 Task: Look for space in Mirzapur, India from 8th September, 2023 to 16th September, 2023 for 4 adults in price range Rs.10000 to Rs.14000. Place can be private room with 4 bedrooms having 4 beds and 4 bathrooms. Property type can be house, flat, guest house, hotel. Amenities needed are: wifi, TV, free parkinig on premises, gym, breakfast. Booking option can be shelf check-in. Required host language is English.
Action: Mouse moved to (520, 127)
Screenshot: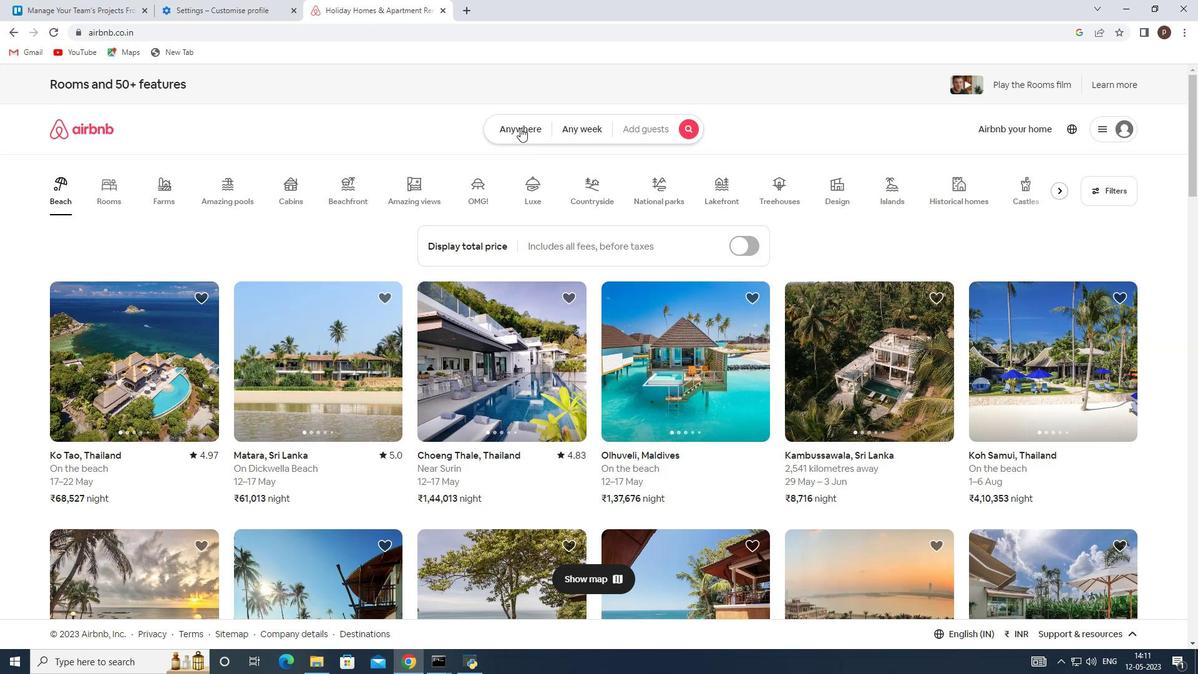 
Action: Mouse pressed left at (520, 127)
Screenshot: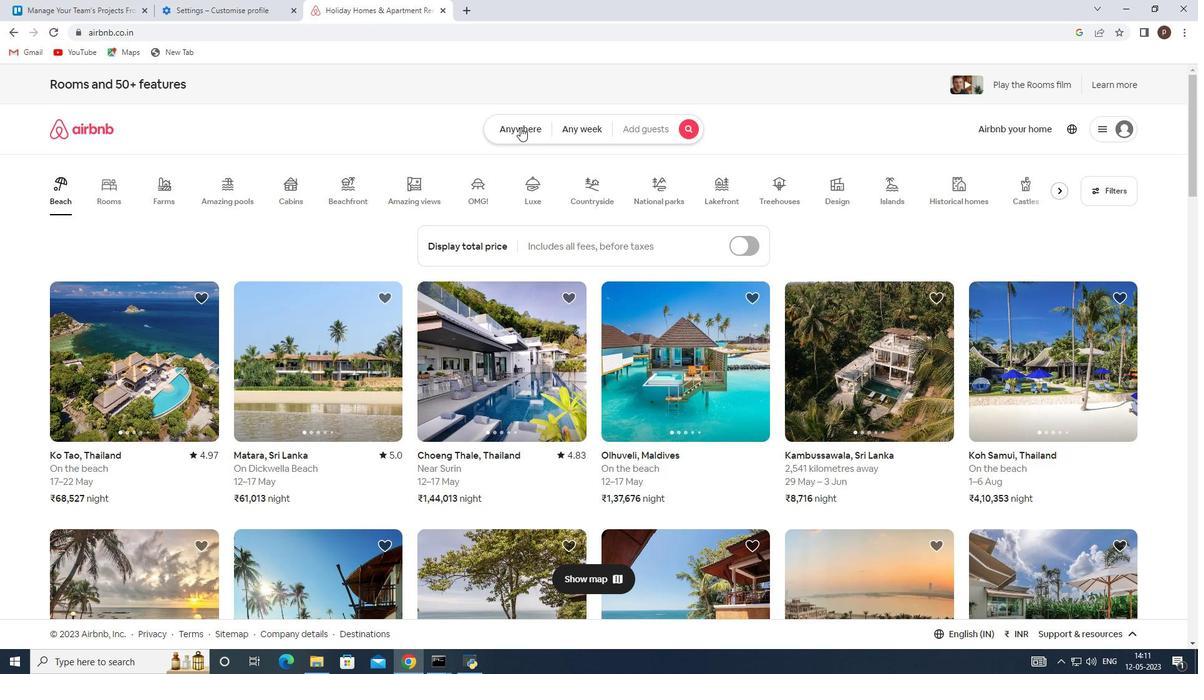 
Action: Mouse moved to (411, 179)
Screenshot: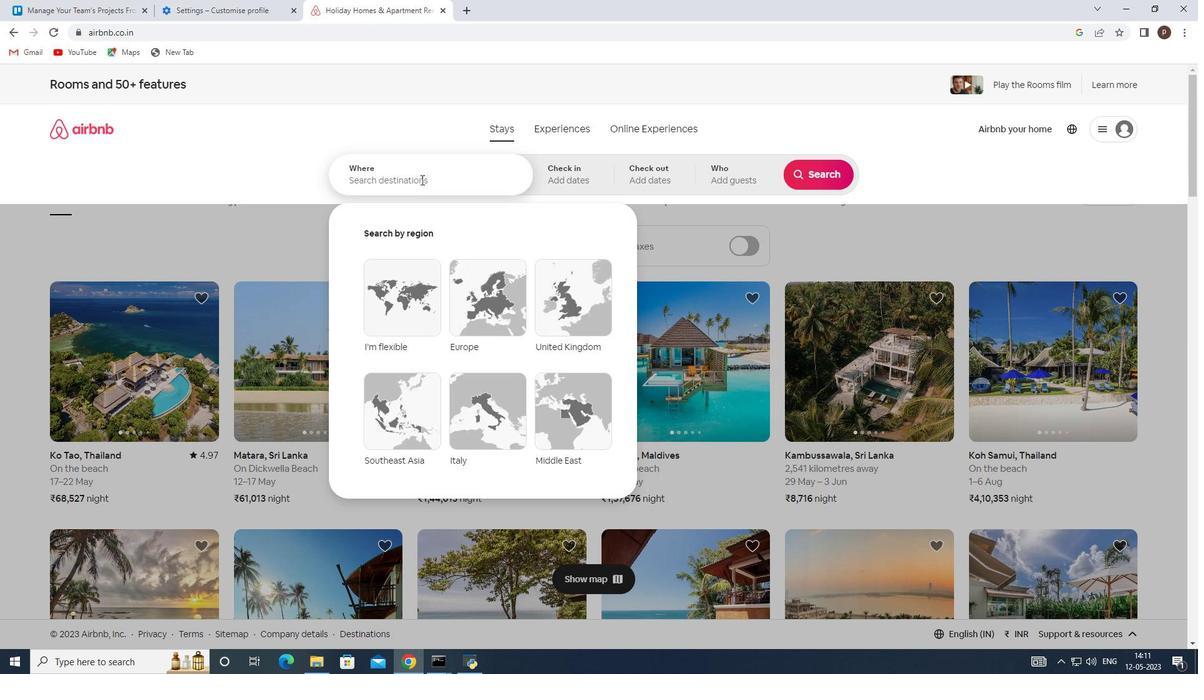 
Action: Mouse pressed left at (411, 179)
Screenshot: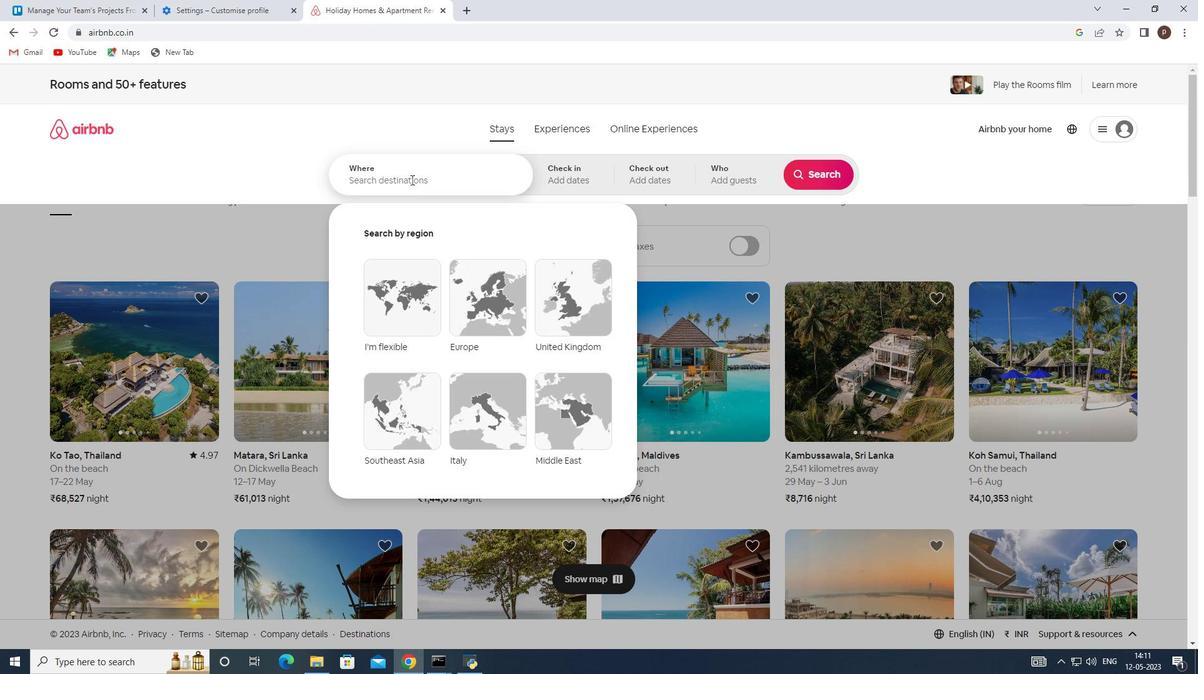 
Action: Key pressed <Key.caps_lock>M<Key.caps_lock>irzapur
Screenshot: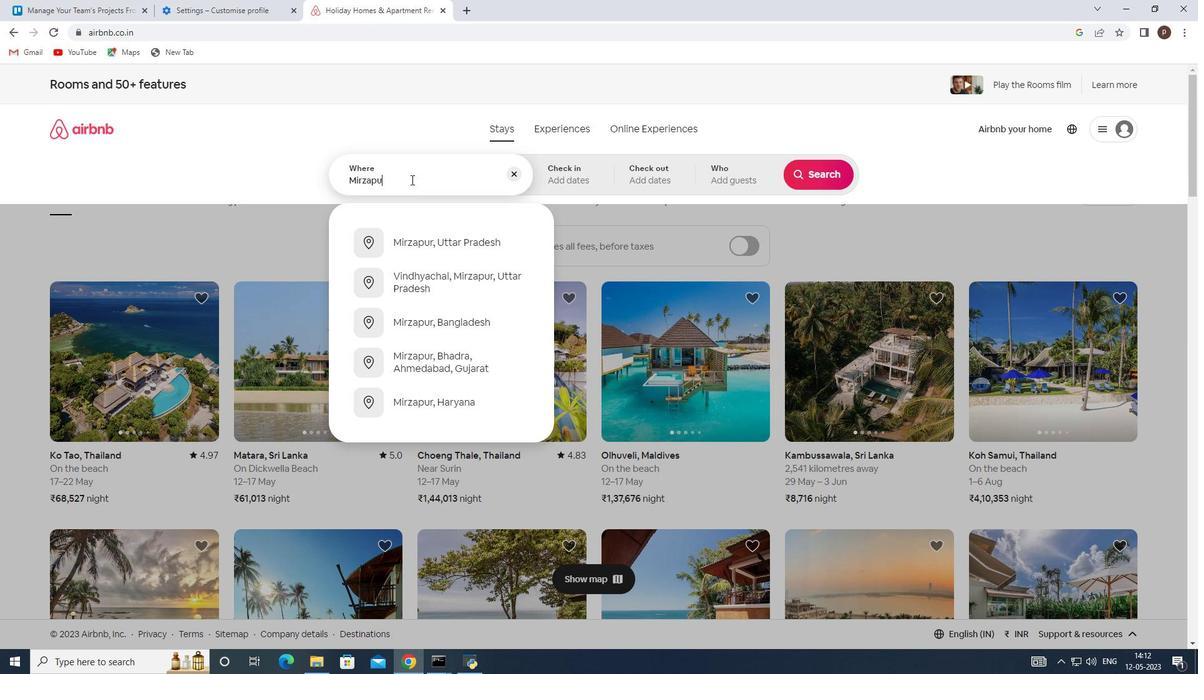 
Action: Mouse moved to (438, 236)
Screenshot: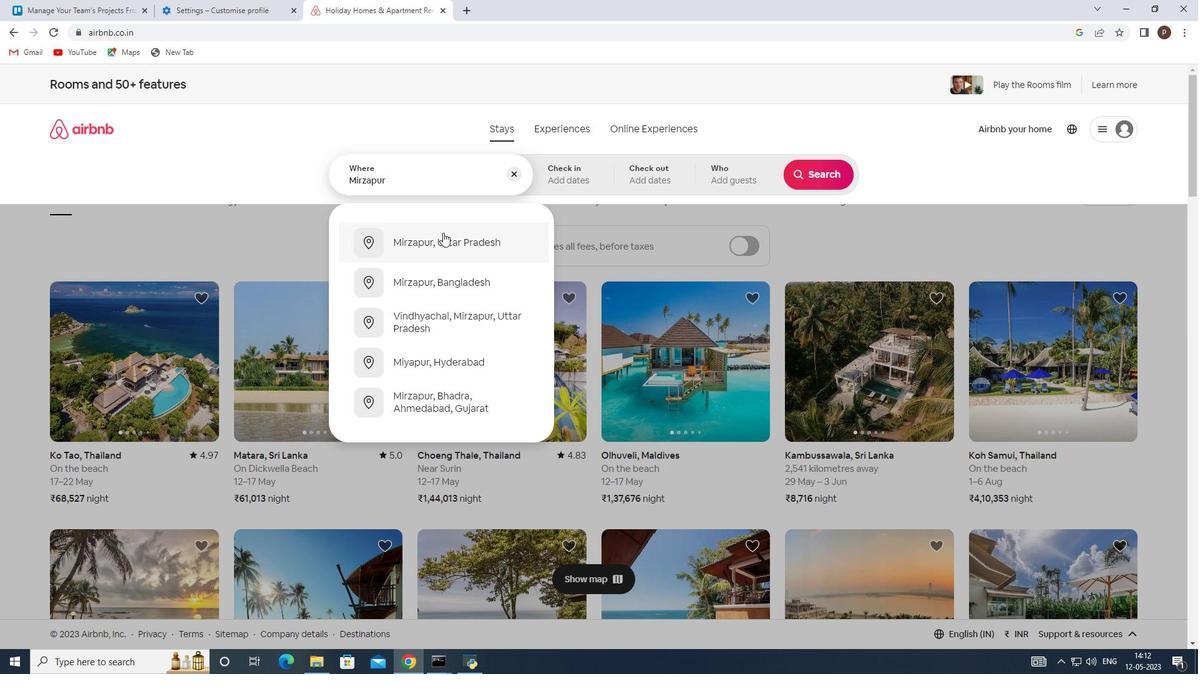 
Action: Mouse pressed left at (438, 236)
Screenshot: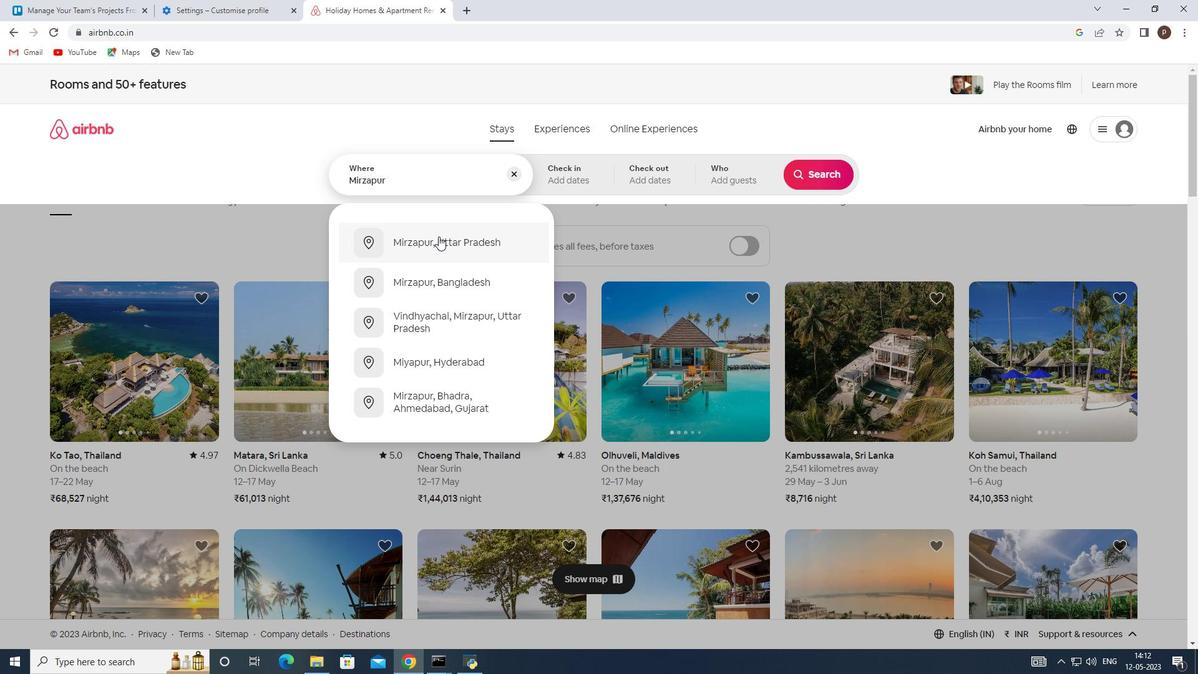 
Action: Mouse moved to (810, 272)
Screenshot: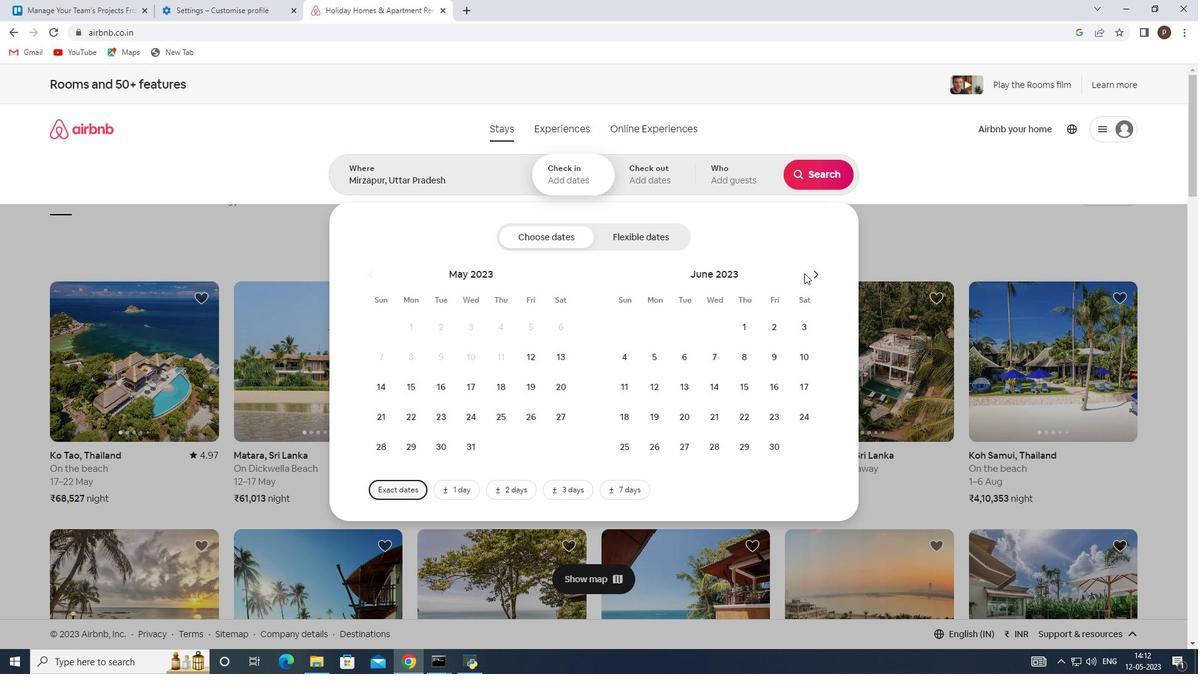 
Action: Mouse pressed left at (810, 272)
Screenshot: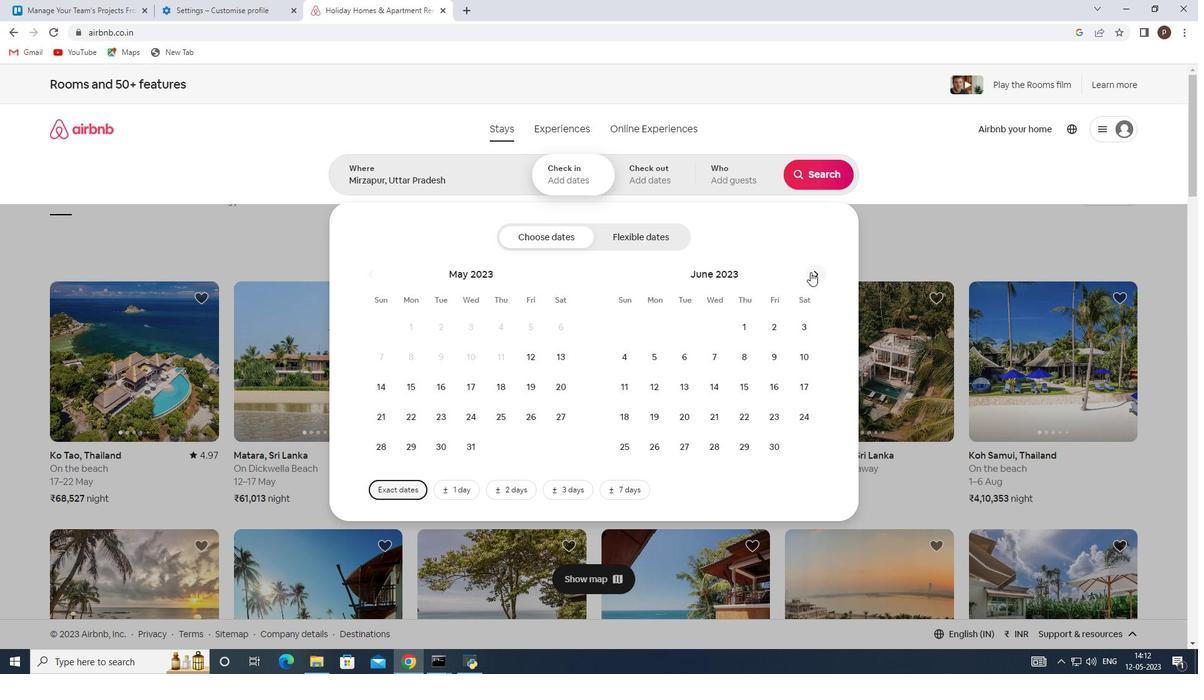 
Action: Mouse pressed left at (810, 272)
Screenshot: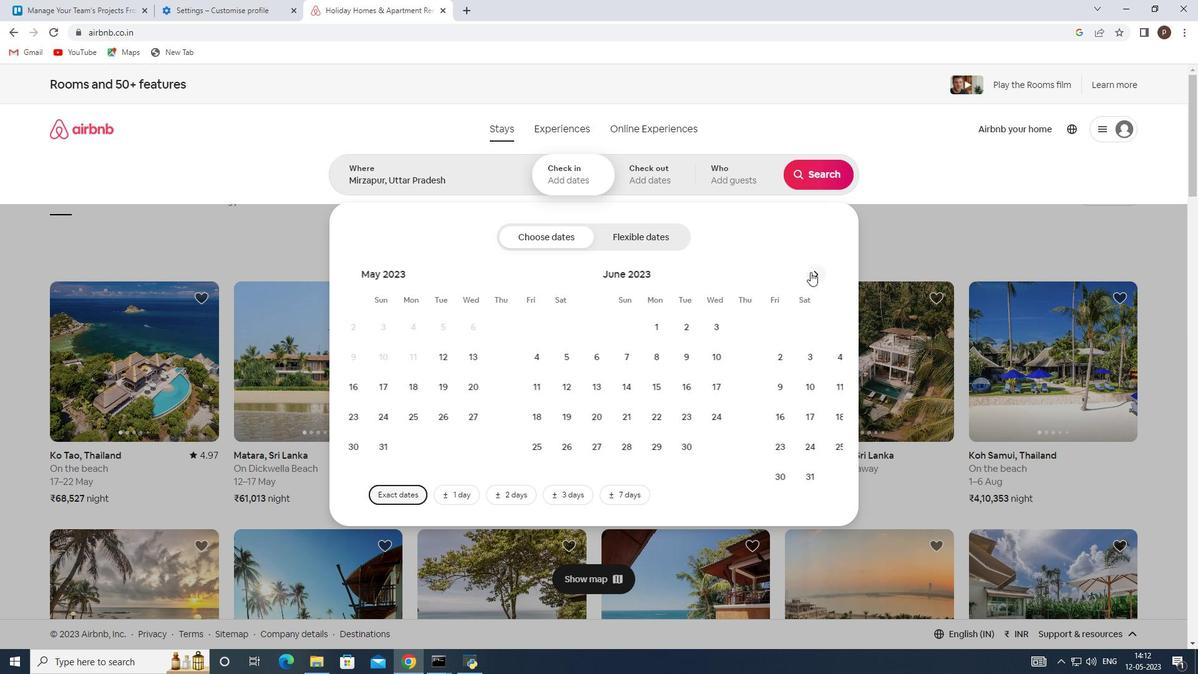 
Action: Mouse pressed left at (810, 272)
Screenshot: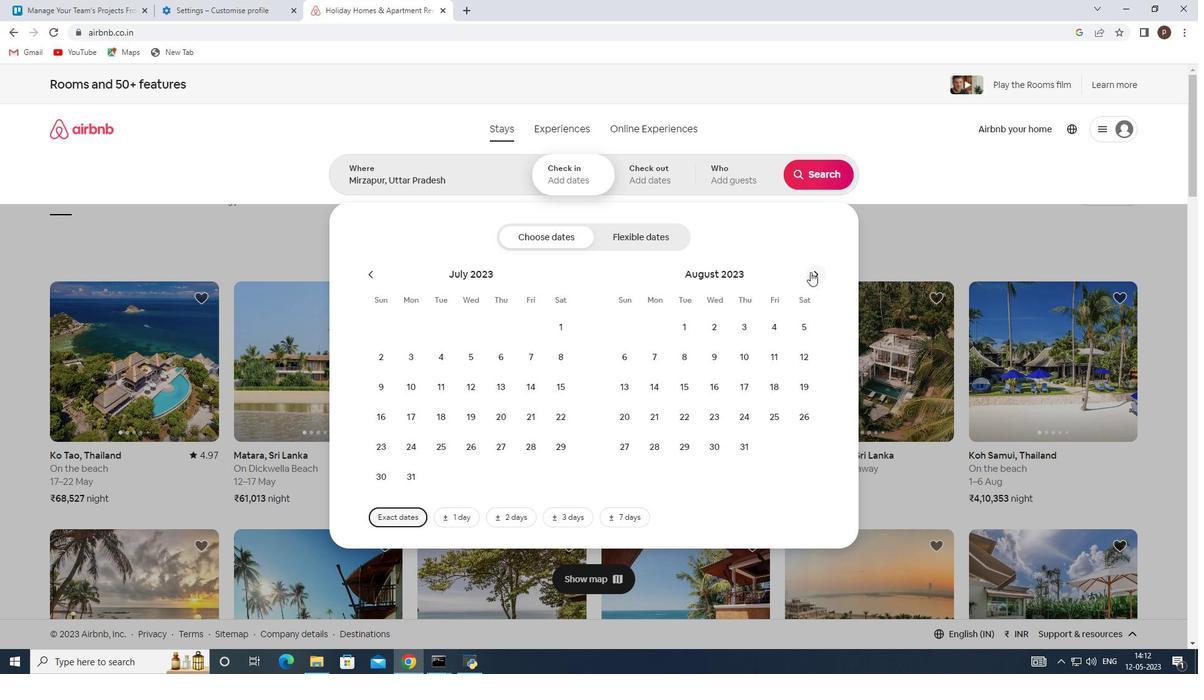 
Action: Mouse moved to (777, 355)
Screenshot: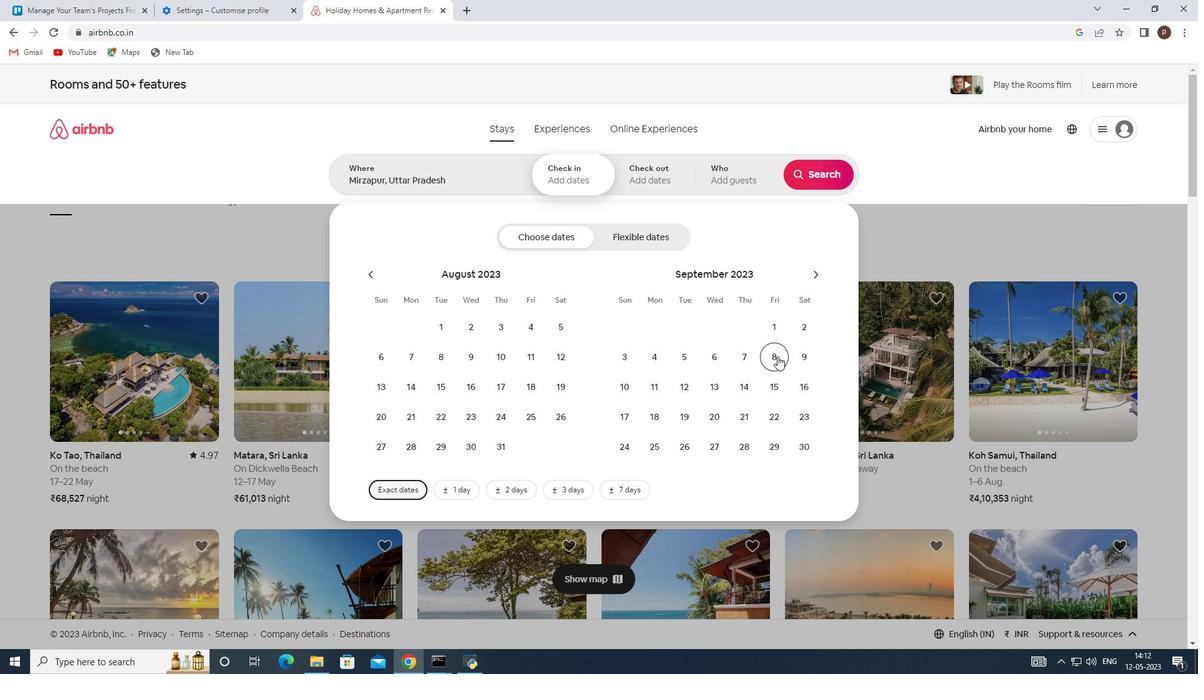 
Action: Mouse pressed left at (777, 355)
Screenshot: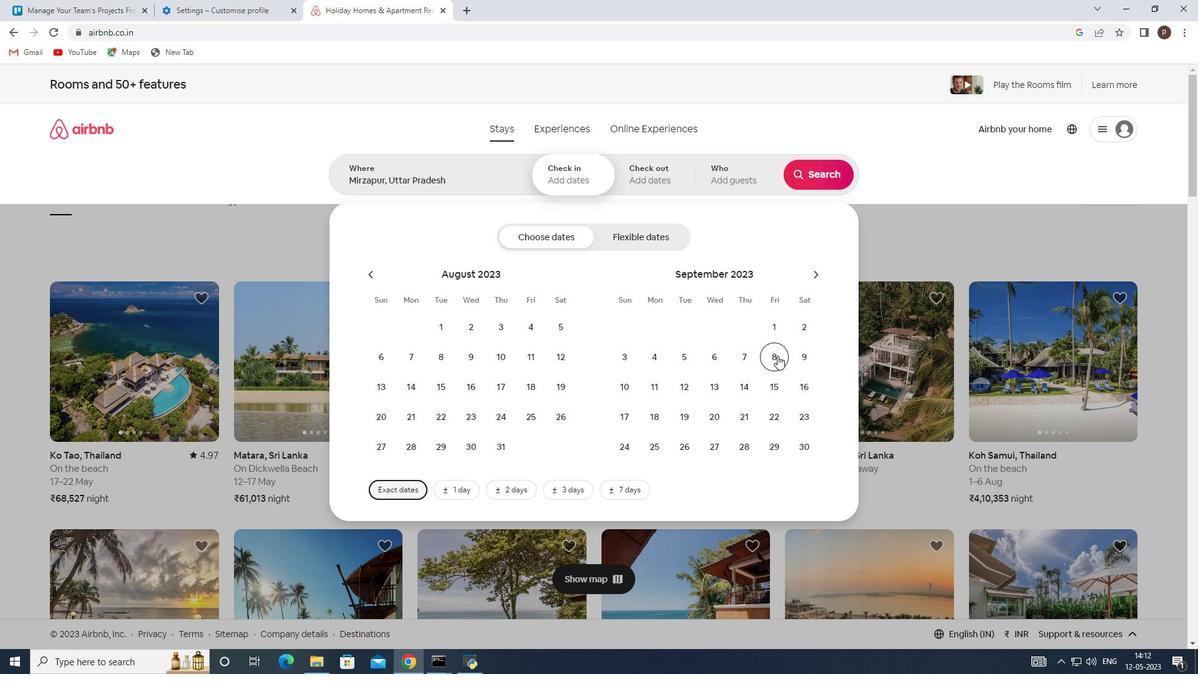 
Action: Mouse moved to (812, 384)
Screenshot: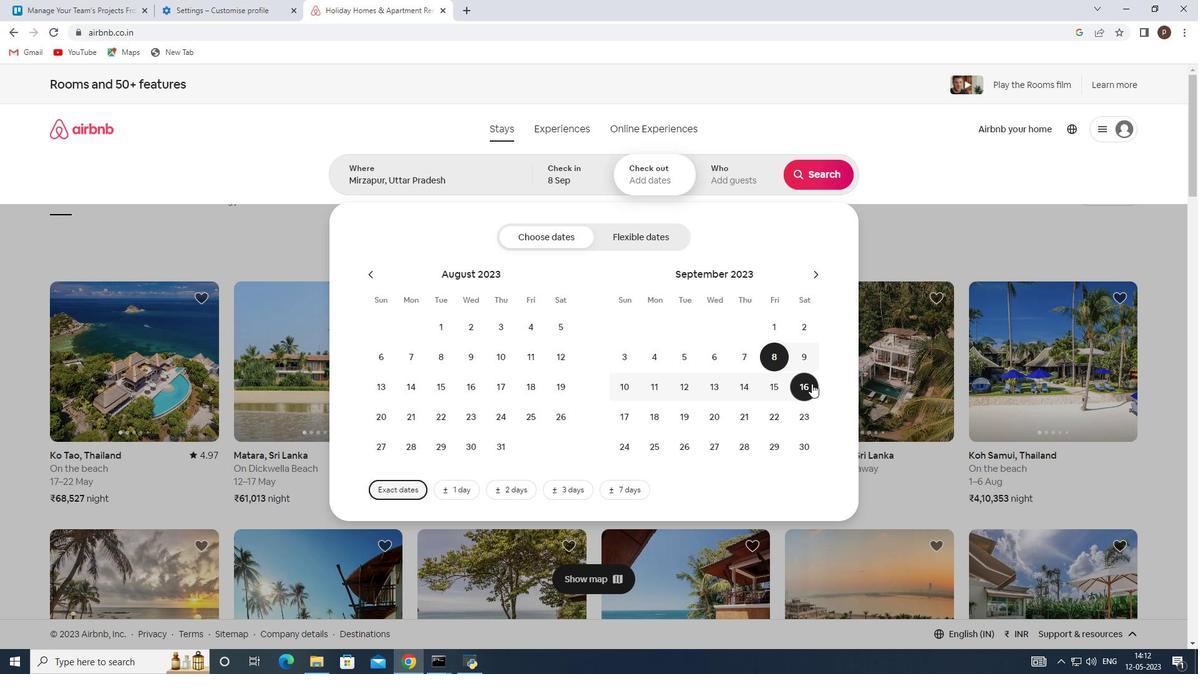
Action: Mouse pressed left at (812, 384)
Screenshot: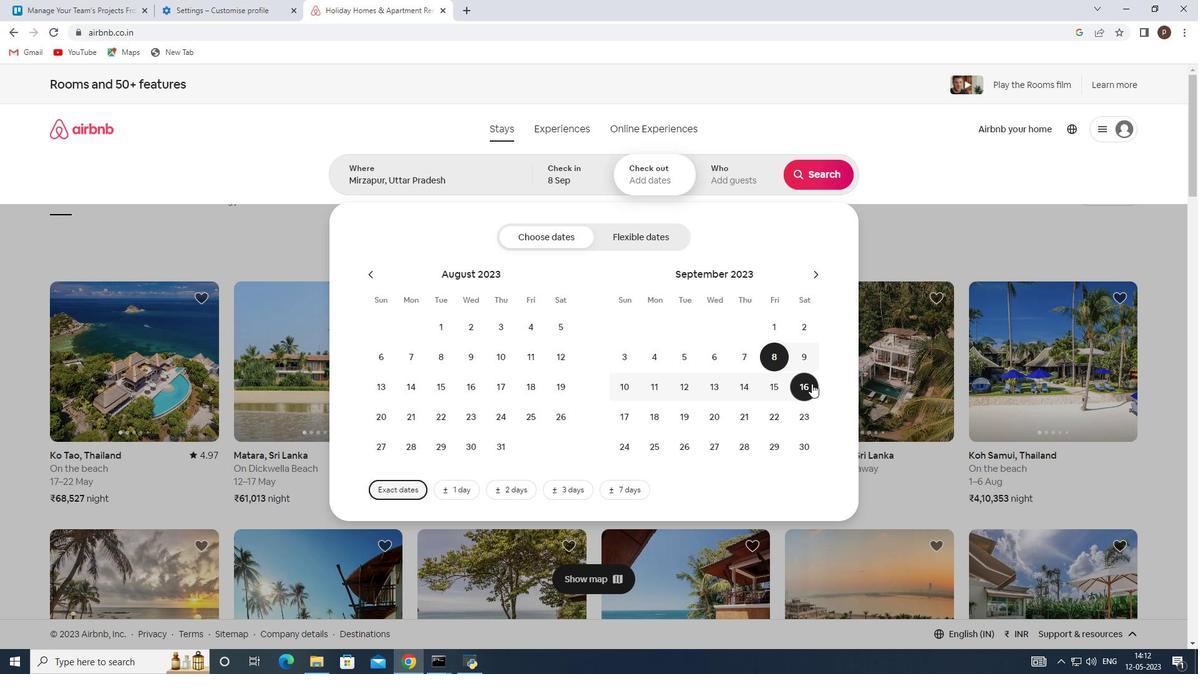 
Action: Mouse moved to (740, 181)
Screenshot: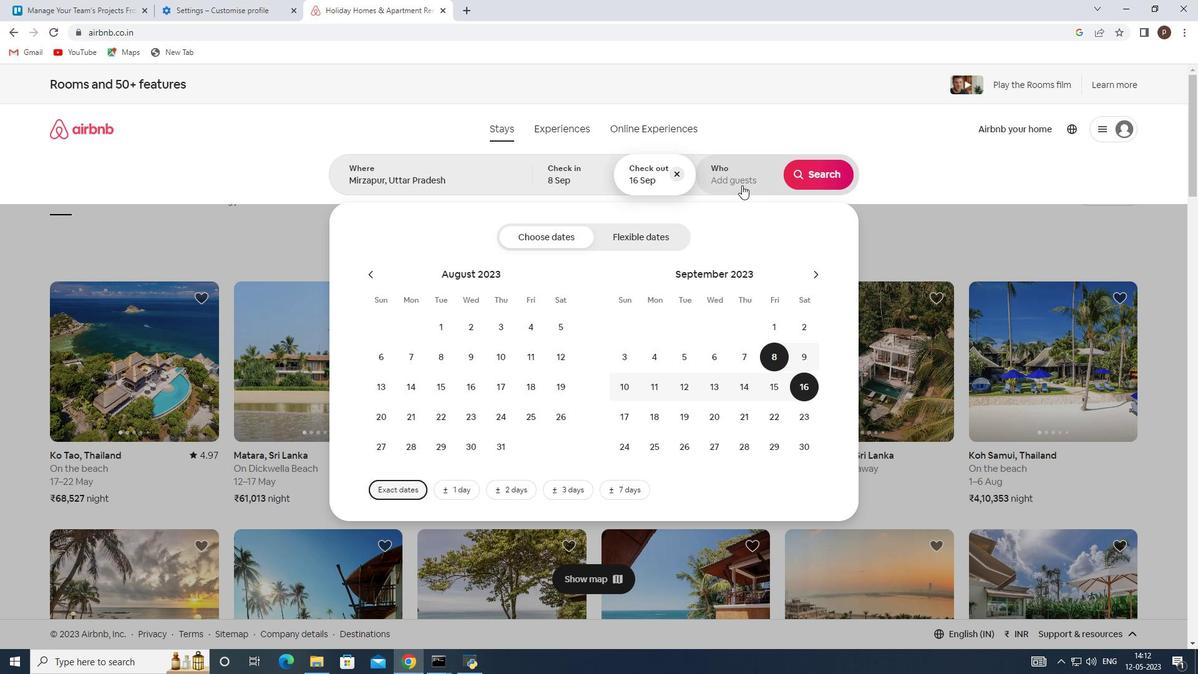 
Action: Mouse pressed left at (740, 181)
Screenshot: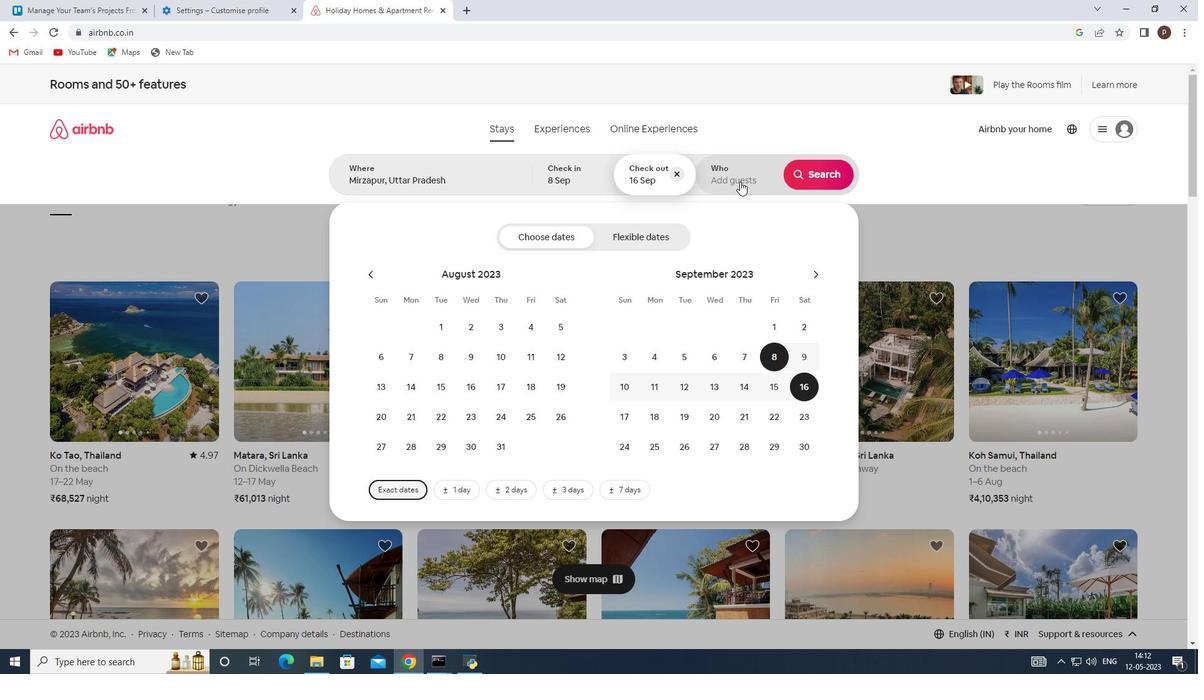 
Action: Mouse moved to (824, 245)
Screenshot: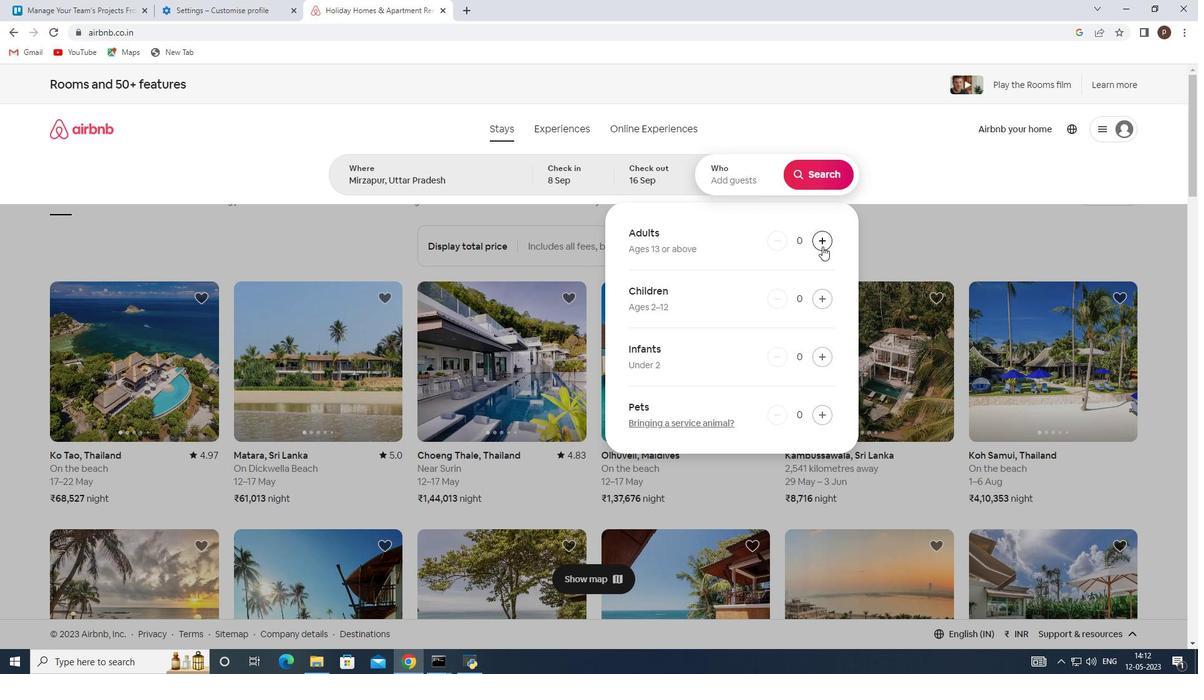 
Action: Mouse pressed left at (824, 245)
Screenshot: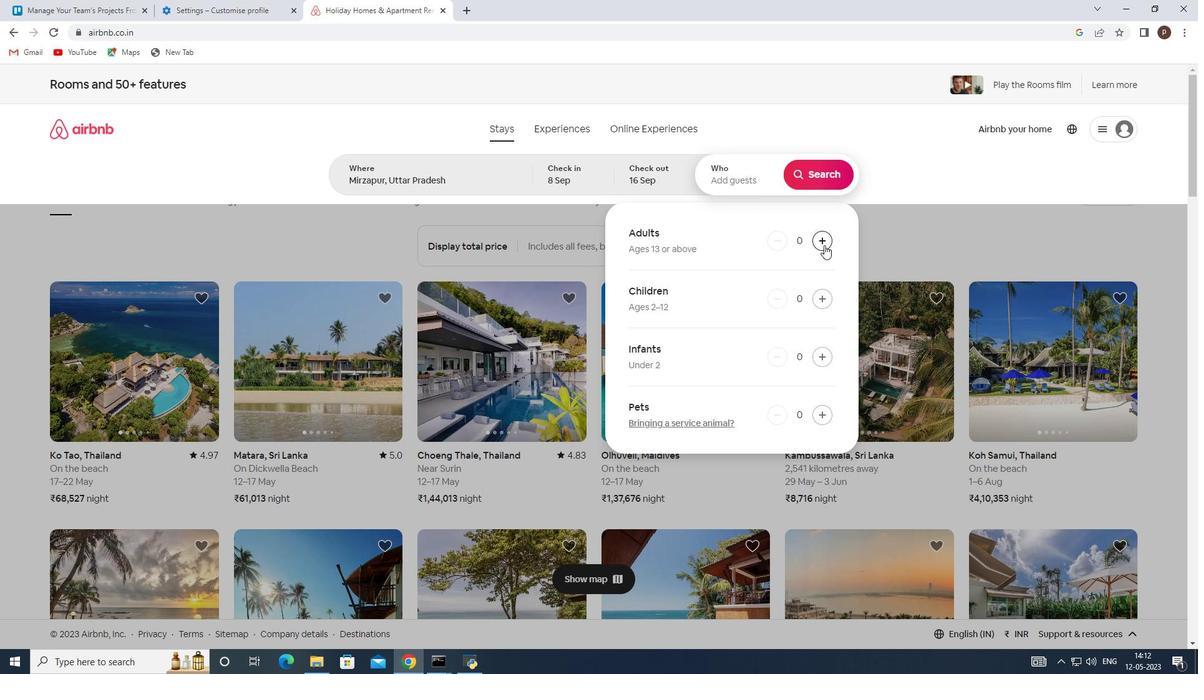 
Action: Mouse pressed left at (824, 245)
Screenshot: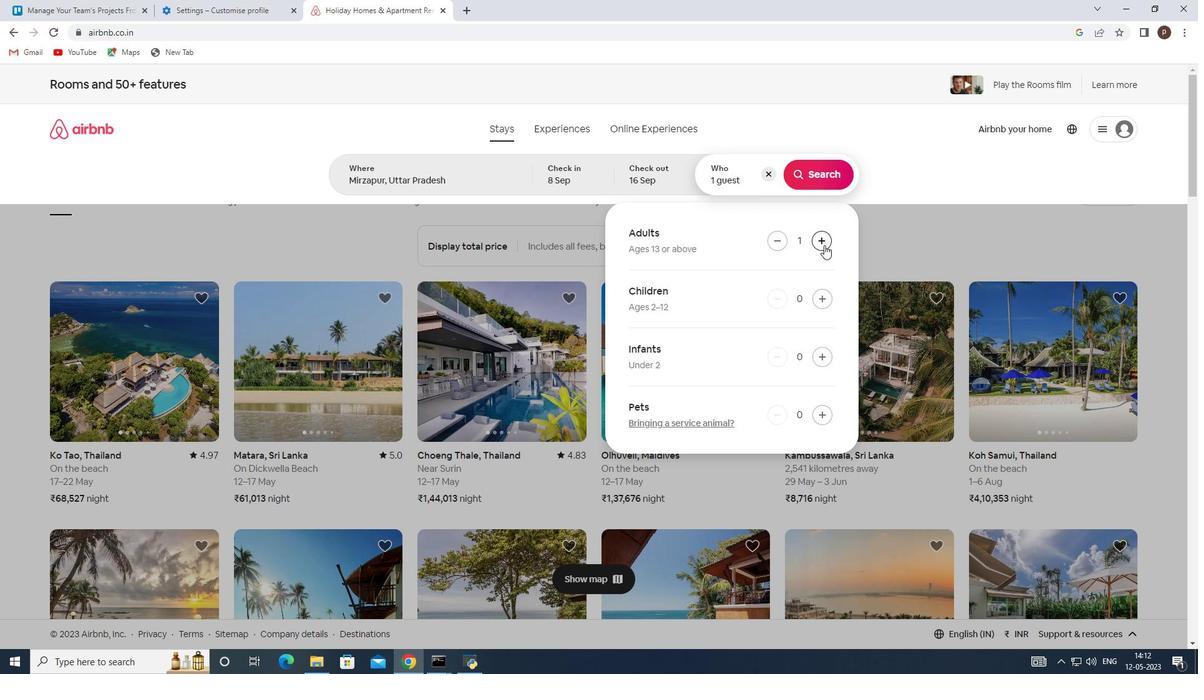 
Action: Mouse pressed left at (824, 245)
Screenshot: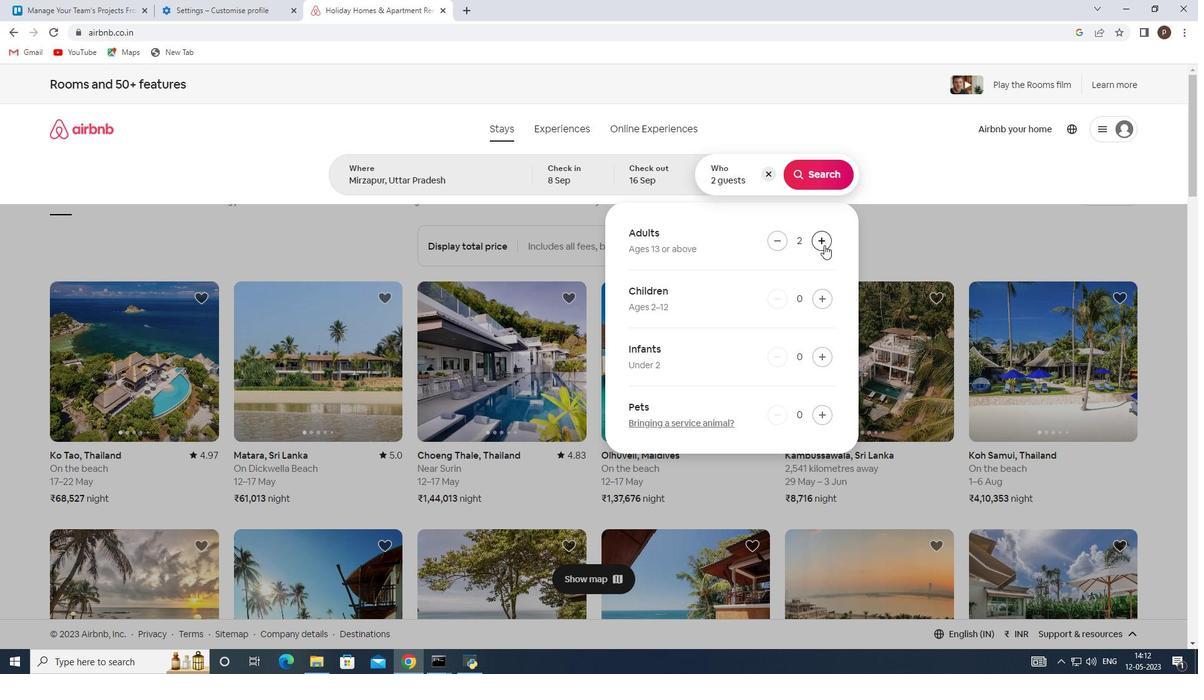 
Action: Mouse pressed left at (824, 245)
Screenshot: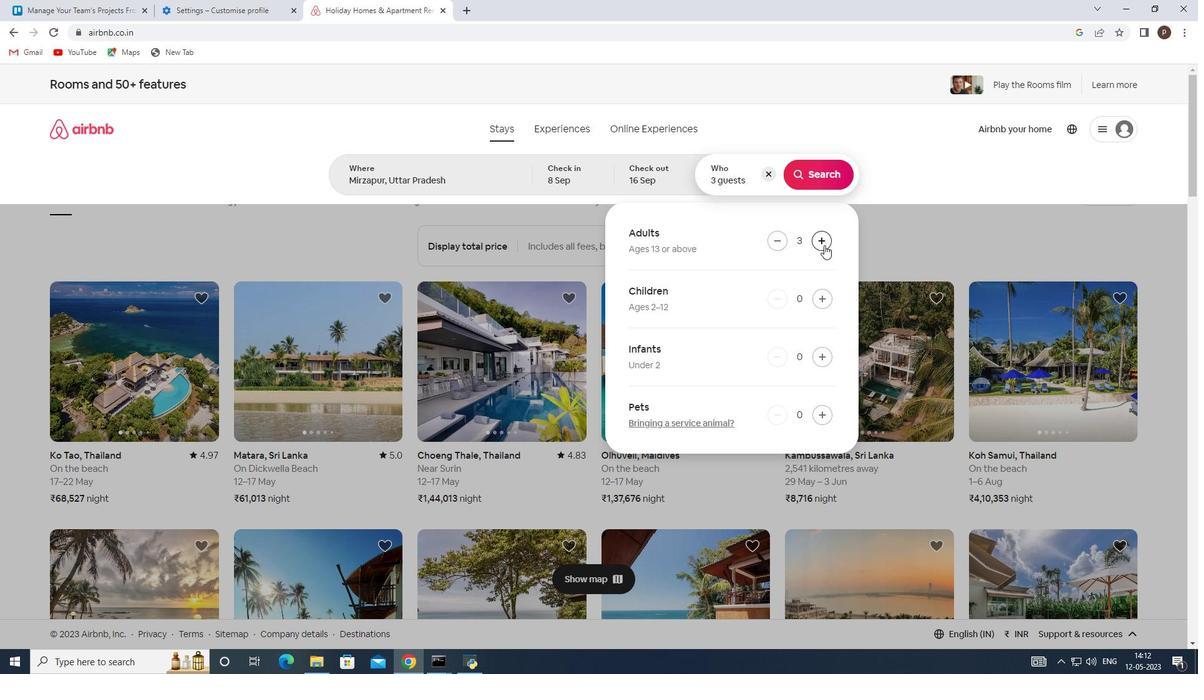 
Action: Mouse moved to (813, 176)
Screenshot: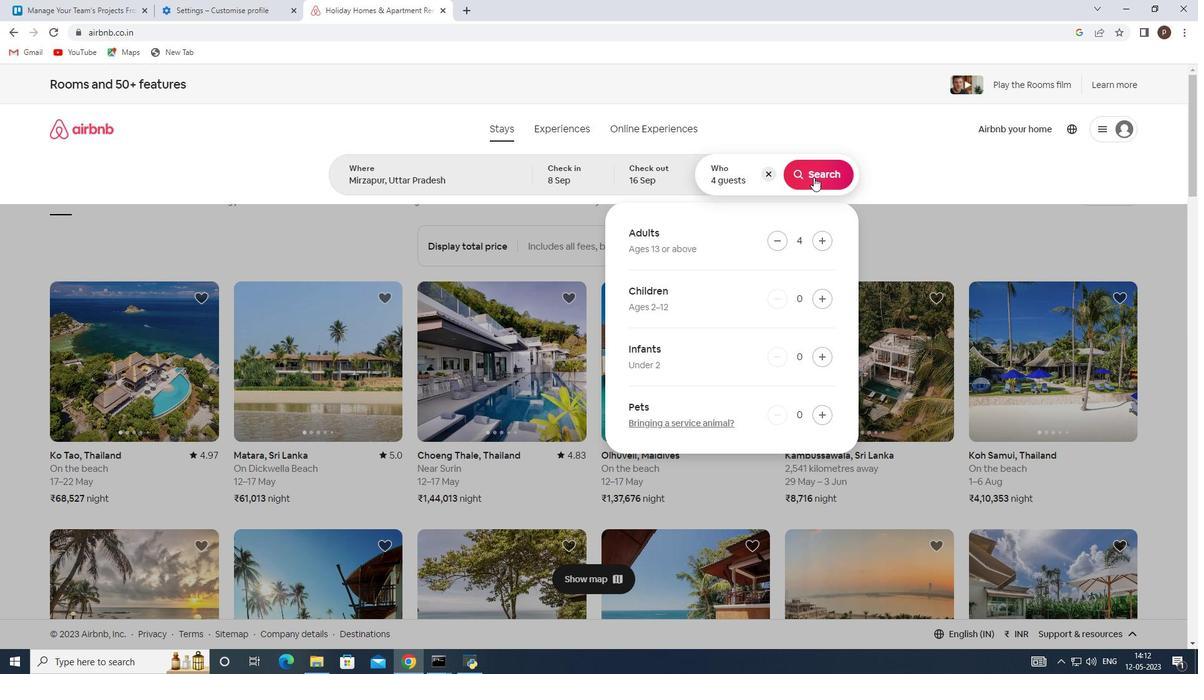 
Action: Mouse pressed left at (813, 176)
Screenshot: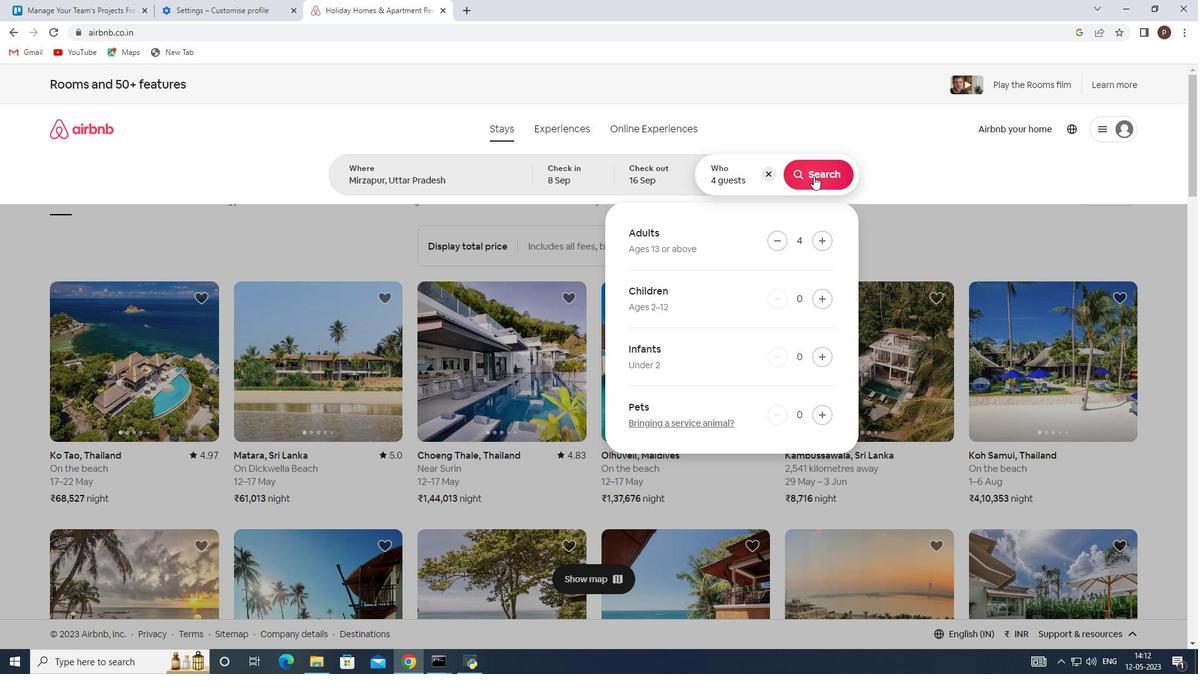 
Action: Mouse moved to (1132, 139)
Screenshot: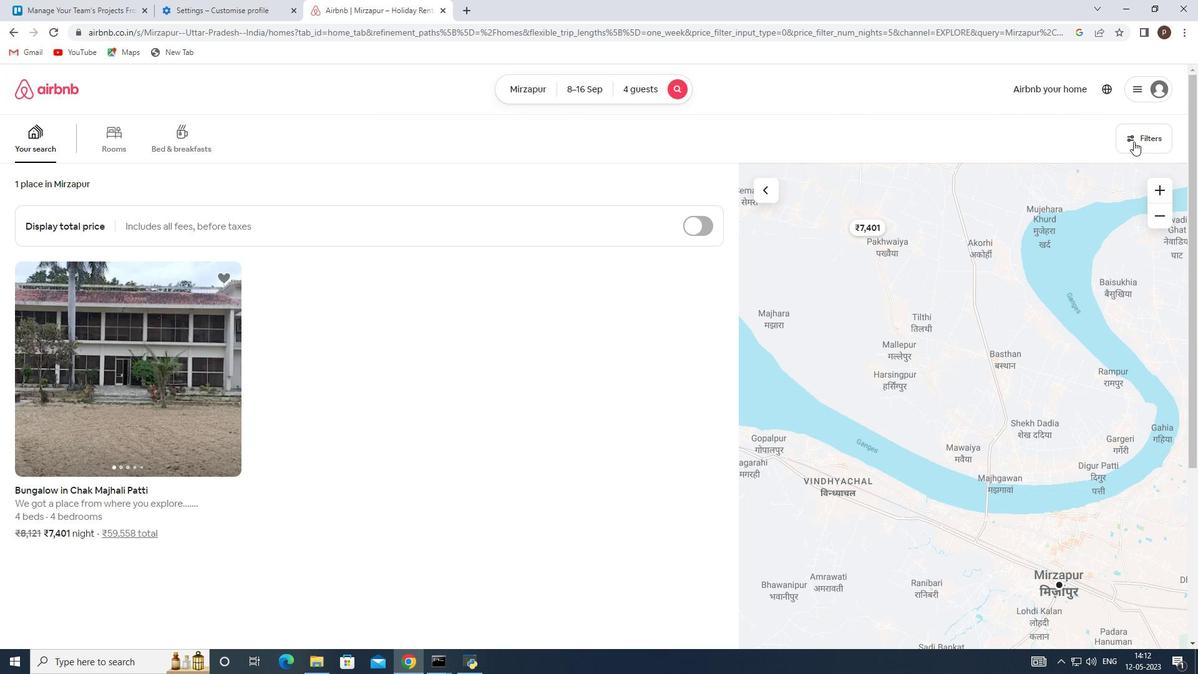 
Action: Mouse pressed left at (1132, 139)
Screenshot: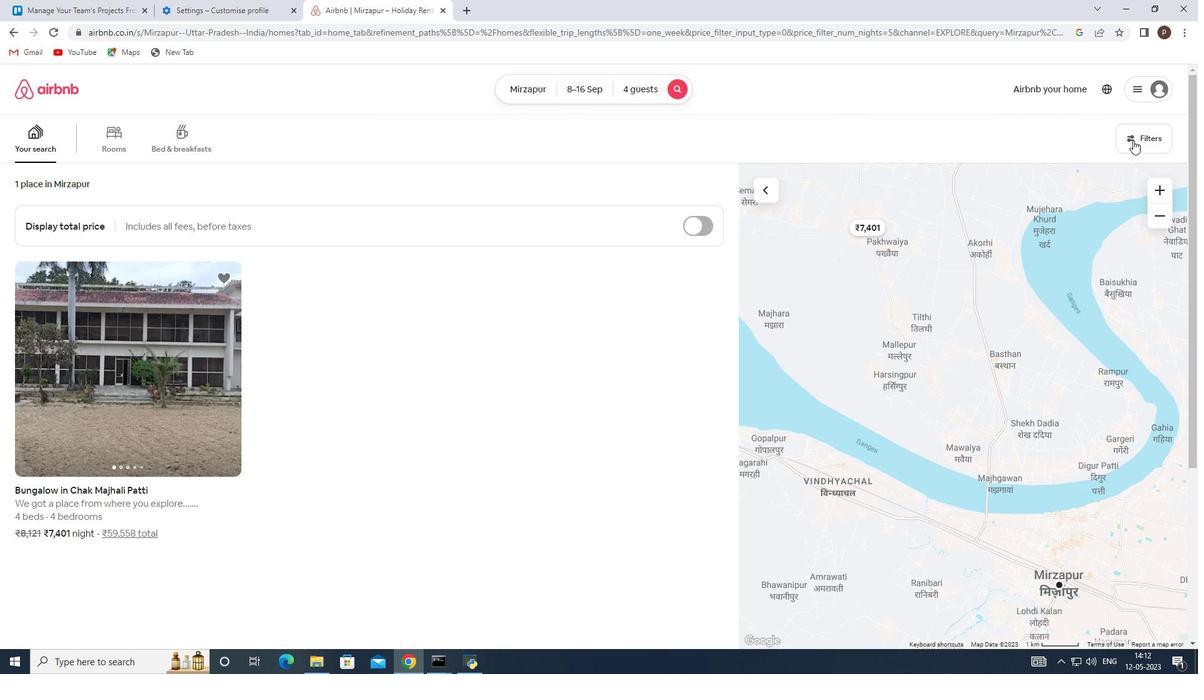 
Action: Mouse moved to (410, 448)
Screenshot: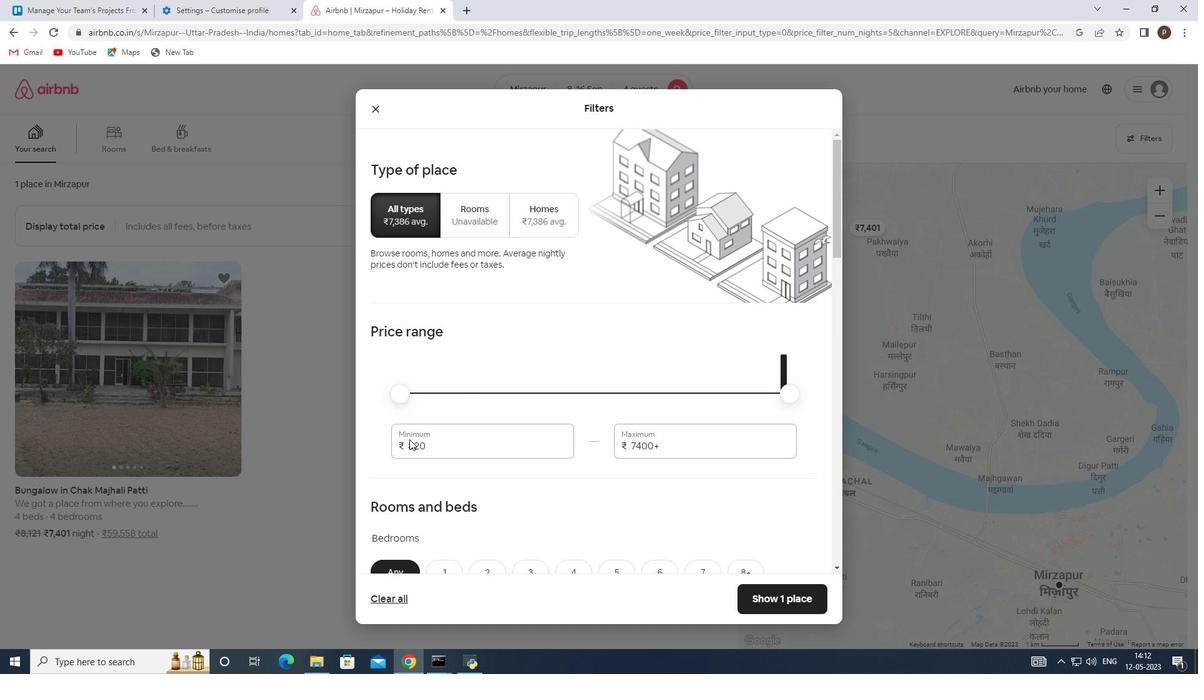
Action: Mouse pressed left at (410, 448)
Screenshot: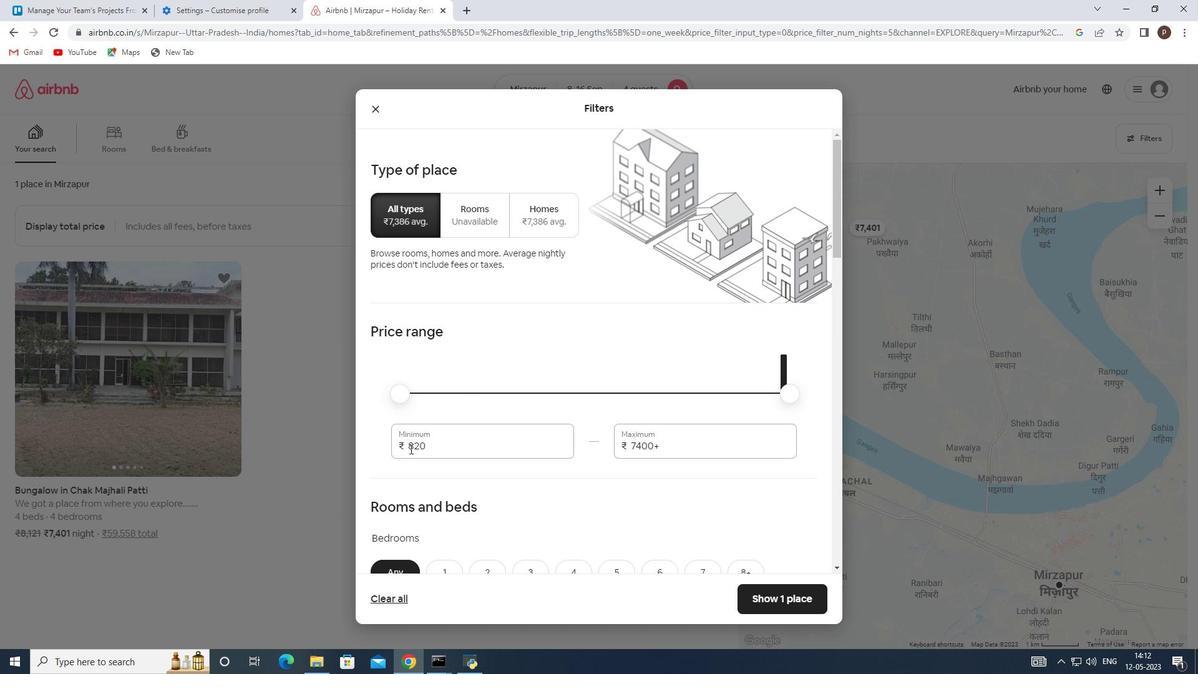 
Action: Mouse pressed left at (410, 448)
Screenshot: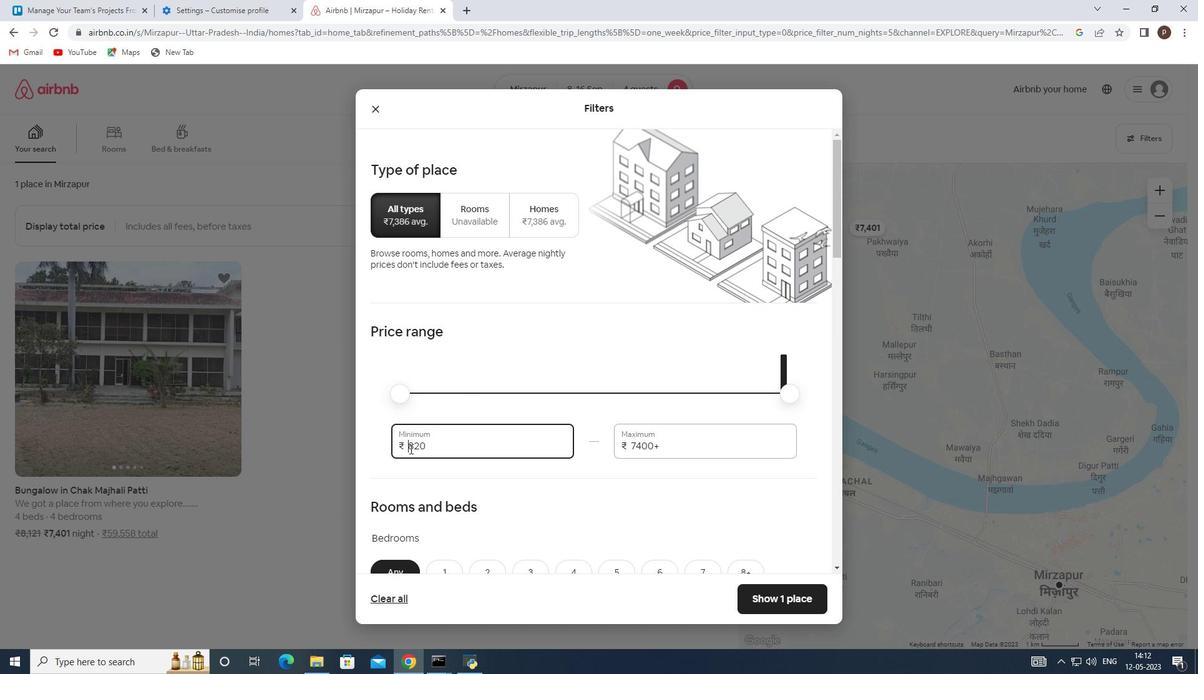 
Action: Key pressed 10000<Key.tab>14000
Screenshot: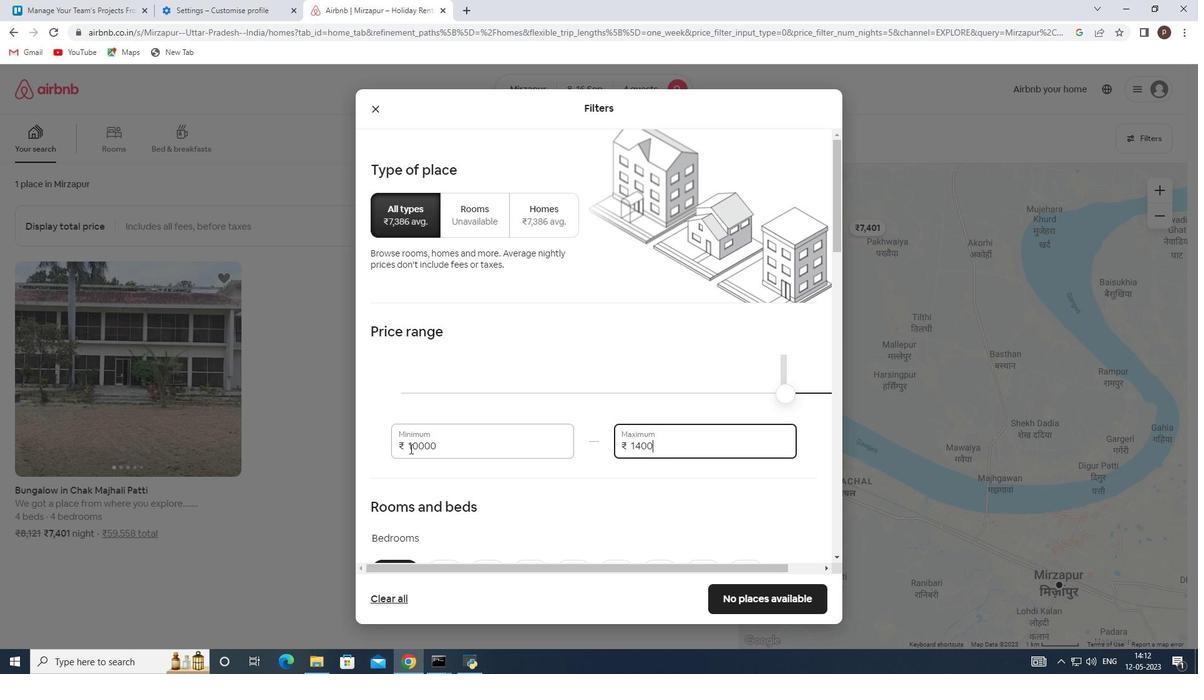 
Action: Mouse moved to (473, 466)
Screenshot: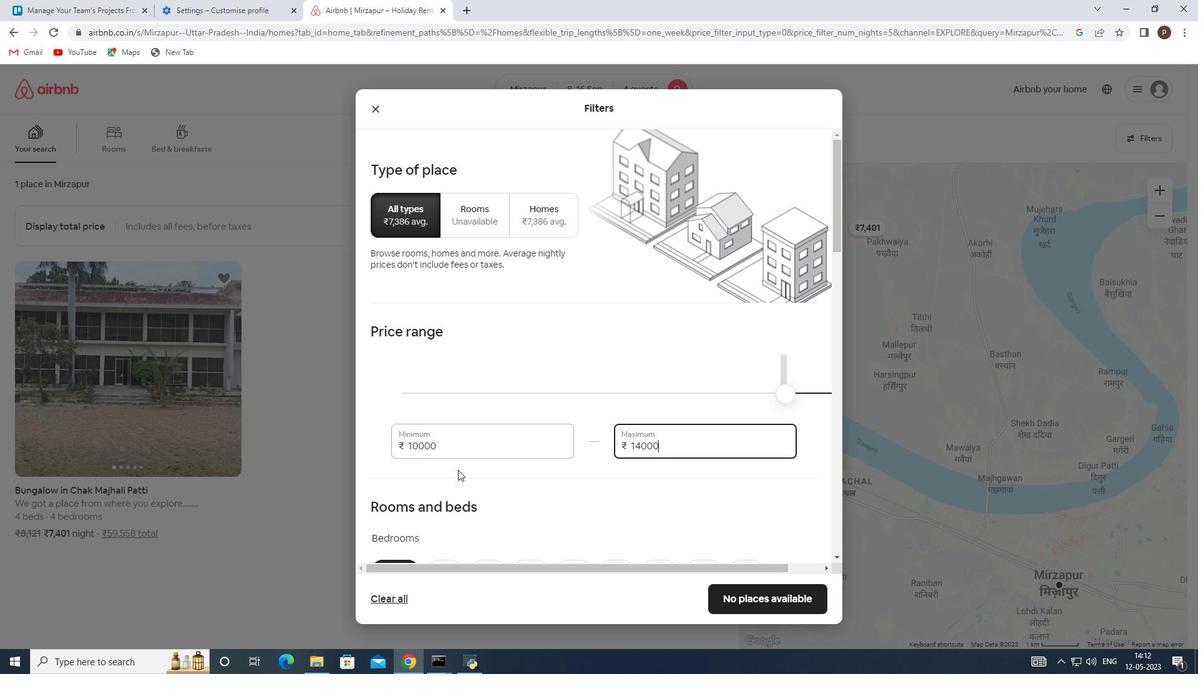 
Action: Mouse scrolled (473, 466) with delta (0, 0)
Screenshot: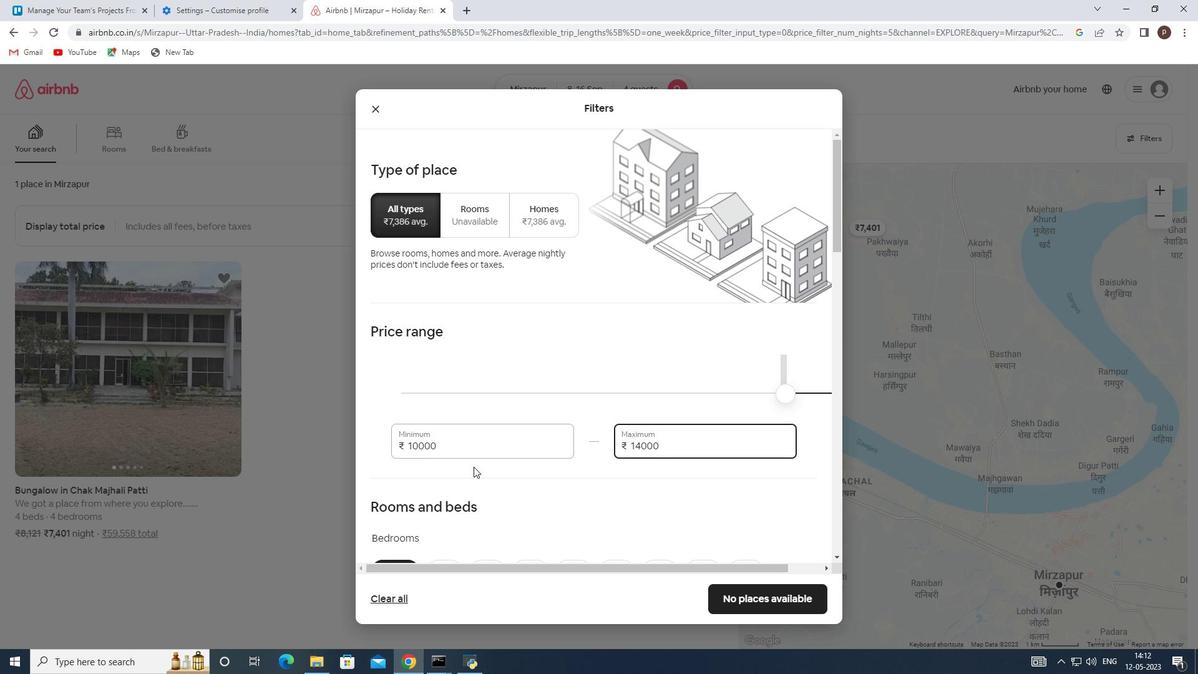 
Action: Mouse scrolled (473, 466) with delta (0, 0)
Screenshot: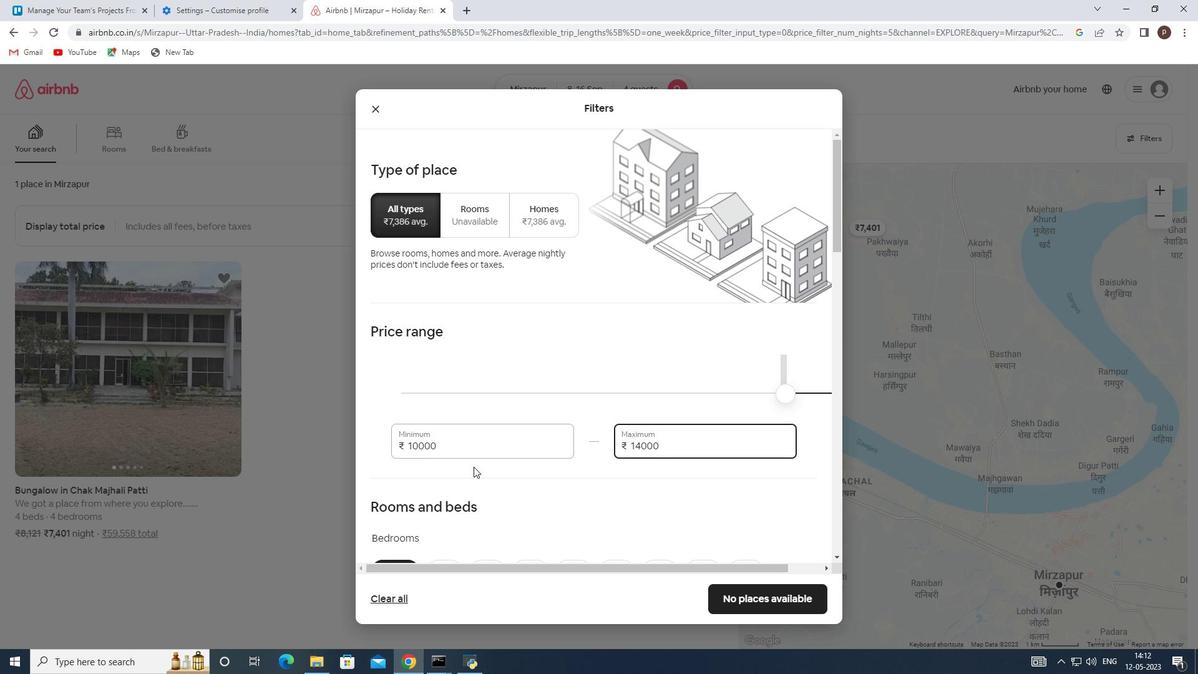
Action: Mouse moved to (538, 453)
Screenshot: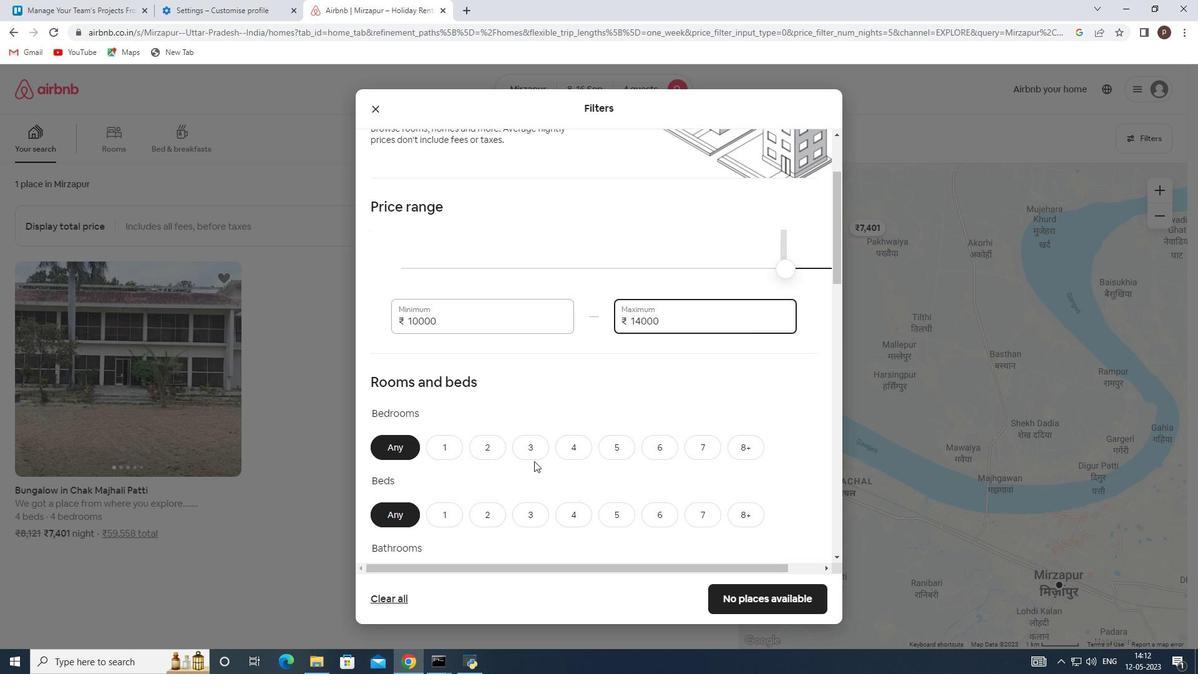 
Action: Mouse scrolled (538, 453) with delta (0, 0)
Screenshot: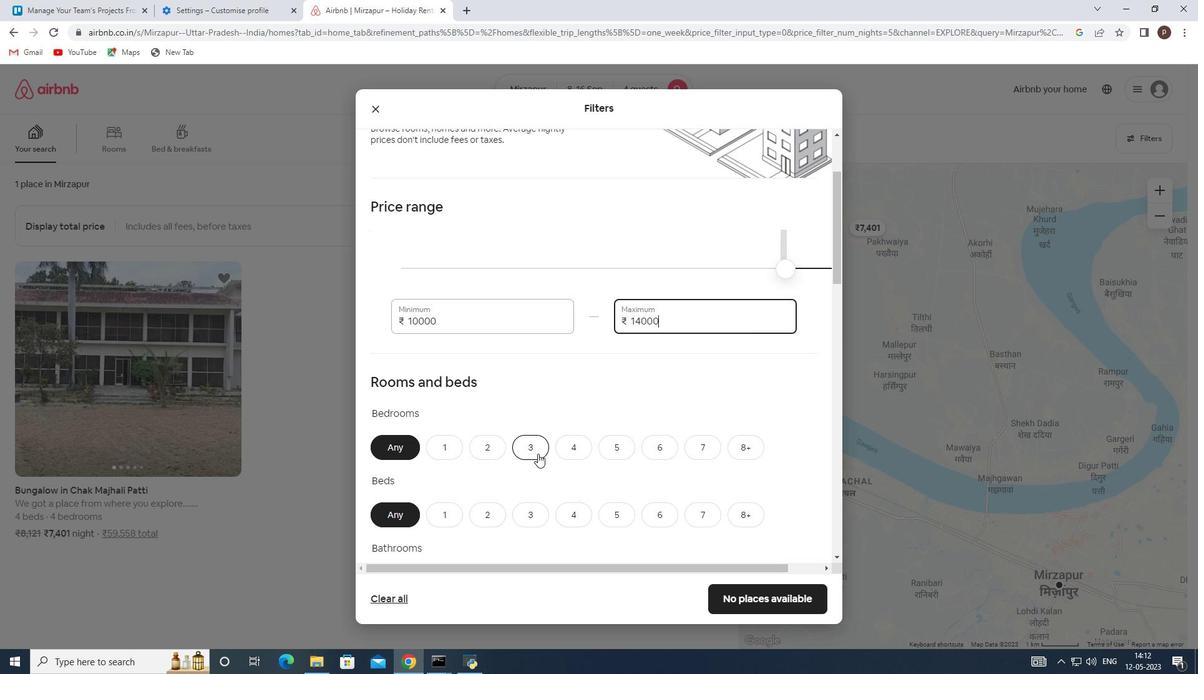 
Action: Mouse moved to (566, 382)
Screenshot: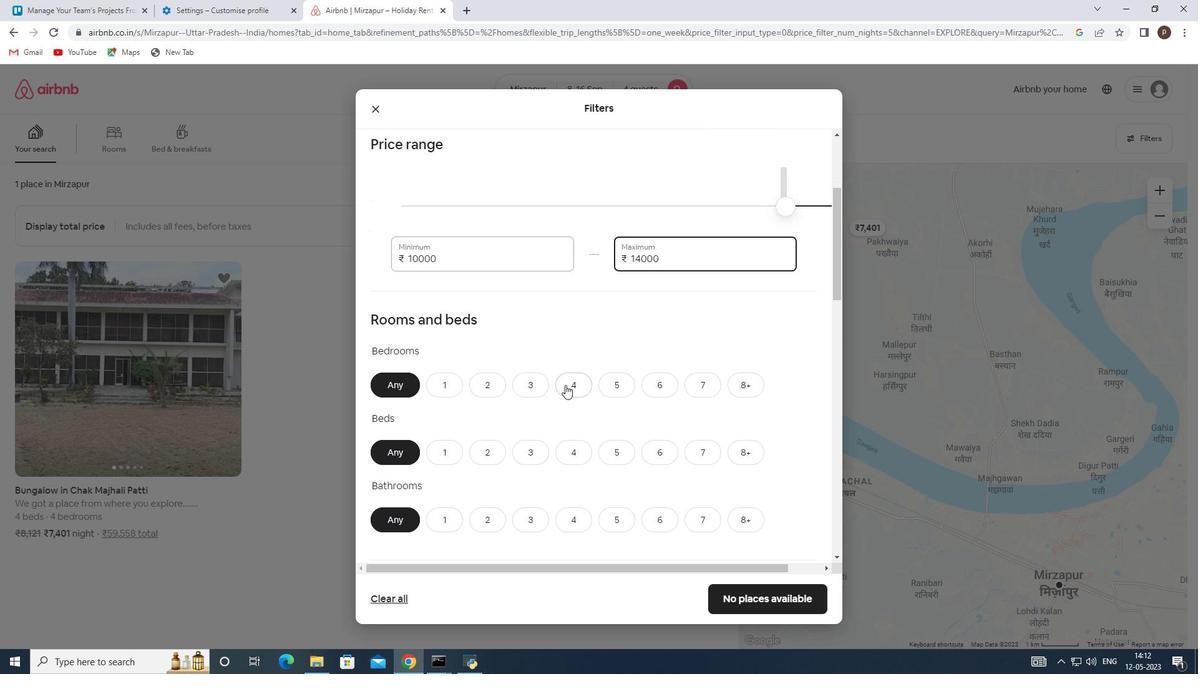 
Action: Mouse pressed left at (566, 382)
Screenshot: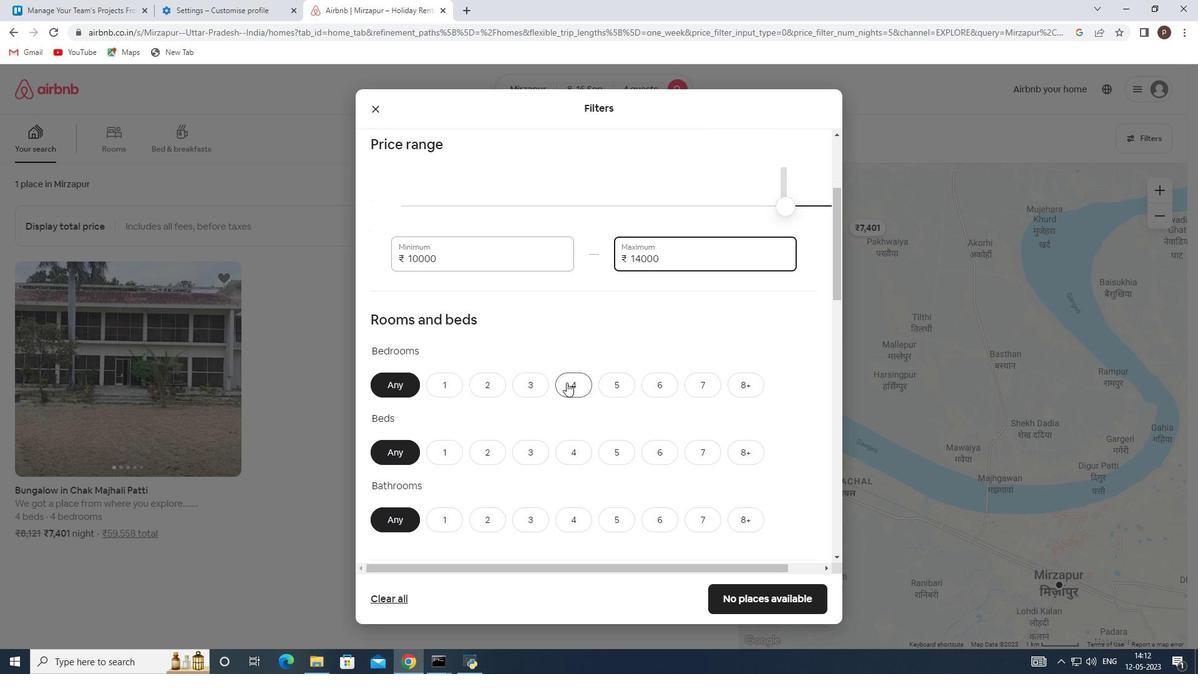 
Action: Mouse moved to (574, 443)
Screenshot: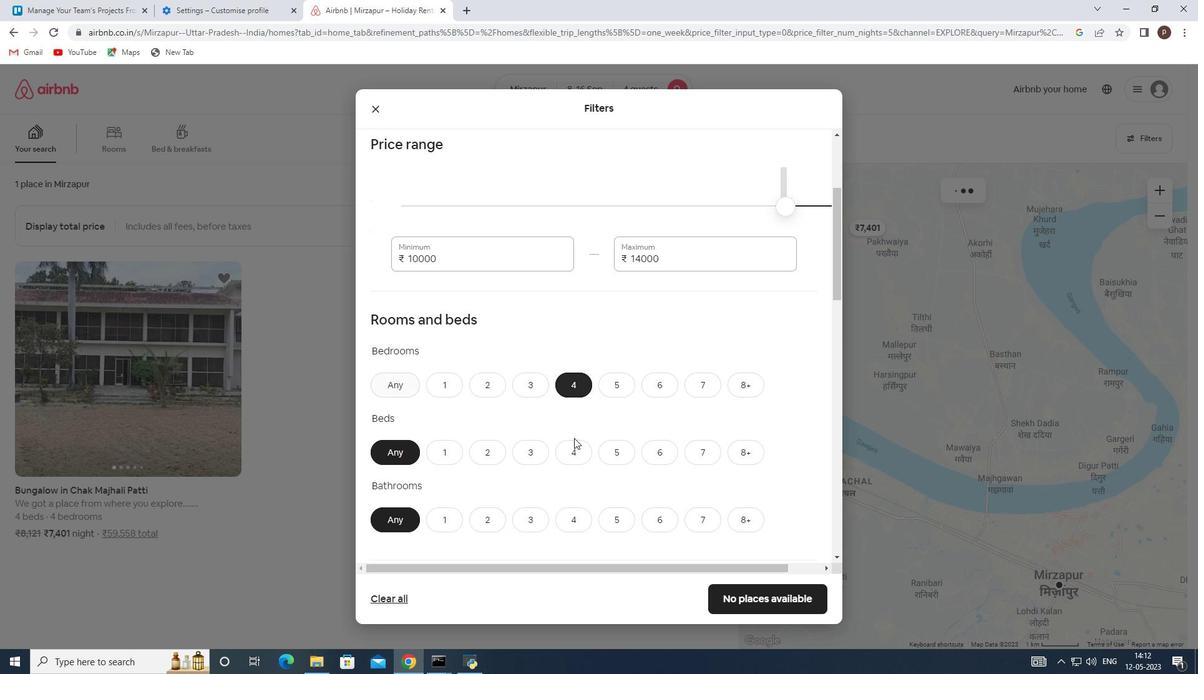 
Action: Mouse pressed left at (574, 443)
Screenshot: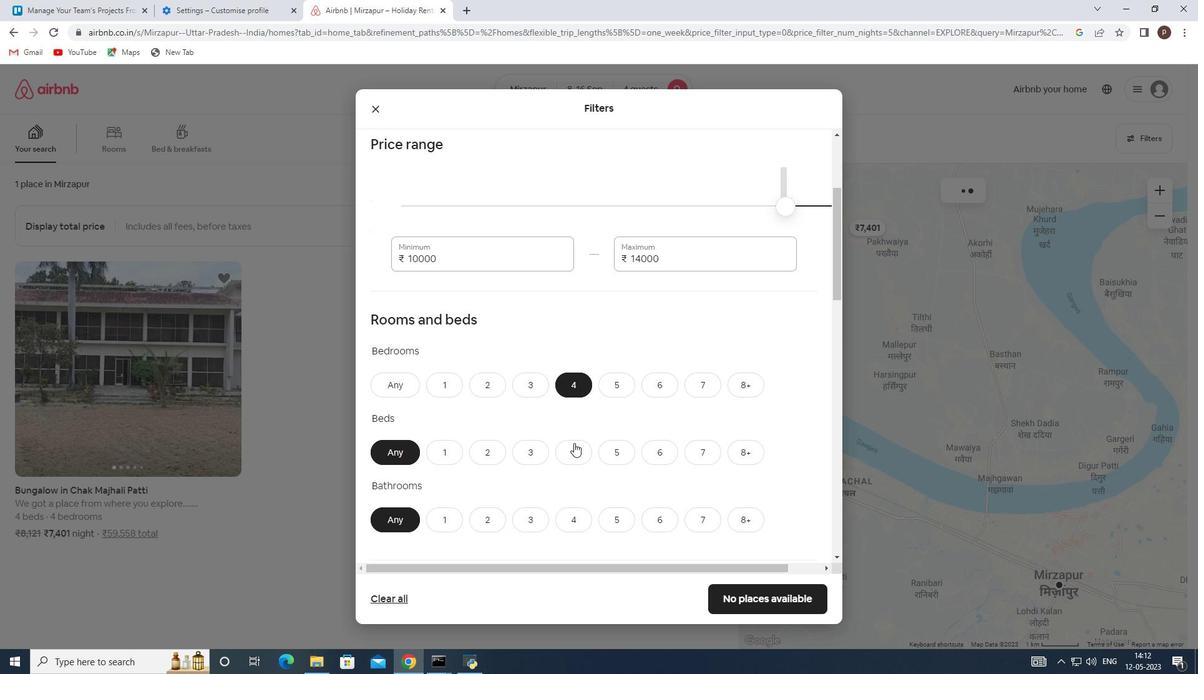 
Action: Mouse moved to (567, 513)
Screenshot: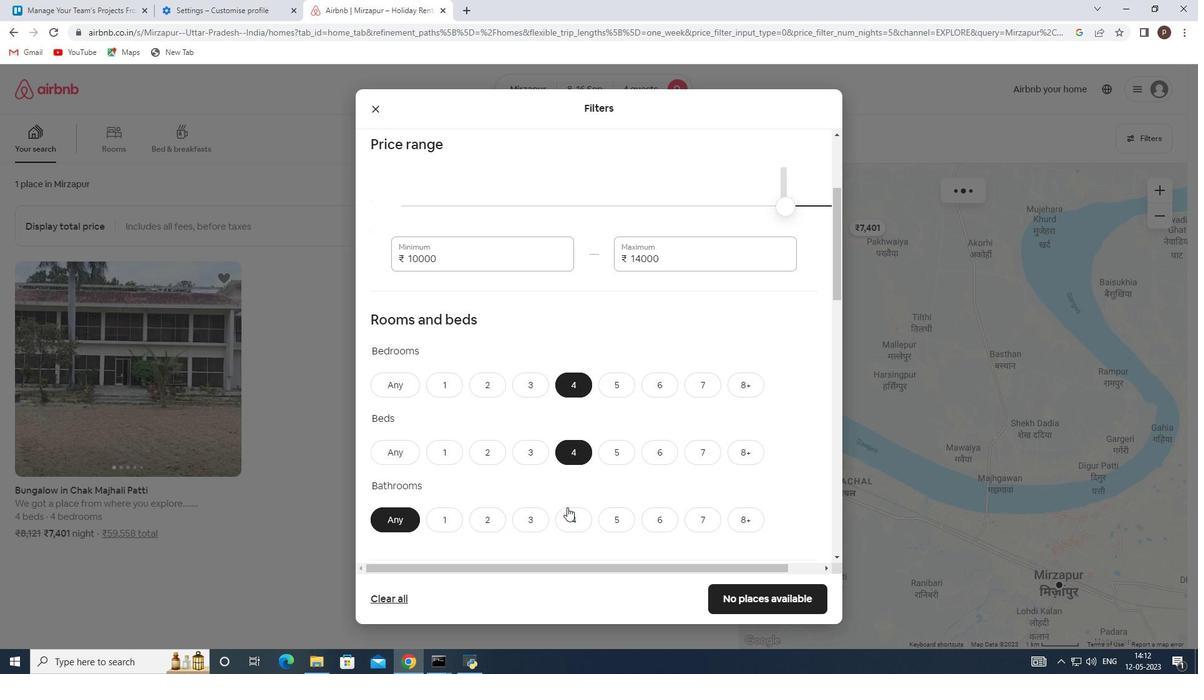 
Action: Mouse pressed left at (567, 513)
Screenshot: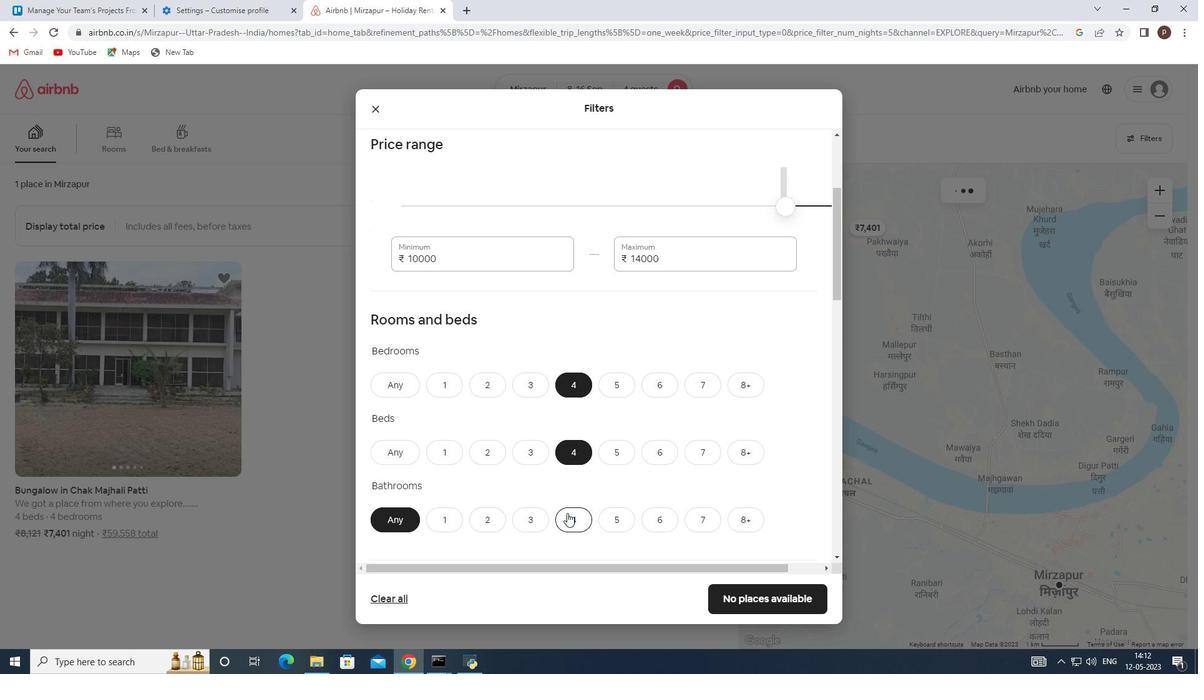 
Action: Mouse moved to (567, 513)
Screenshot: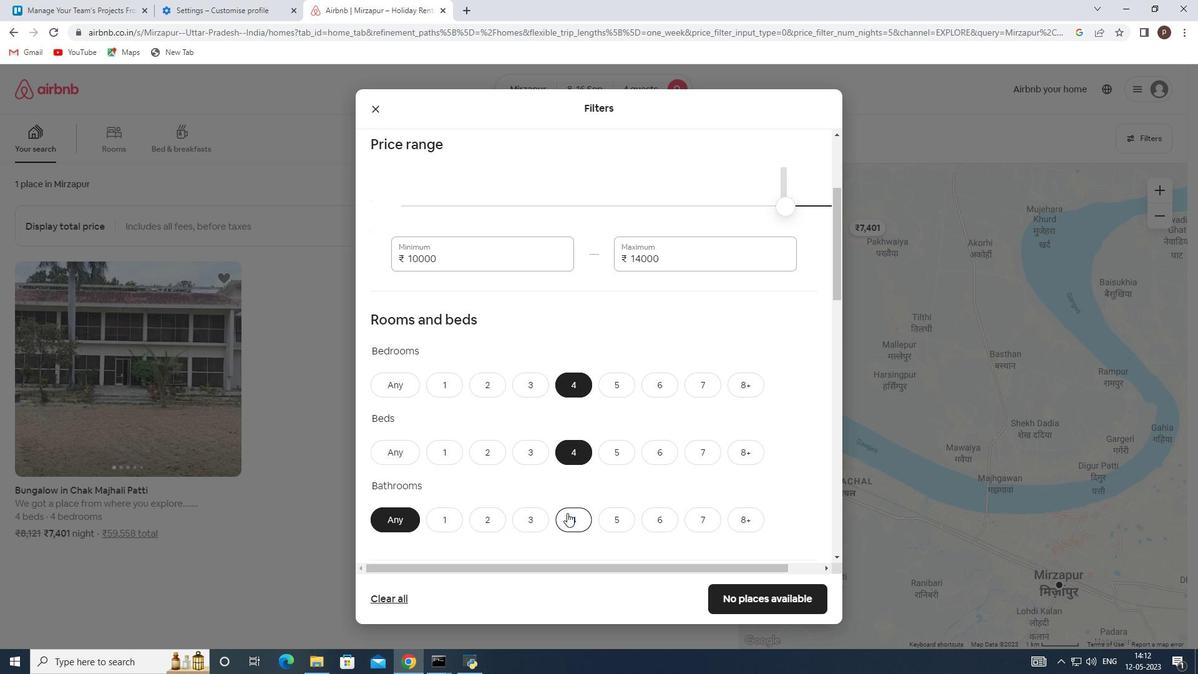 
Action: Mouse scrolled (567, 512) with delta (0, 0)
Screenshot: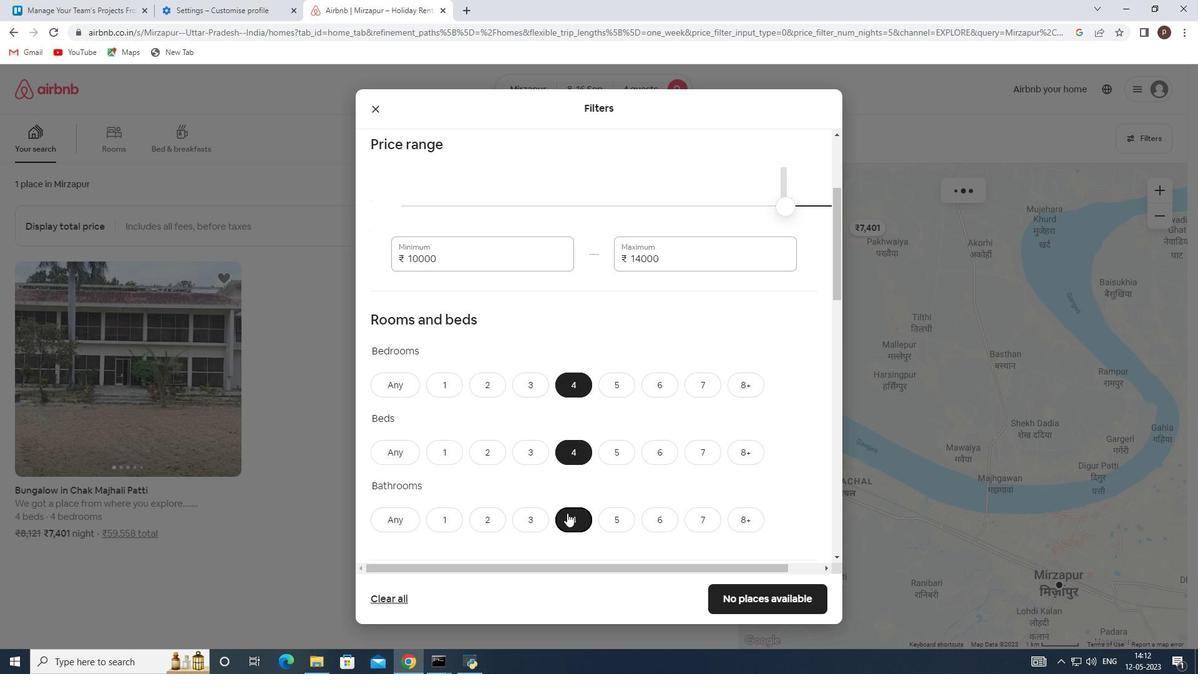 
Action: Mouse scrolled (567, 512) with delta (0, 0)
Screenshot: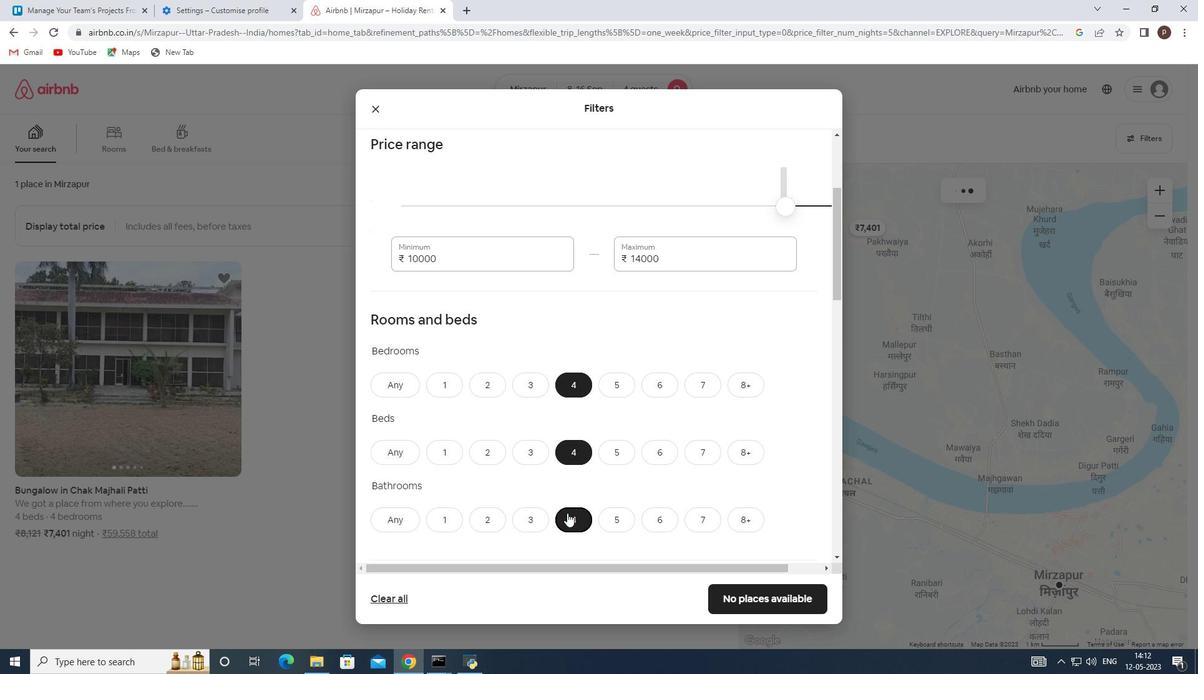 
Action: Mouse moved to (558, 455)
Screenshot: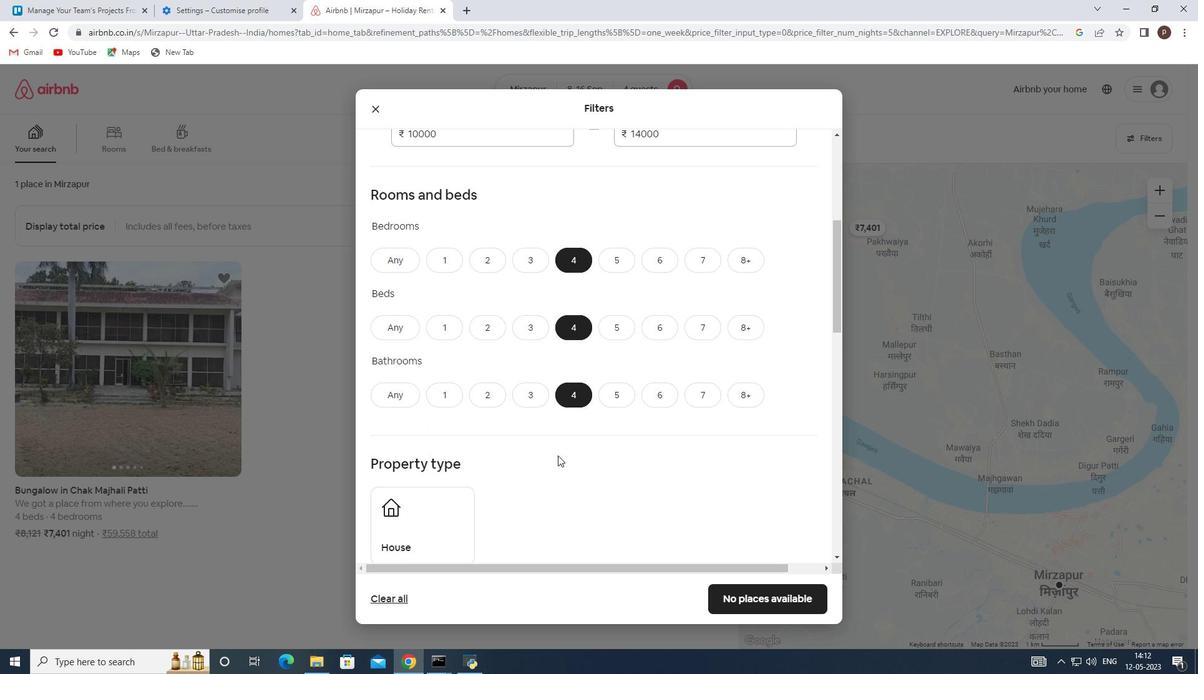 
Action: Mouse scrolled (558, 454) with delta (0, 0)
Screenshot: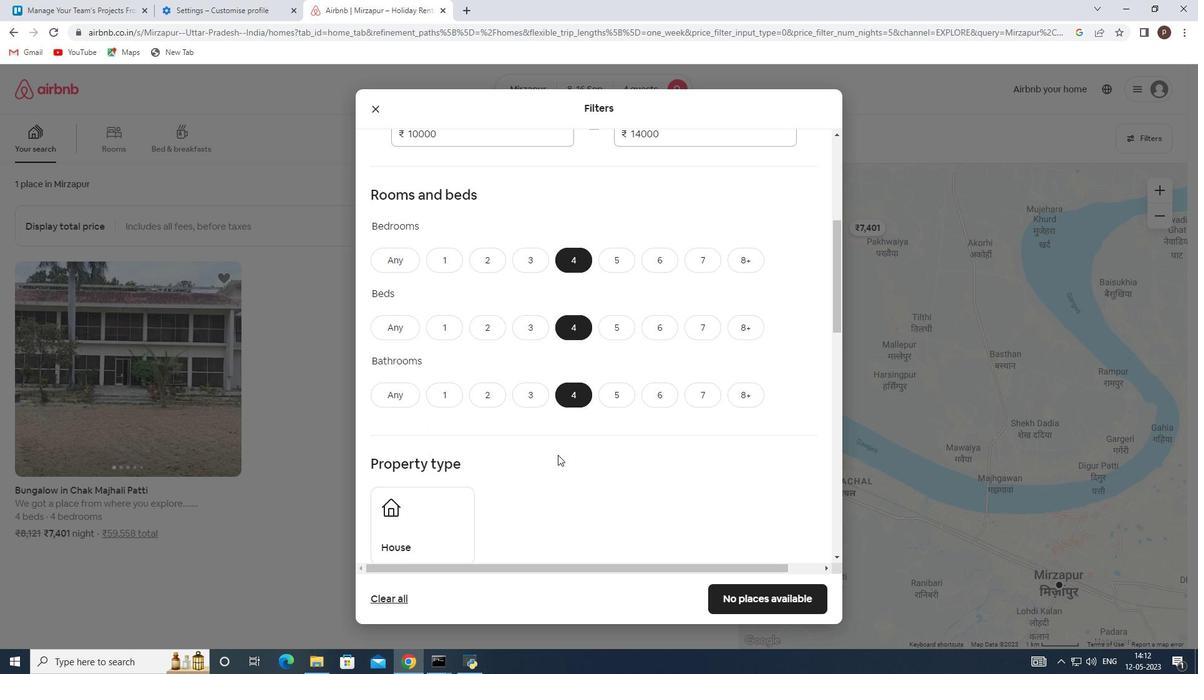 
Action: Mouse moved to (558, 453)
Screenshot: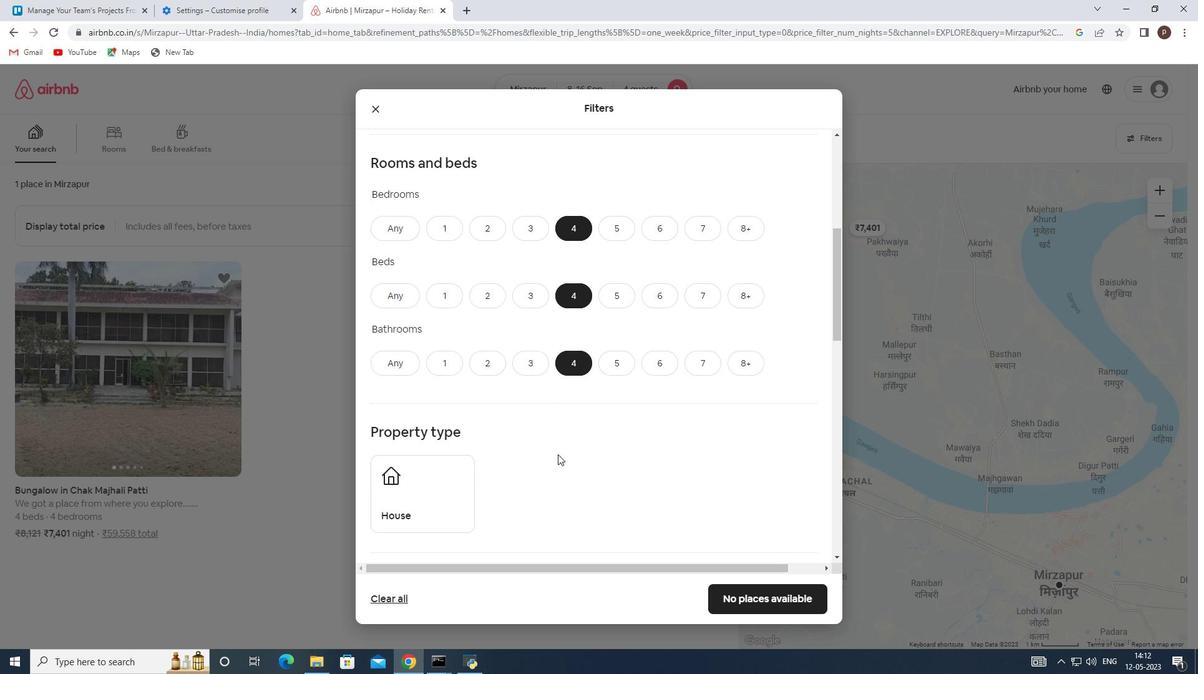 
Action: Mouse scrolled (558, 453) with delta (0, 0)
Screenshot: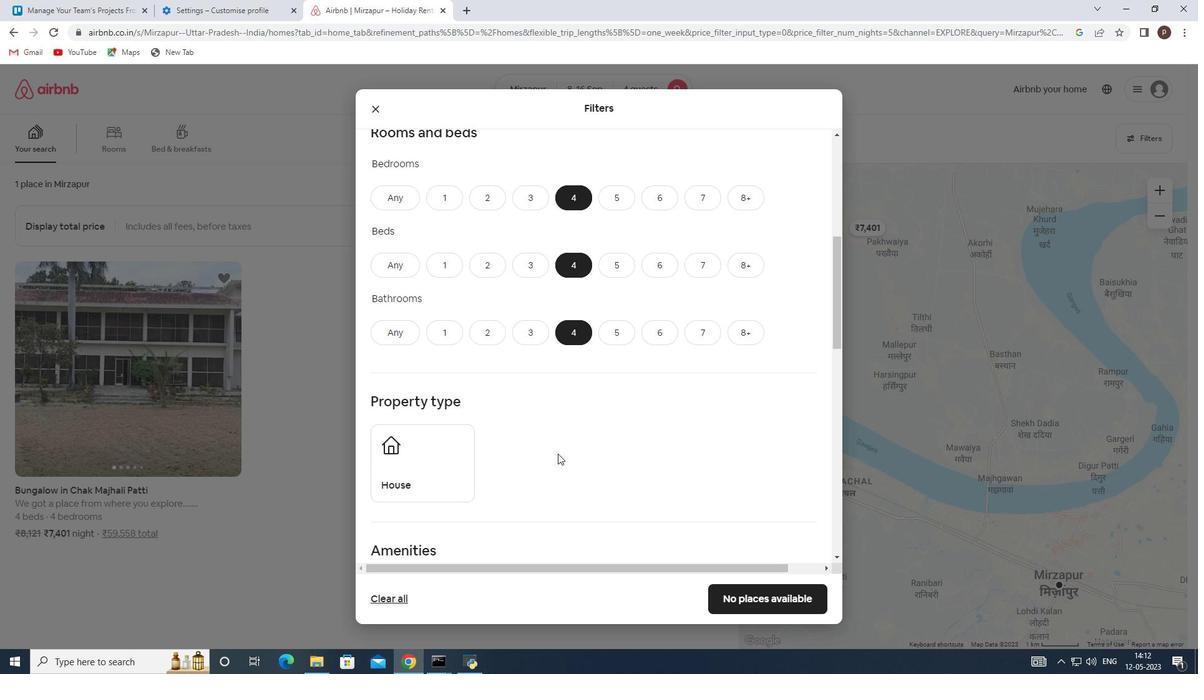 
Action: Mouse moved to (411, 388)
Screenshot: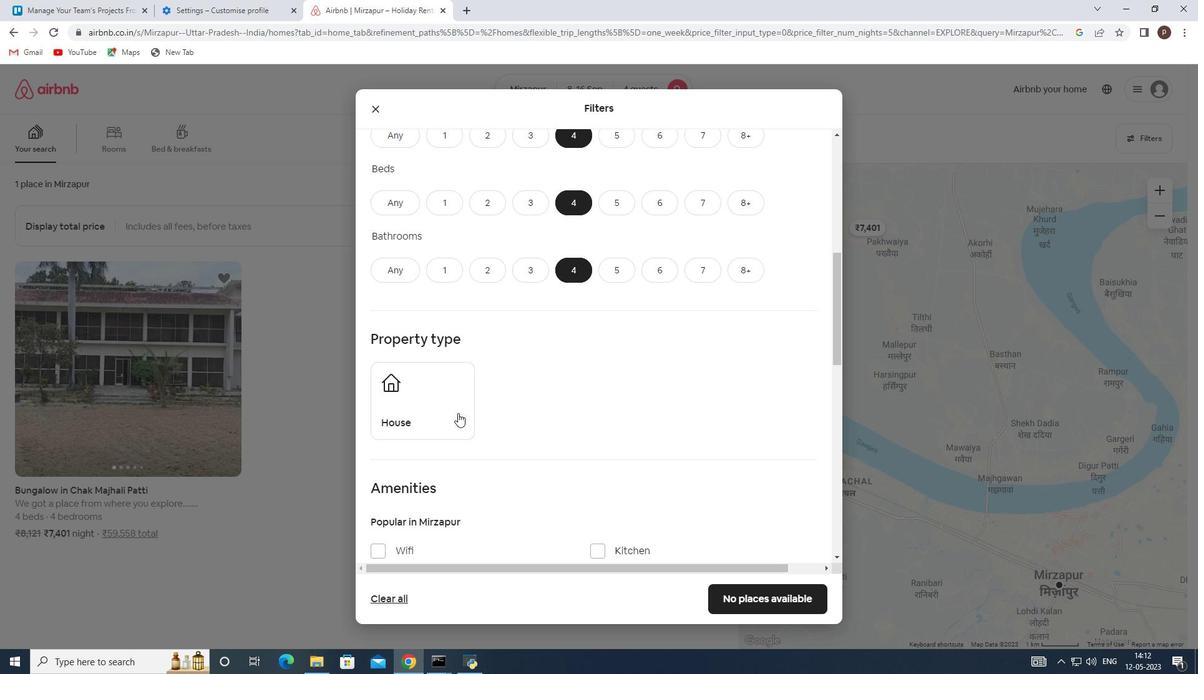 
Action: Mouse pressed left at (411, 388)
Screenshot: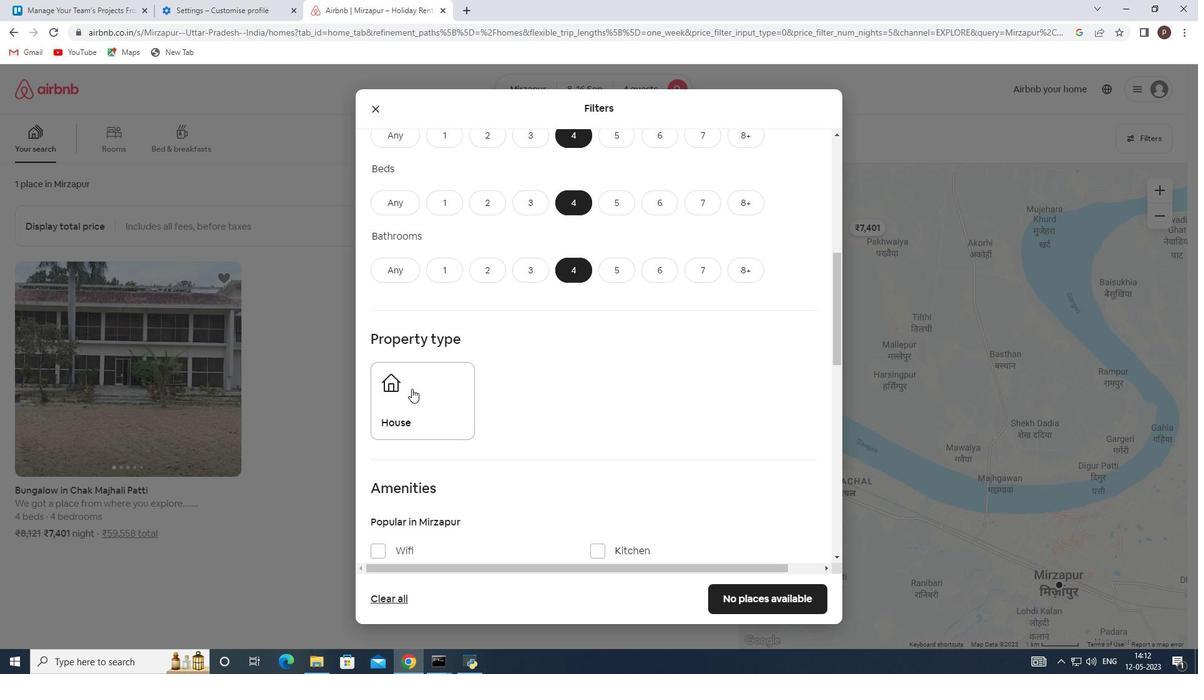 
Action: Mouse moved to (494, 422)
Screenshot: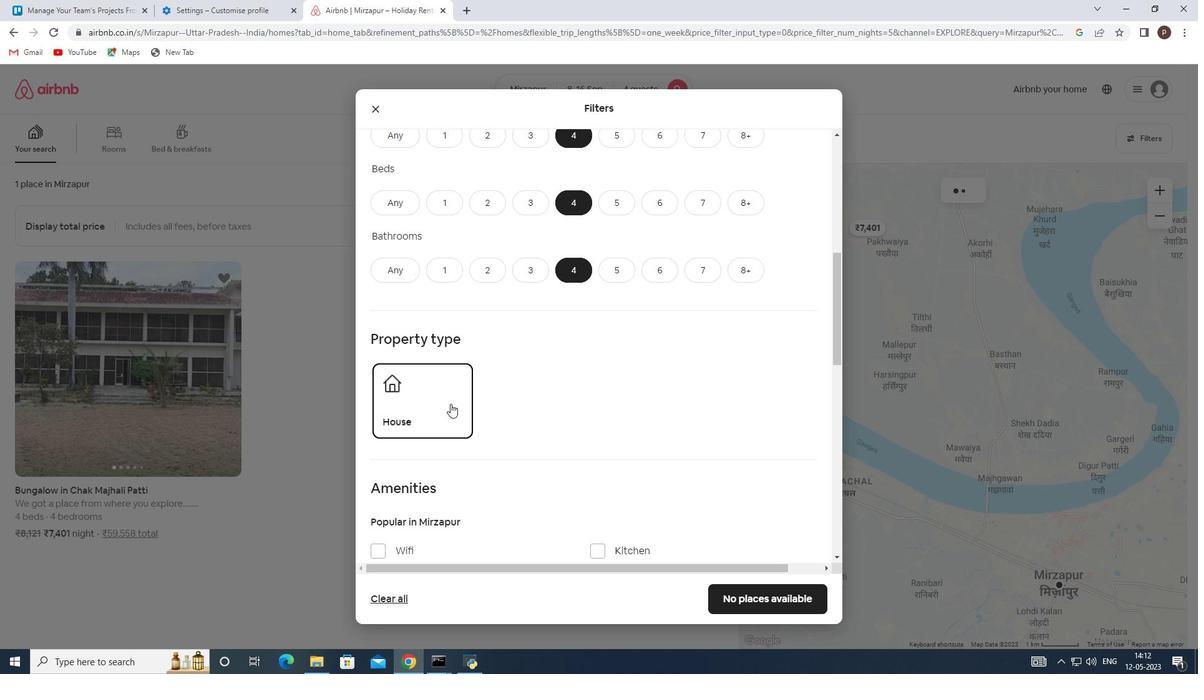 
Action: Mouse scrolled (494, 421) with delta (0, 0)
Screenshot: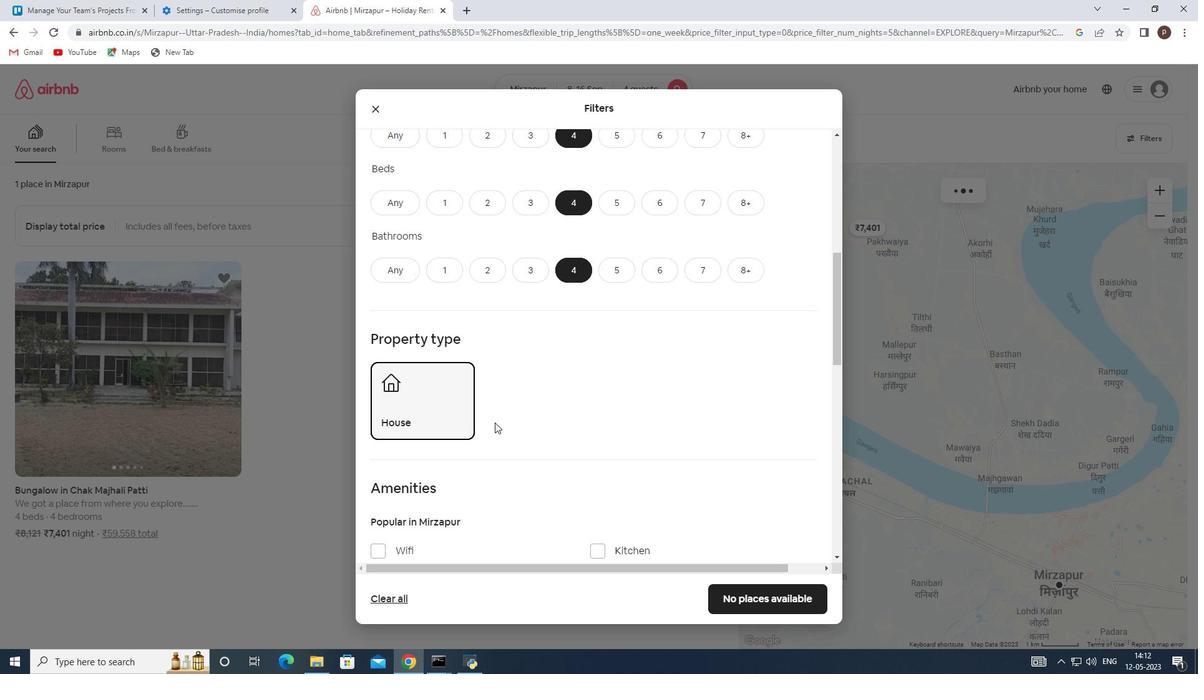 
Action: Mouse scrolled (494, 421) with delta (0, 0)
Screenshot: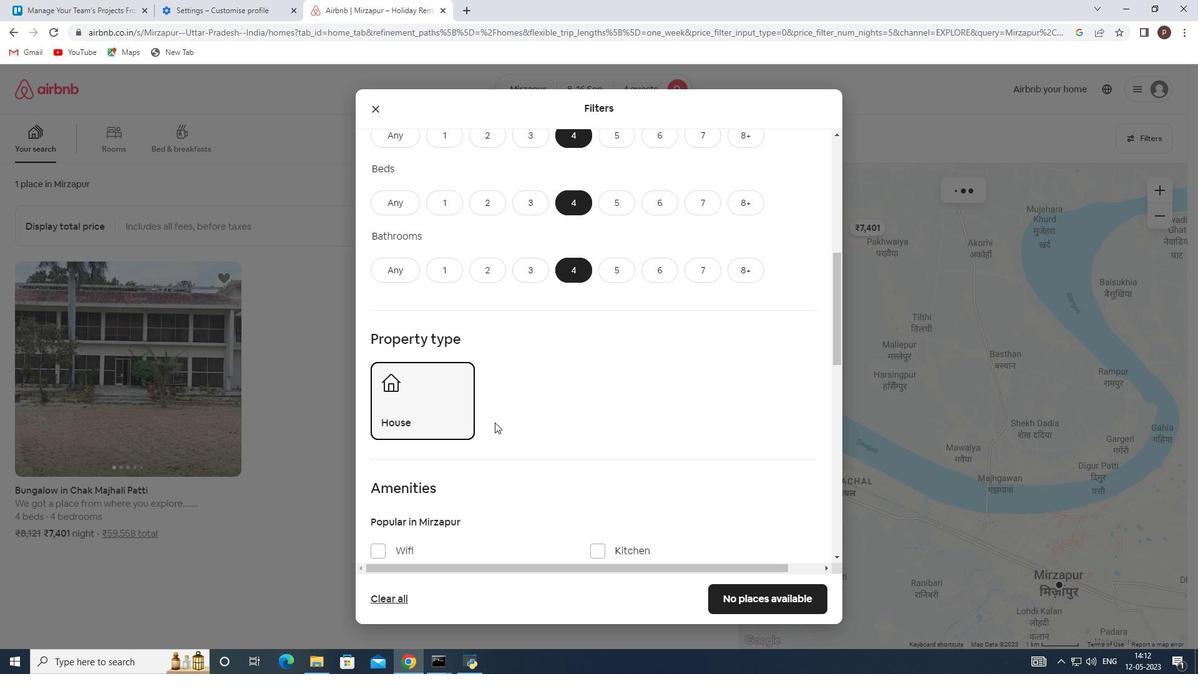 
Action: Mouse scrolled (494, 421) with delta (0, 0)
Screenshot: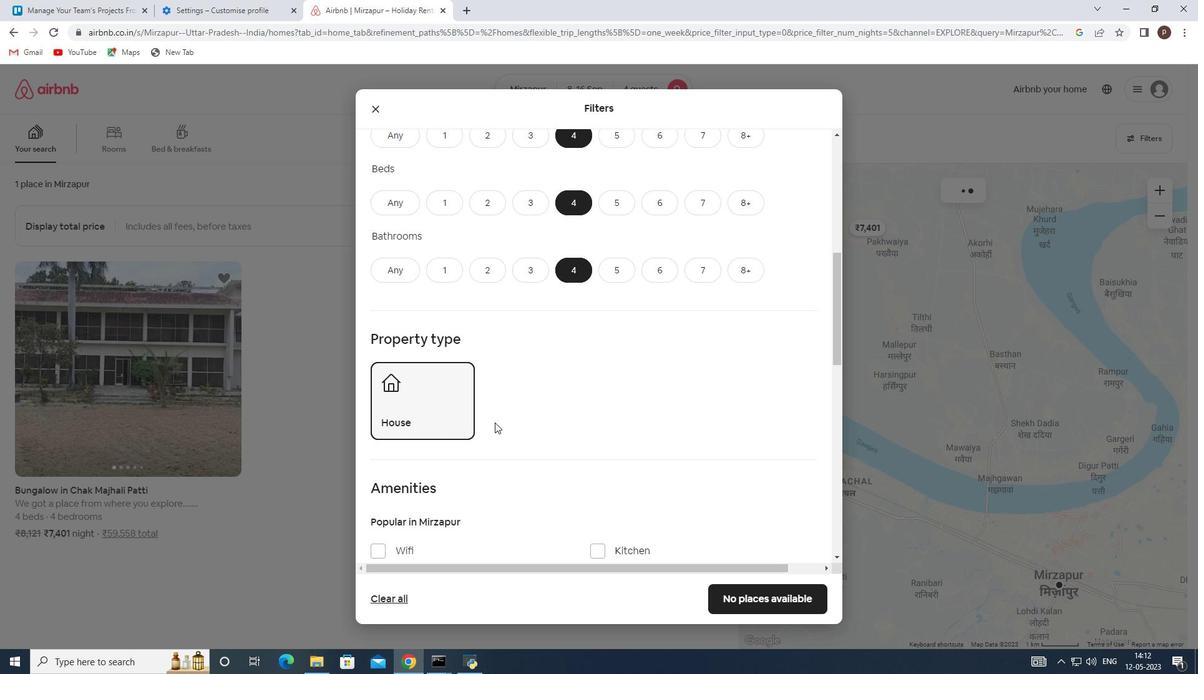 
Action: Mouse moved to (370, 362)
Screenshot: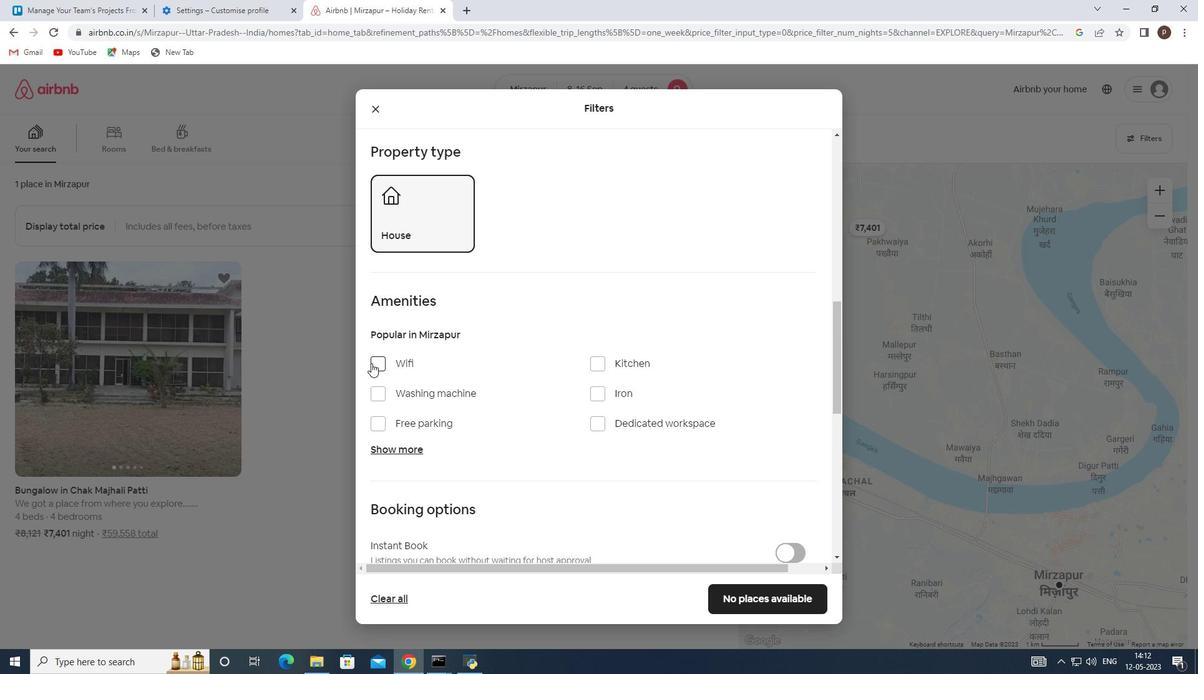 
Action: Mouse pressed left at (370, 362)
Screenshot: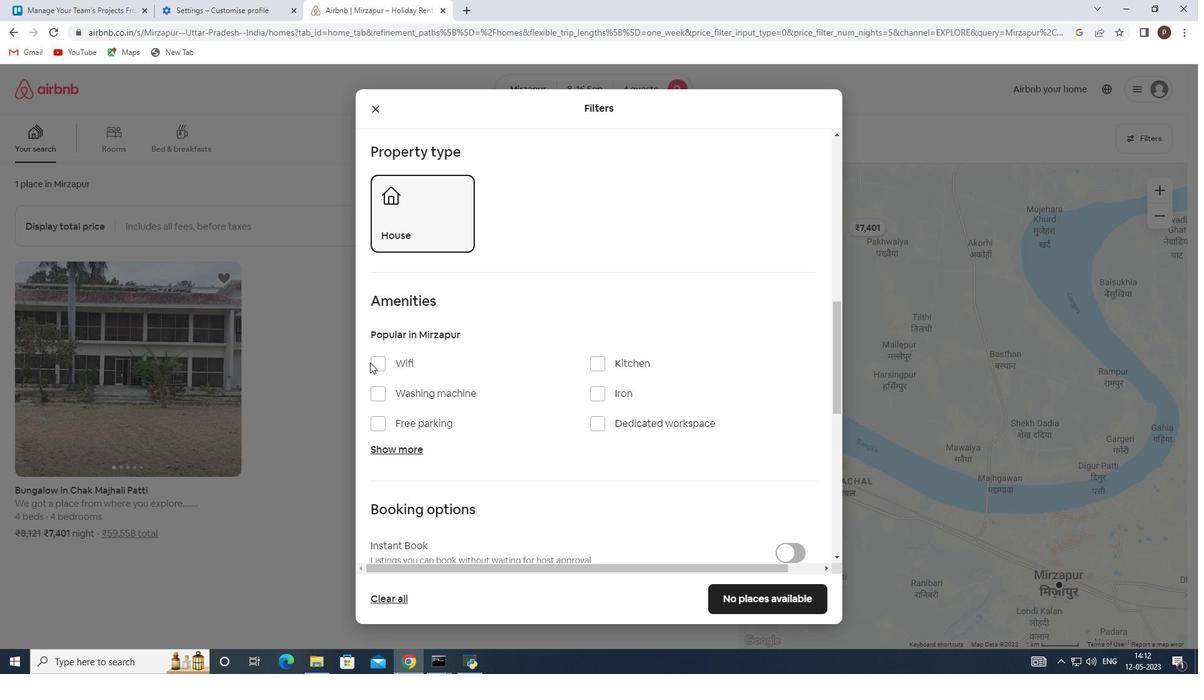 
Action: Mouse moved to (376, 361)
Screenshot: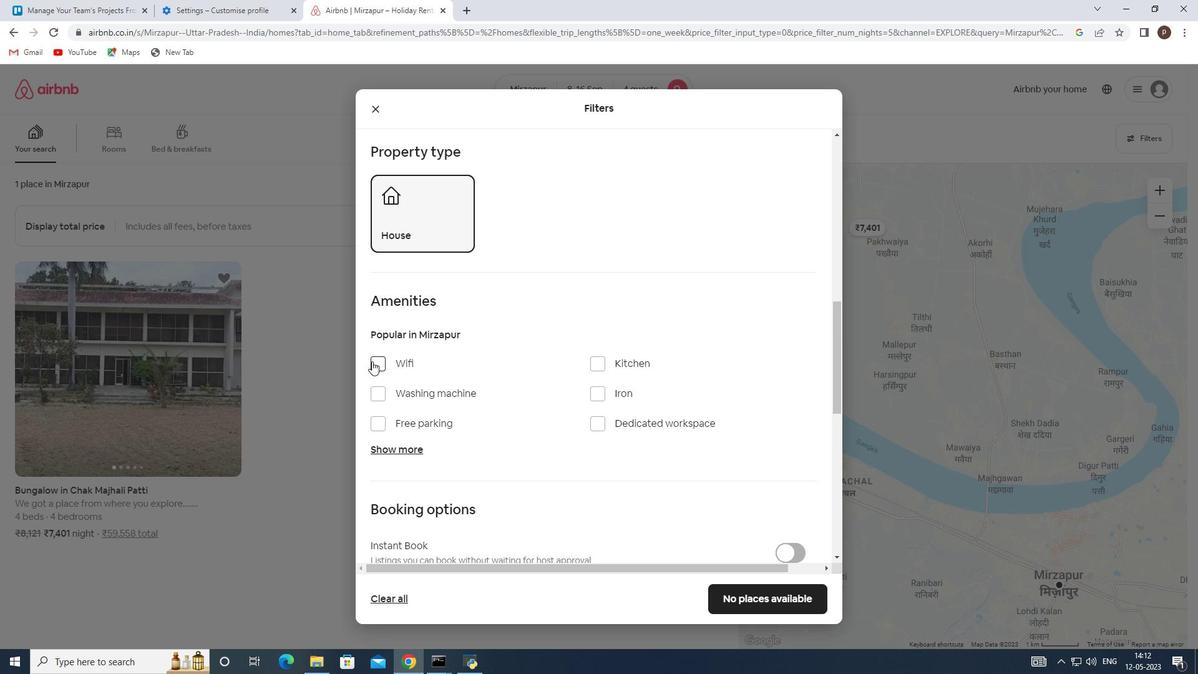 
Action: Mouse pressed left at (376, 361)
Screenshot: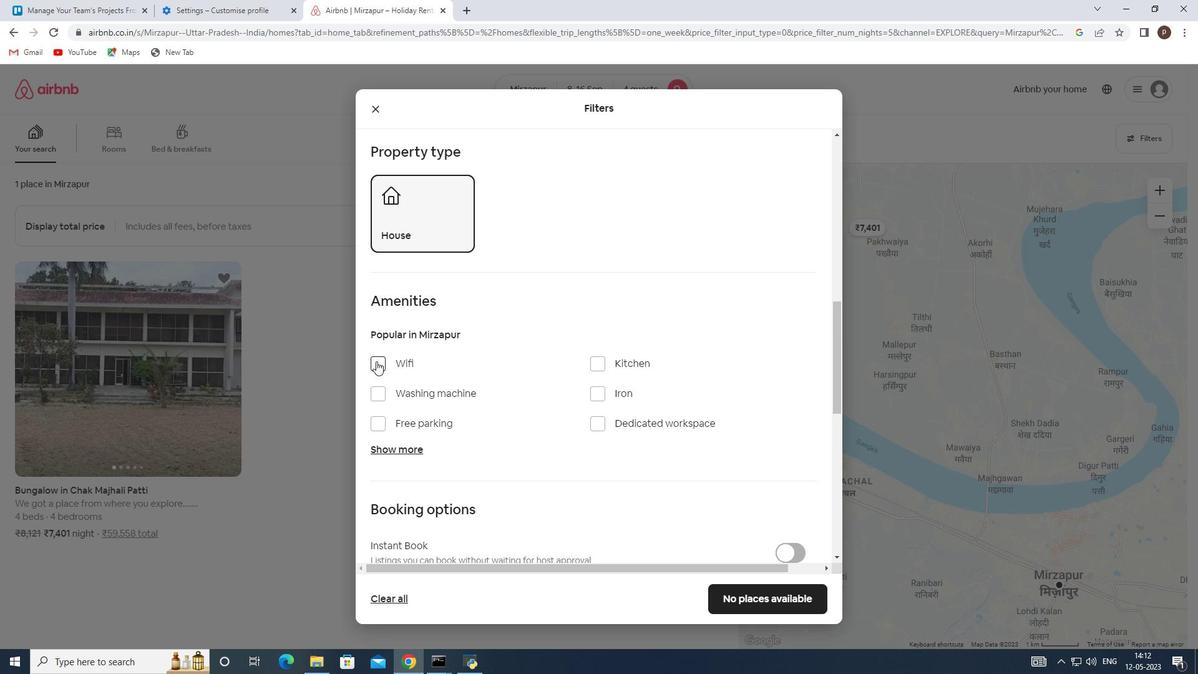 
Action: Mouse moved to (378, 428)
Screenshot: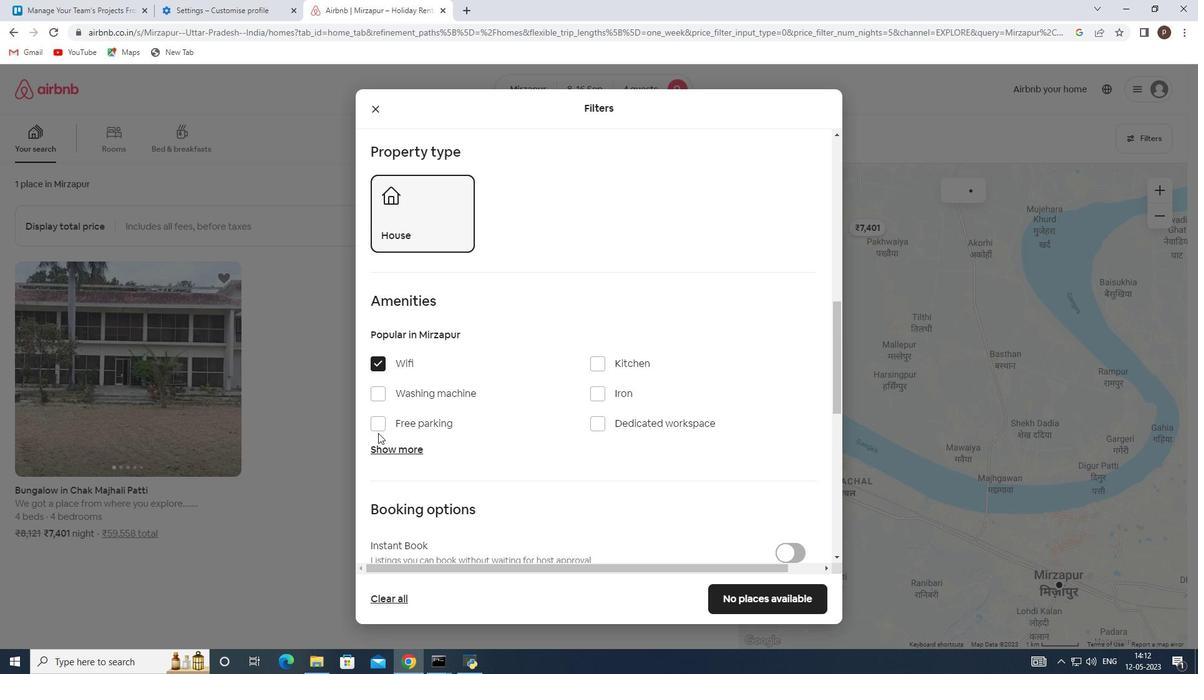
Action: Mouse pressed left at (378, 428)
Screenshot: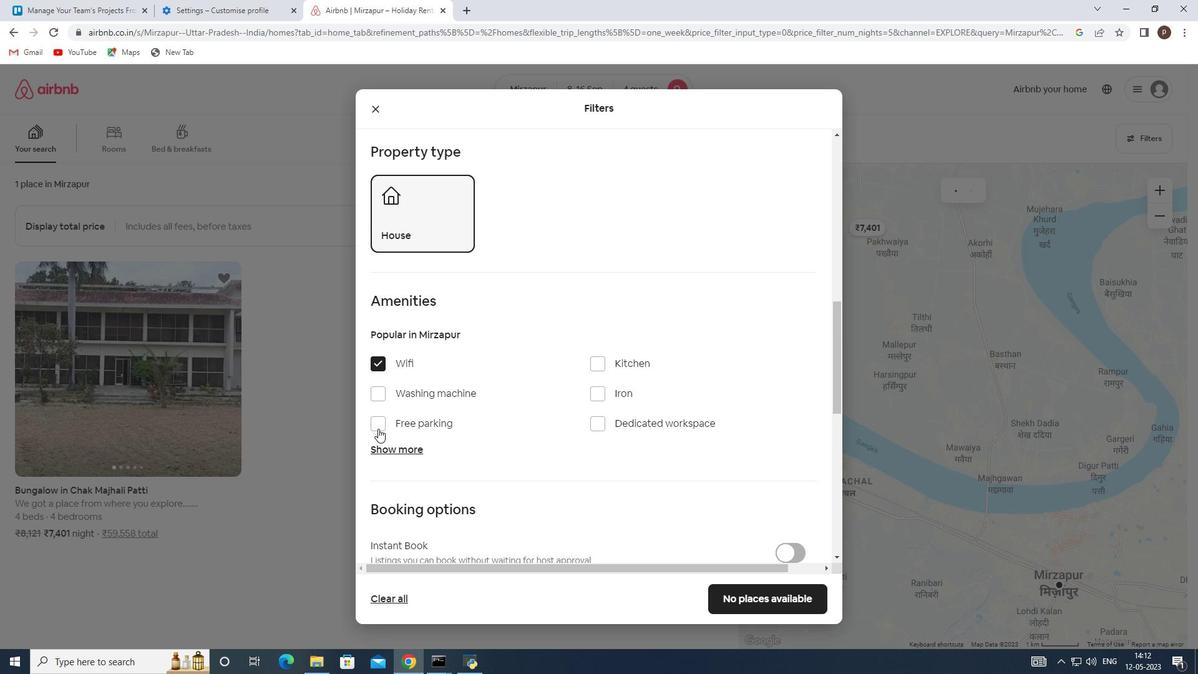 
Action: Mouse moved to (380, 445)
Screenshot: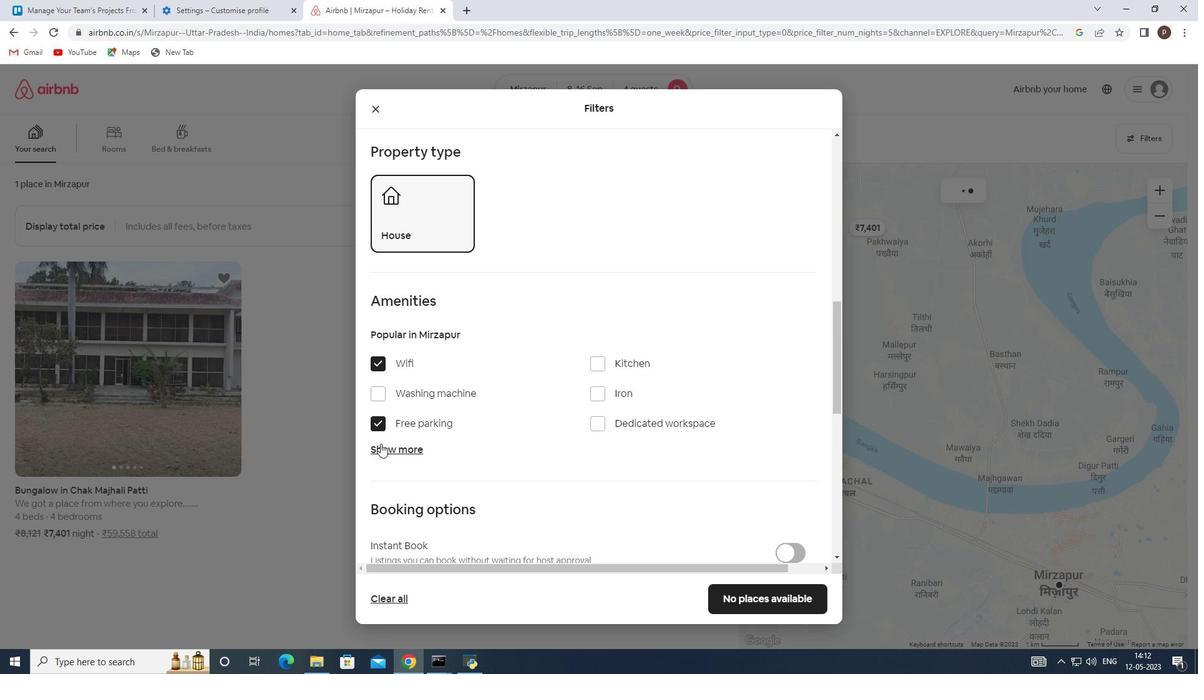 
Action: Mouse pressed left at (380, 445)
Screenshot: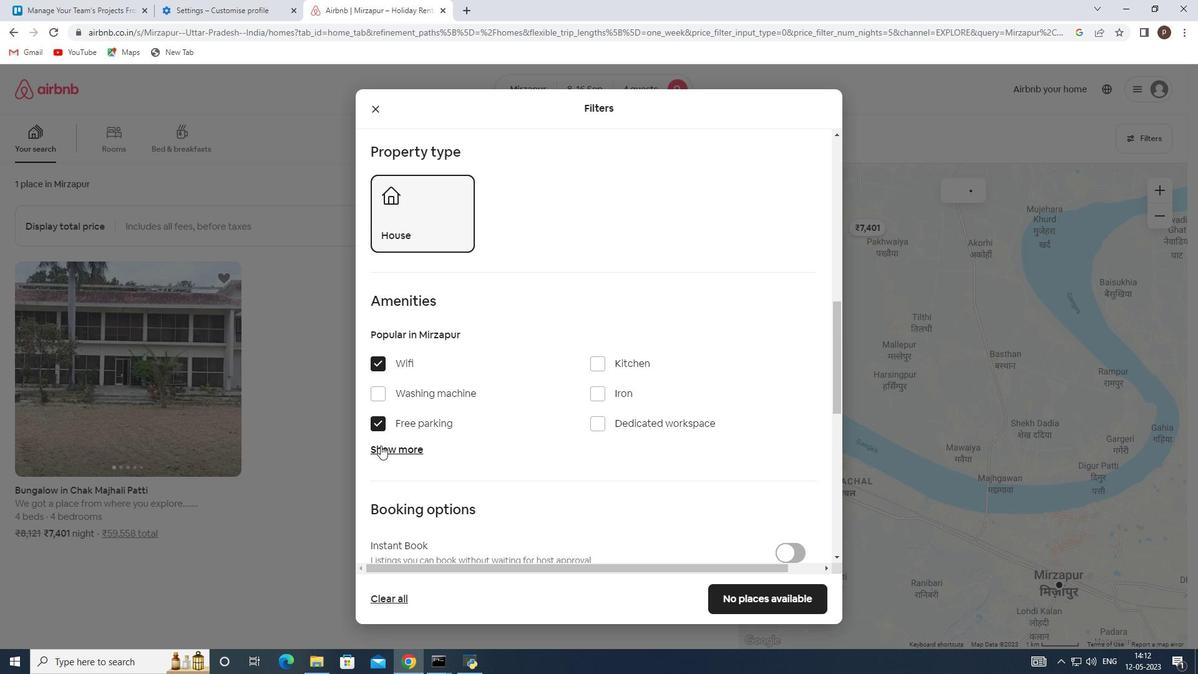 
Action: Mouse moved to (450, 474)
Screenshot: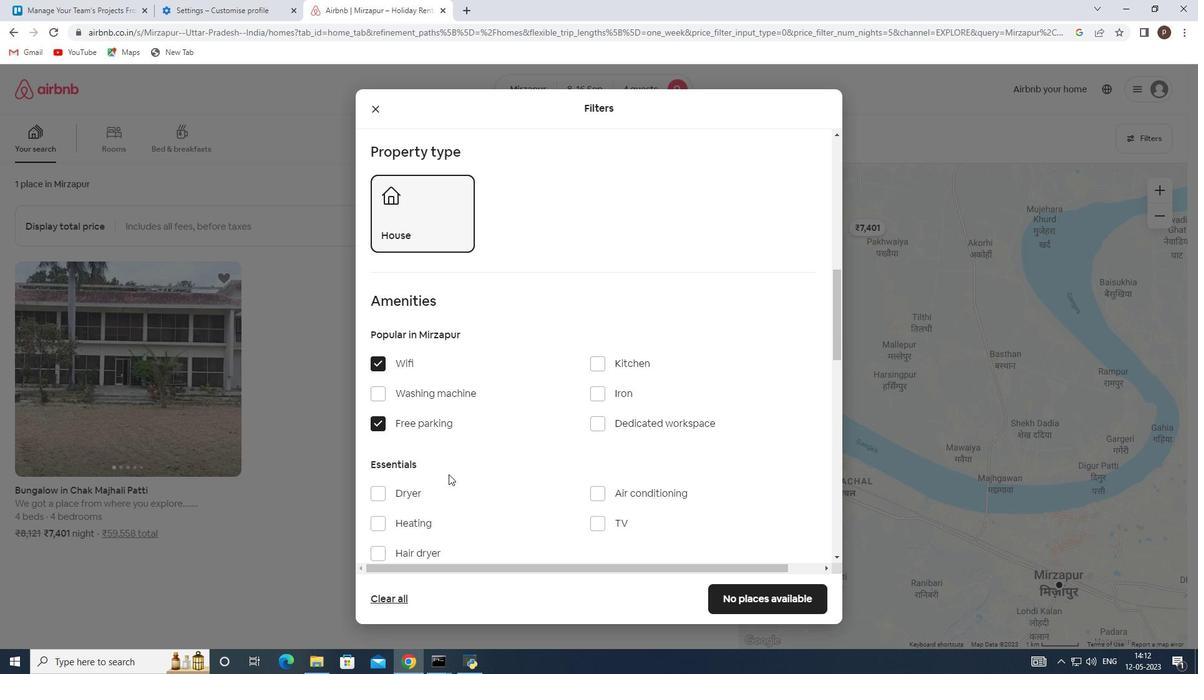
Action: Mouse scrolled (450, 473) with delta (0, 0)
Screenshot: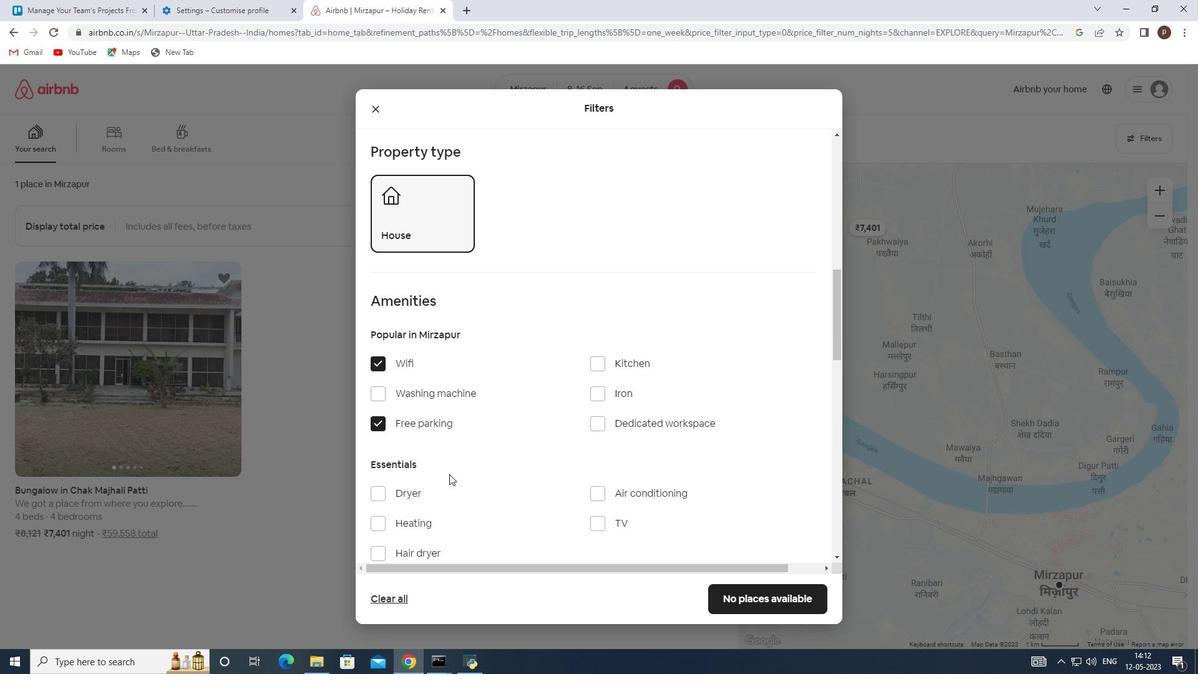 
Action: Mouse moved to (453, 476)
Screenshot: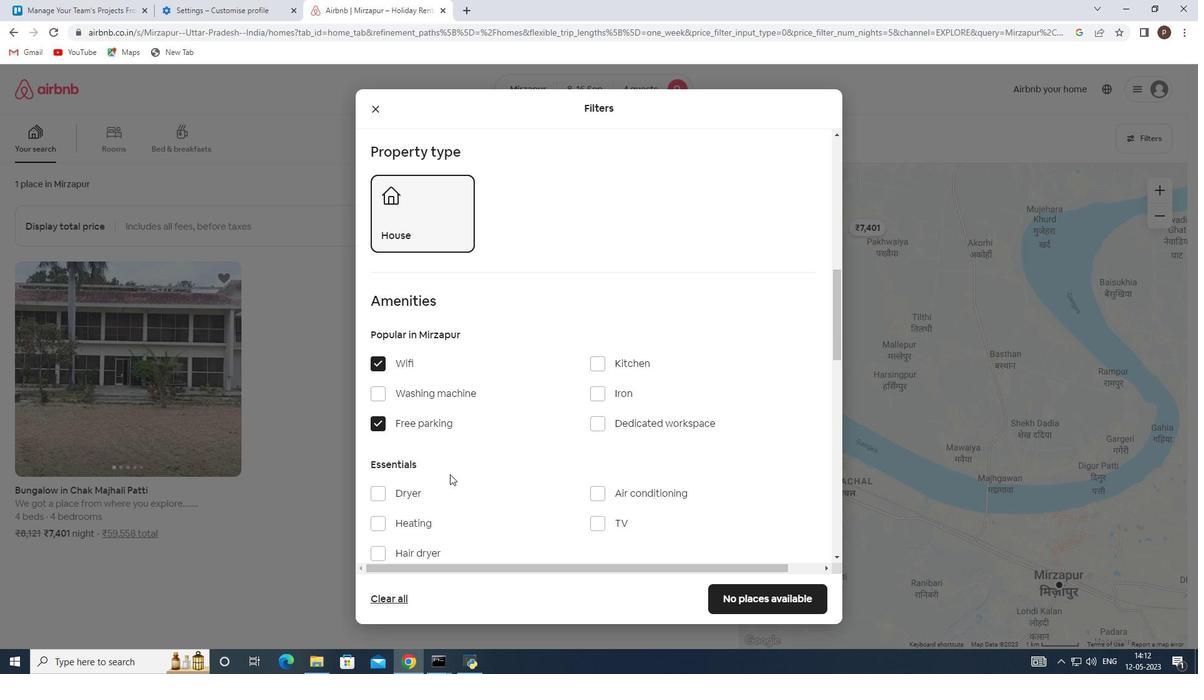 
Action: Mouse scrolled (453, 475) with delta (0, 0)
Screenshot: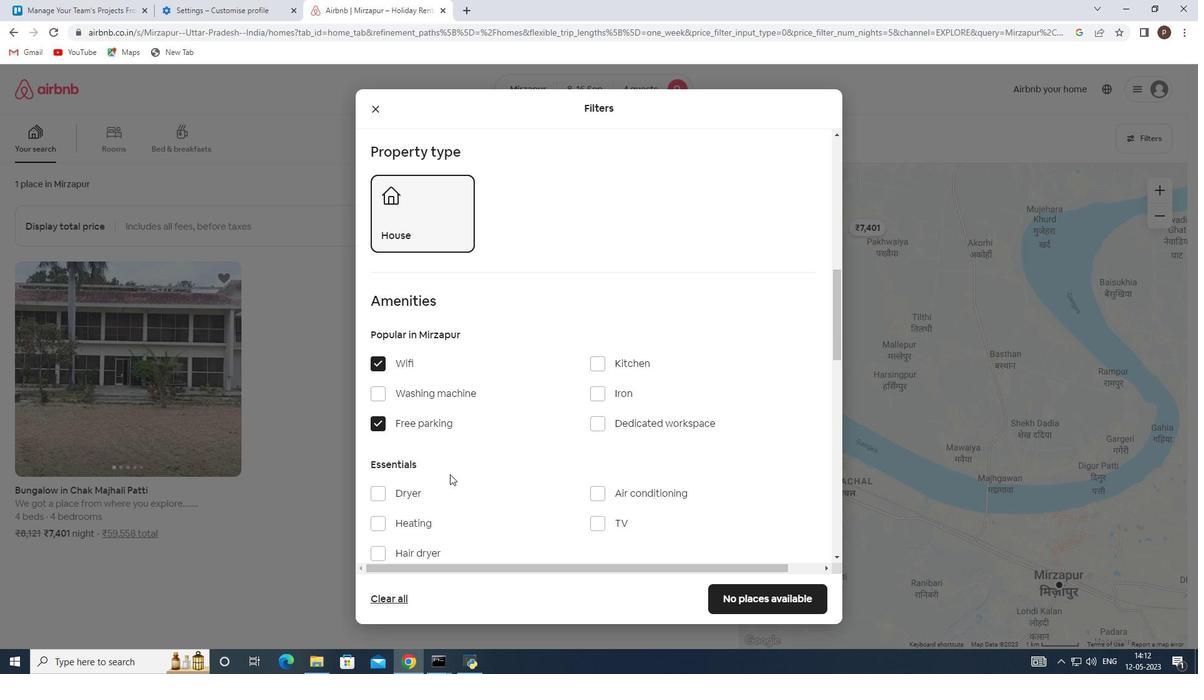 
Action: Mouse moved to (592, 393)
Screenshot: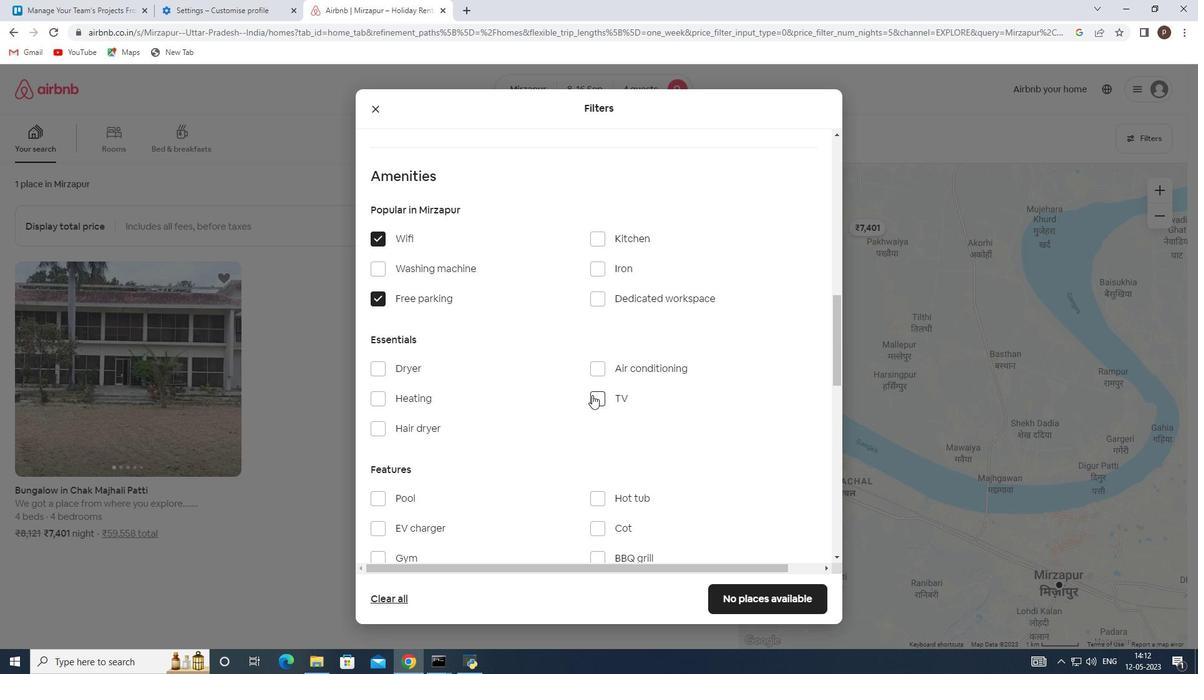 
Action: Mouse pressed left at (592, 393)
Screenshot: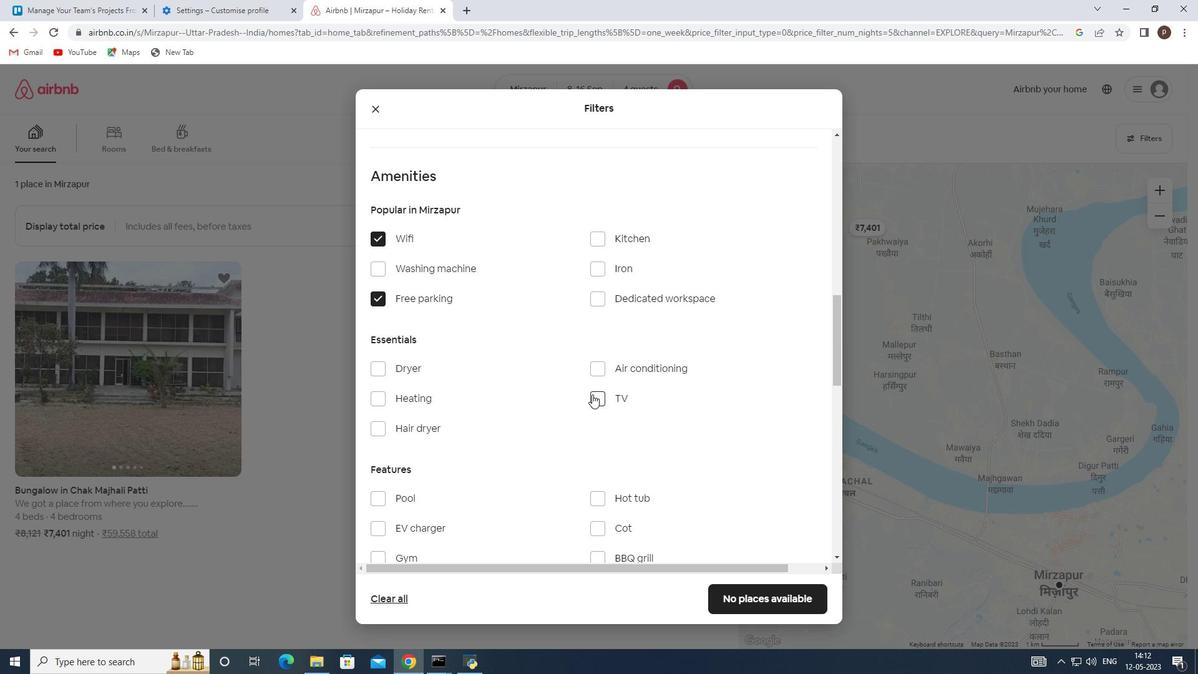 
Action: Mouse moved to (556, 420)
Screenshot: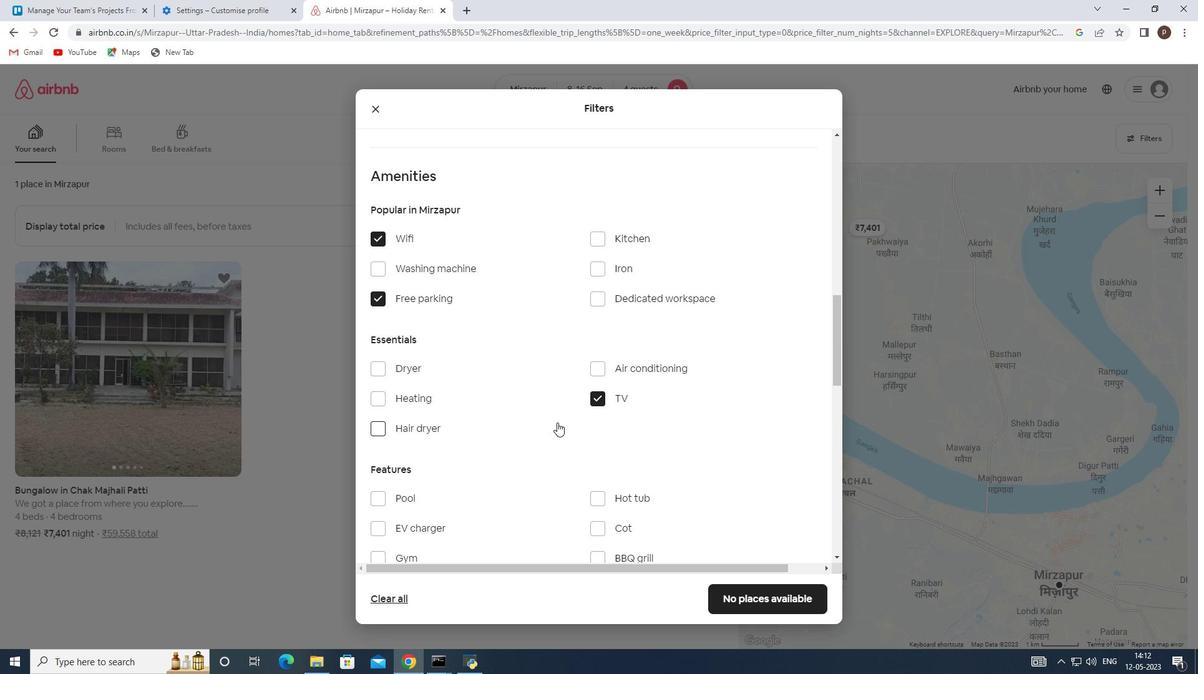 
Action: Mouse scrolled (556, 419) with delta (0, 0)
Screenshot: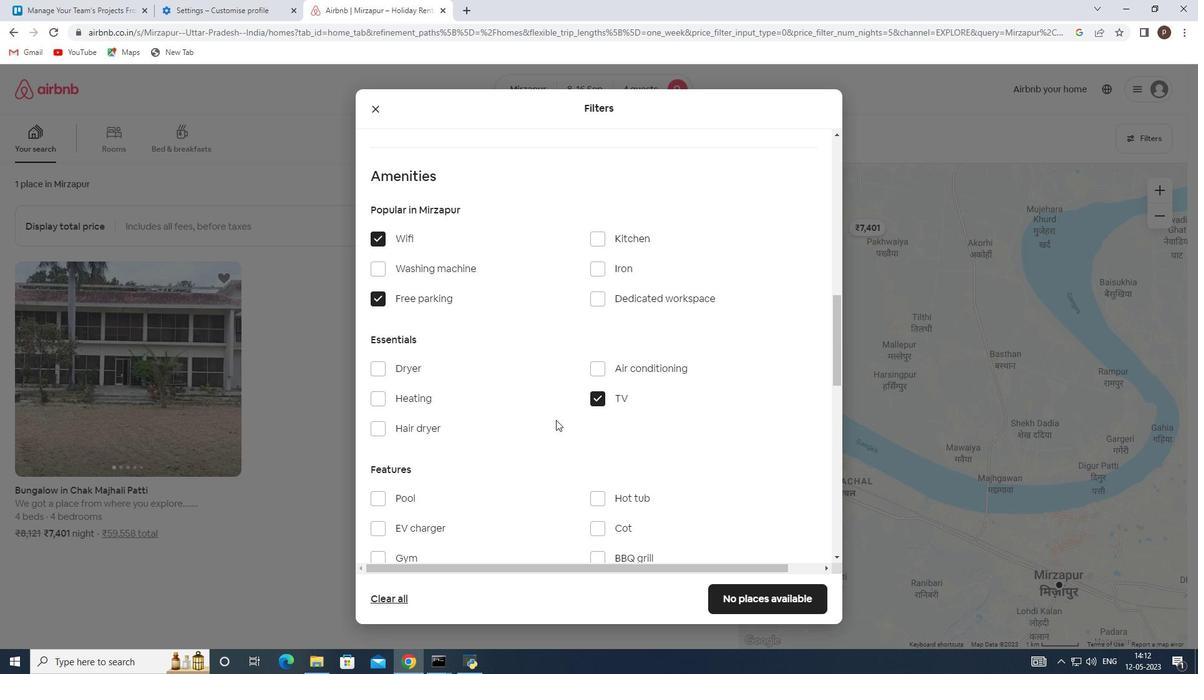
Action: Mouse scrolled (556, 419) with delta (0, 0)
Screenshot: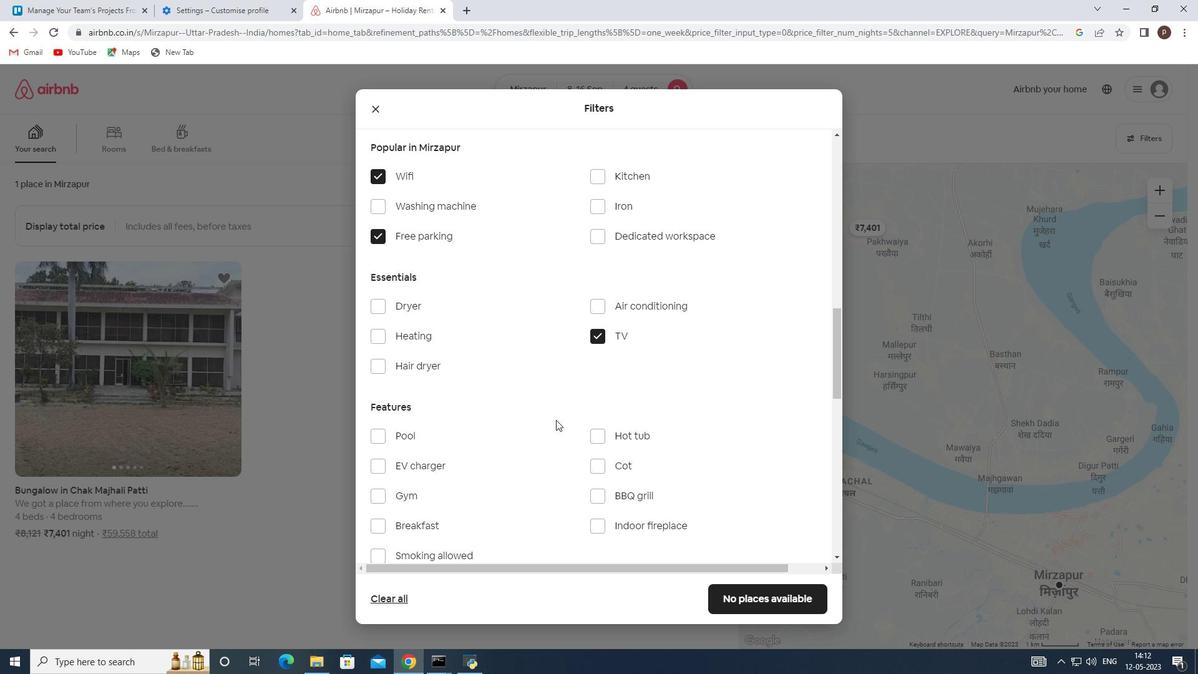 
Action: Mouse moved to (377, 433)
Screenshot: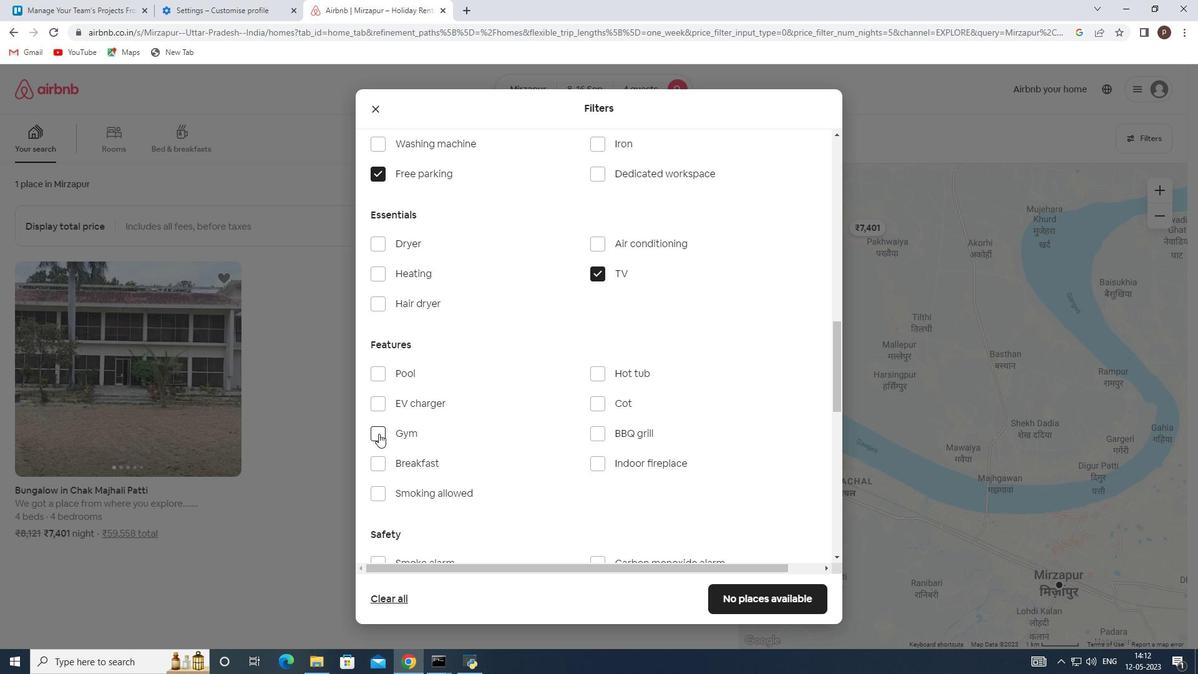 
Action: Mouse pressed left at (377, 433)
Screenshot: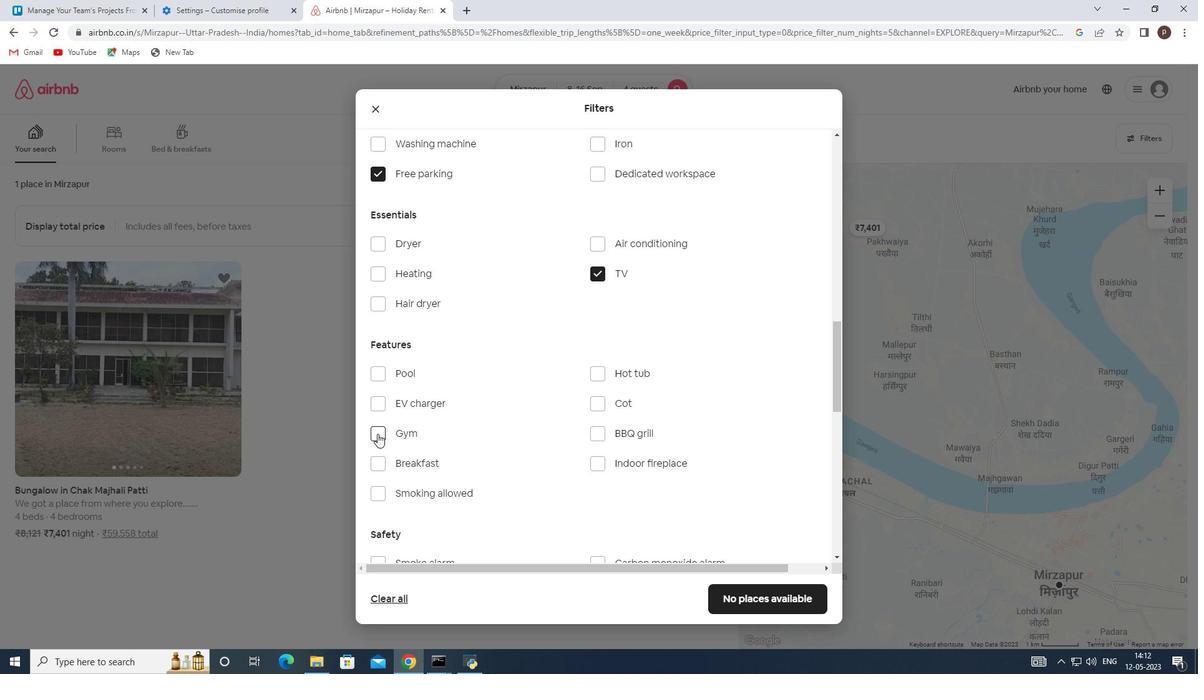
Action: Mouse moved to (372, 460)
Screenshot: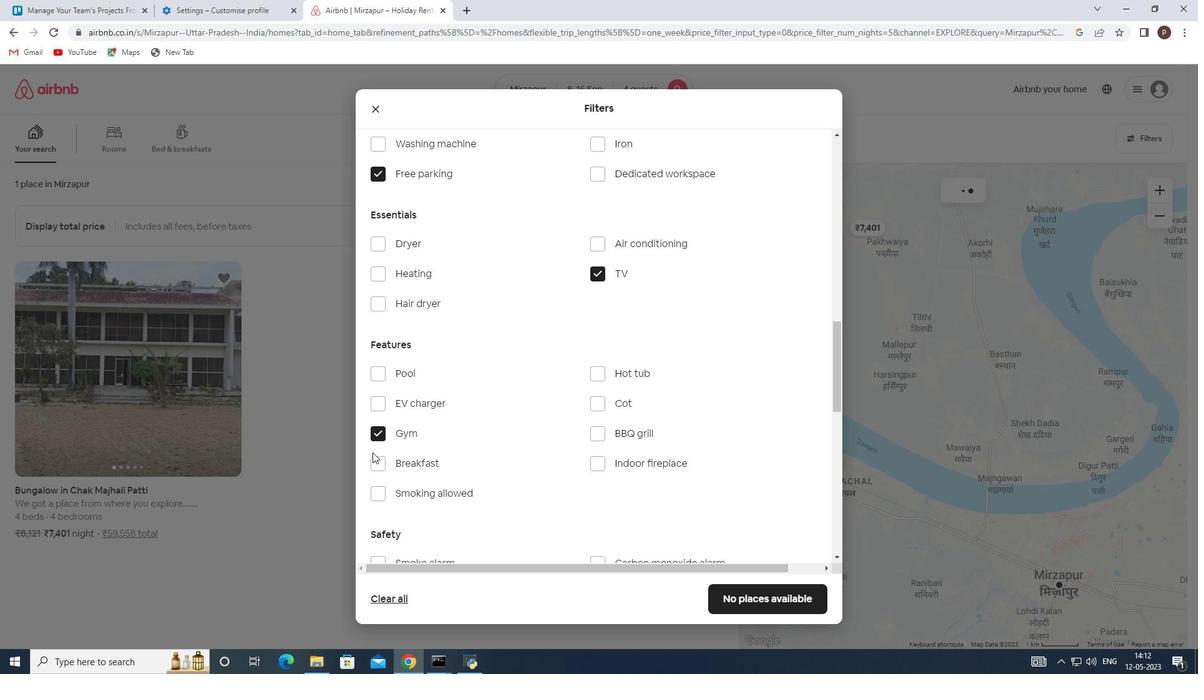 
Action: Mouse pressed left at (372, 460)
Screenshot: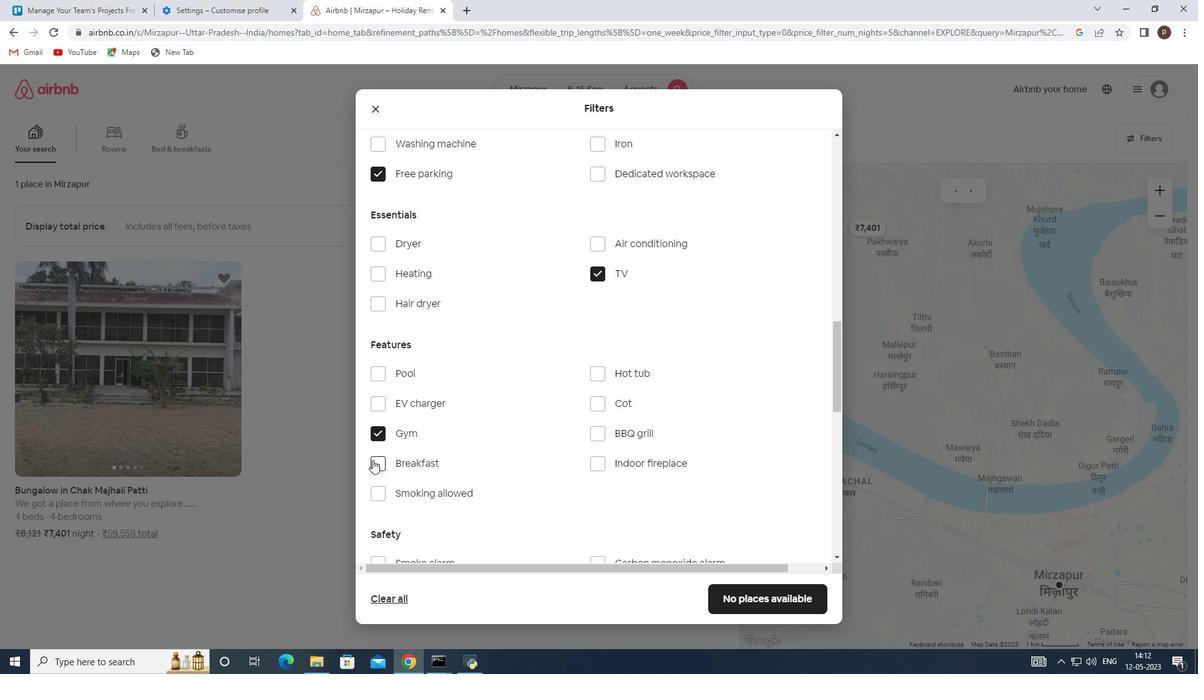 
Action: Mouse moved to (501, 460)
Screenshot: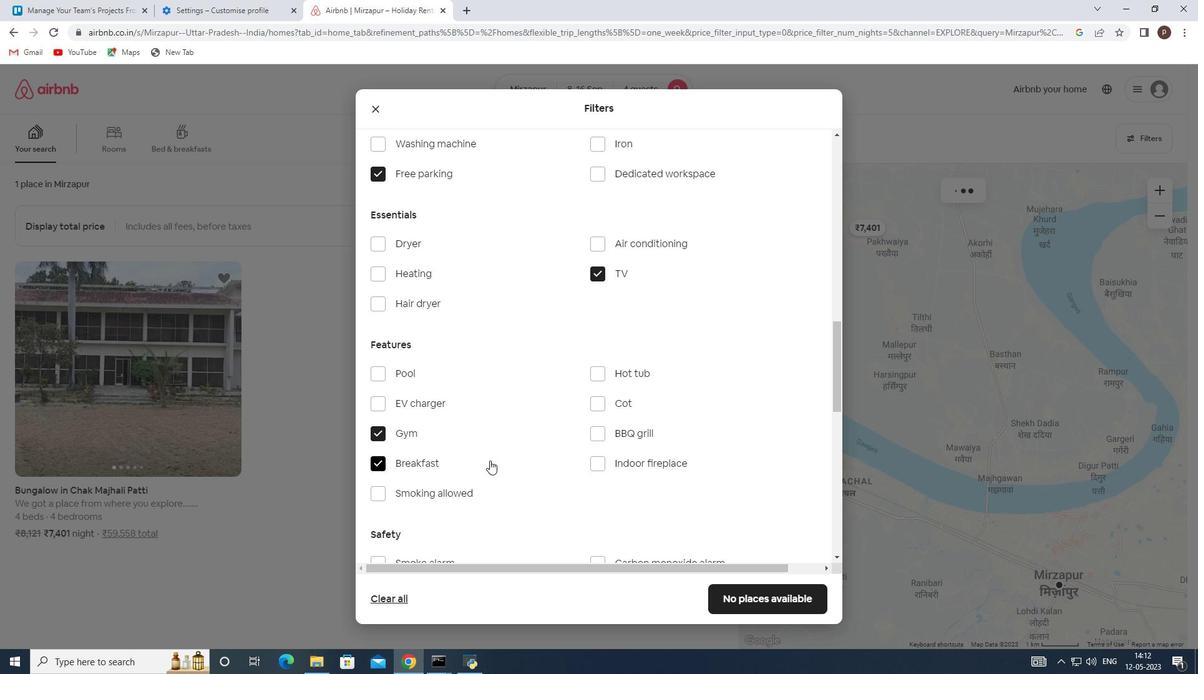 
Action: Mouse scrolled (501, 460) with delta (0, 0)
Screenshot: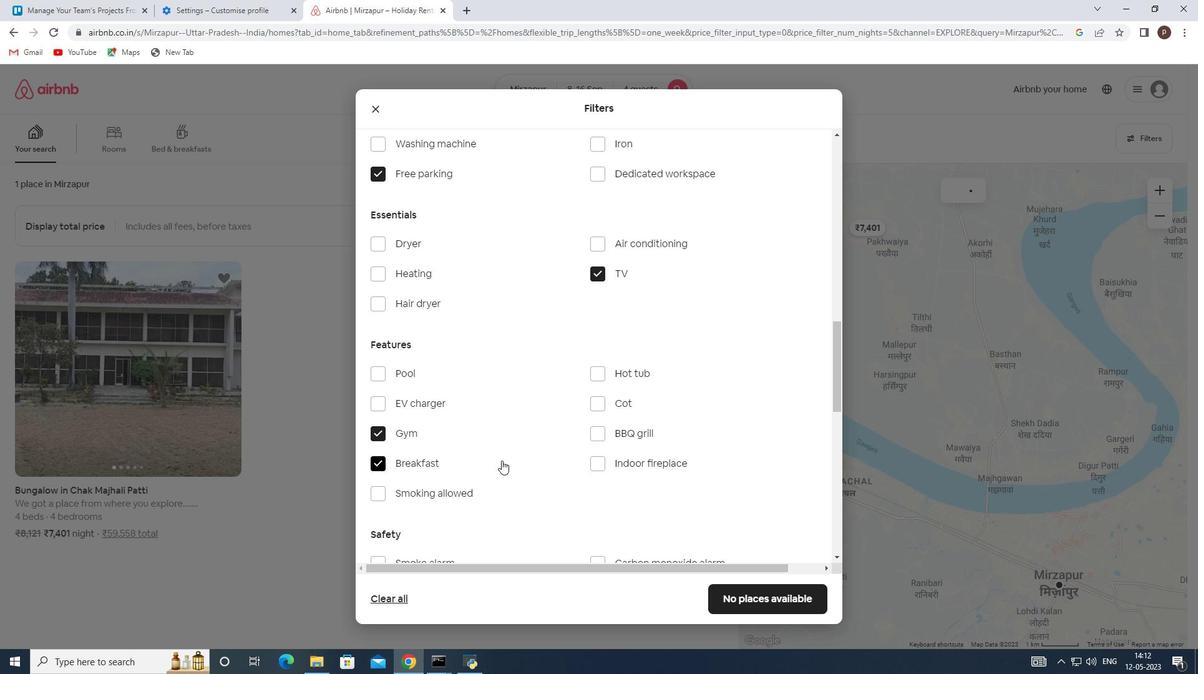 
Action: Mouse scrolled (501, 460) with delta (0, 0)
Screenshot: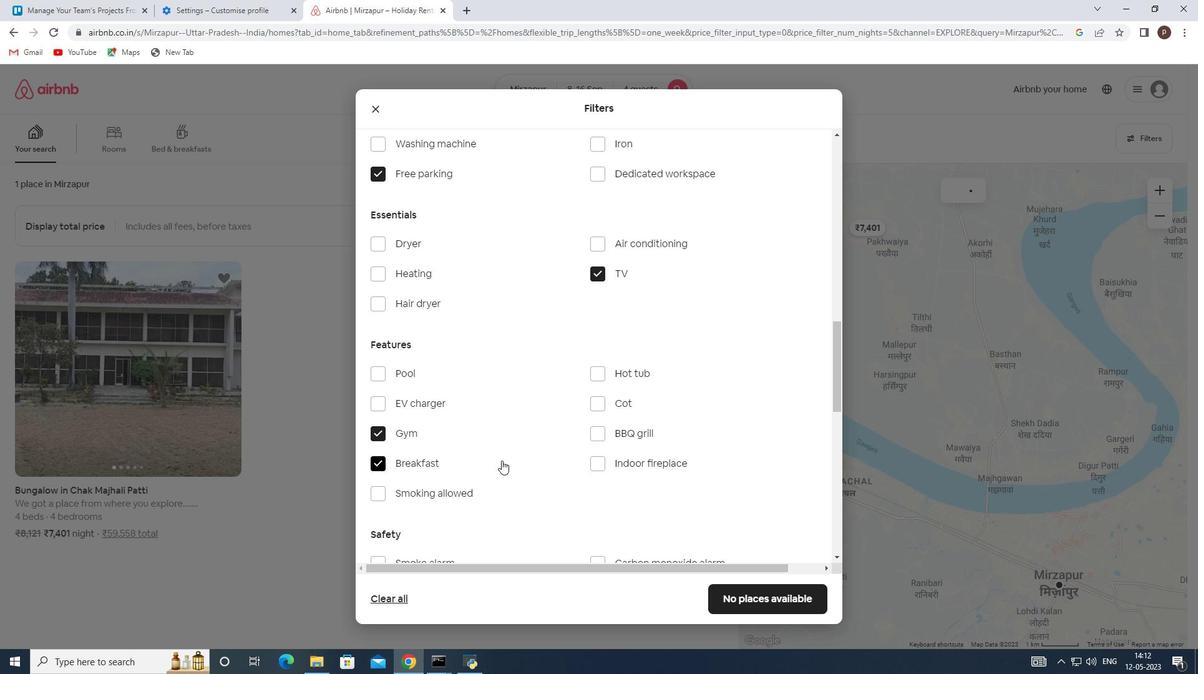 
Action: Mouse moved to (502, 460)
Screenshot: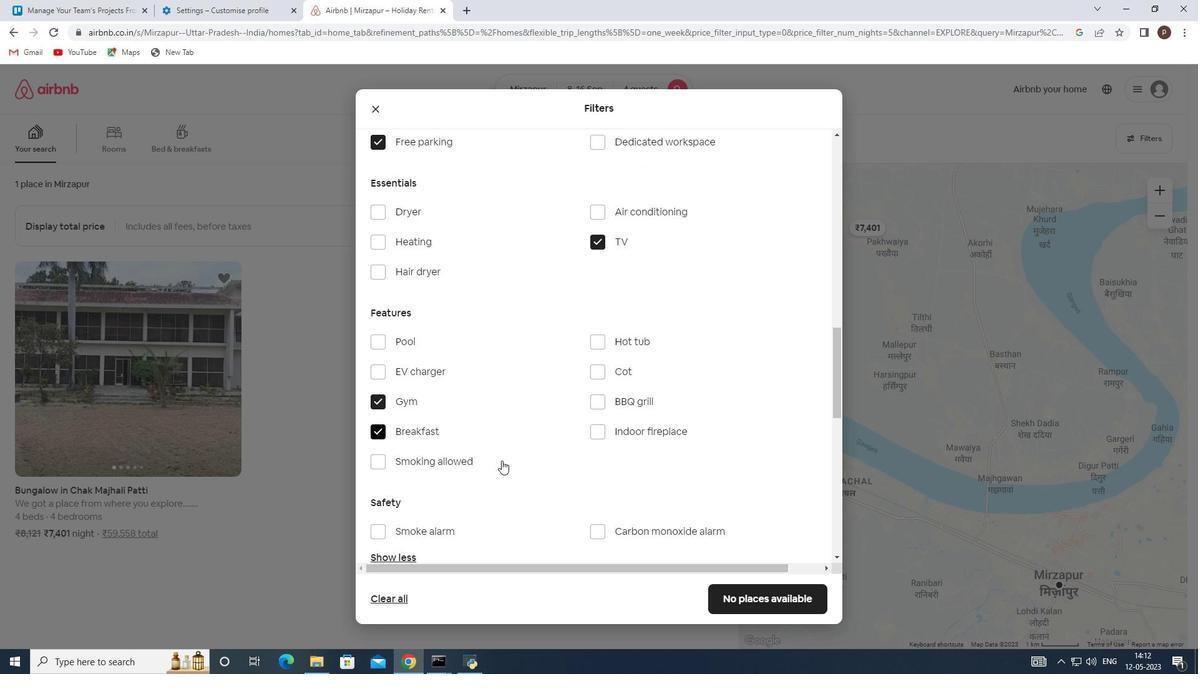 
Action: Mouse scrolled (502, 460) with delta (0, 0)
Screenshot: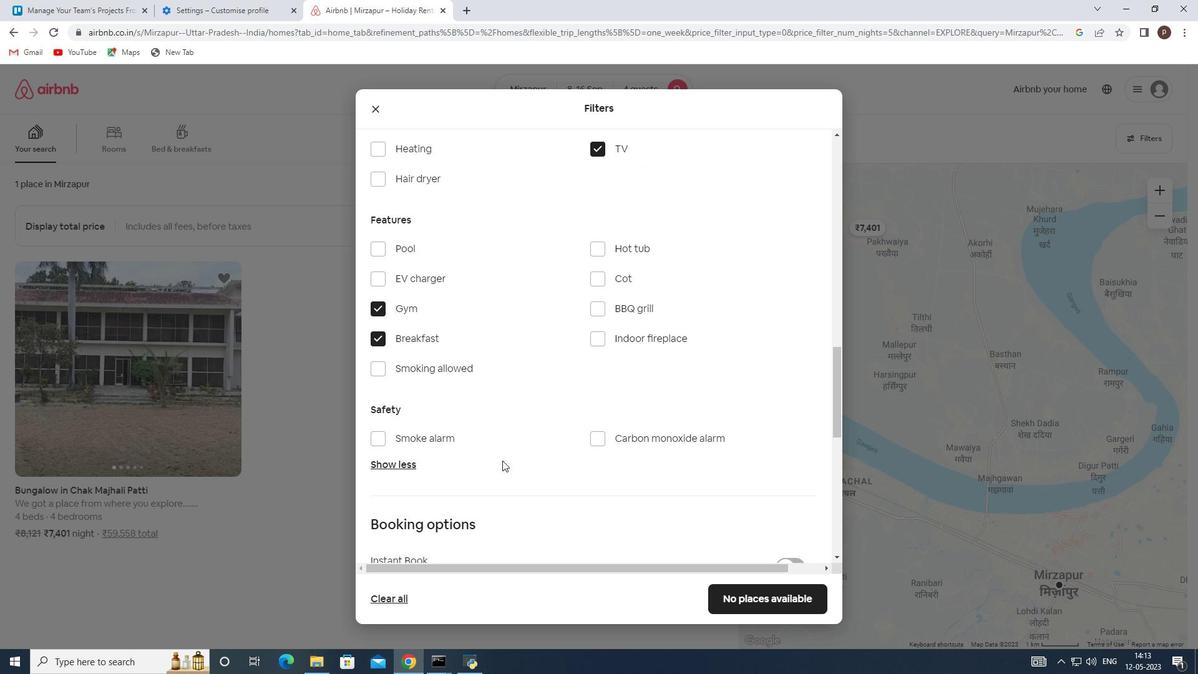 
Action: Mouse scrolled (502, 460) with delta (0, 0)
Screenshot: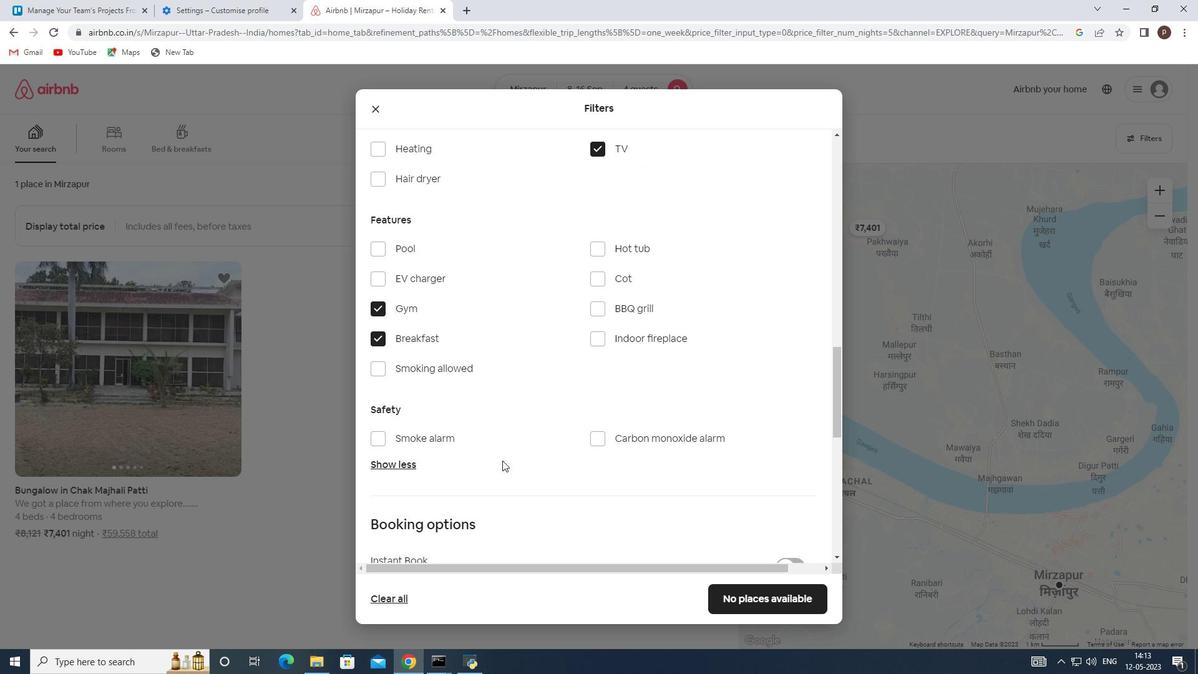 
Action: Mouse scrolled (502, 460) with delta (0, 0)
Screenshot: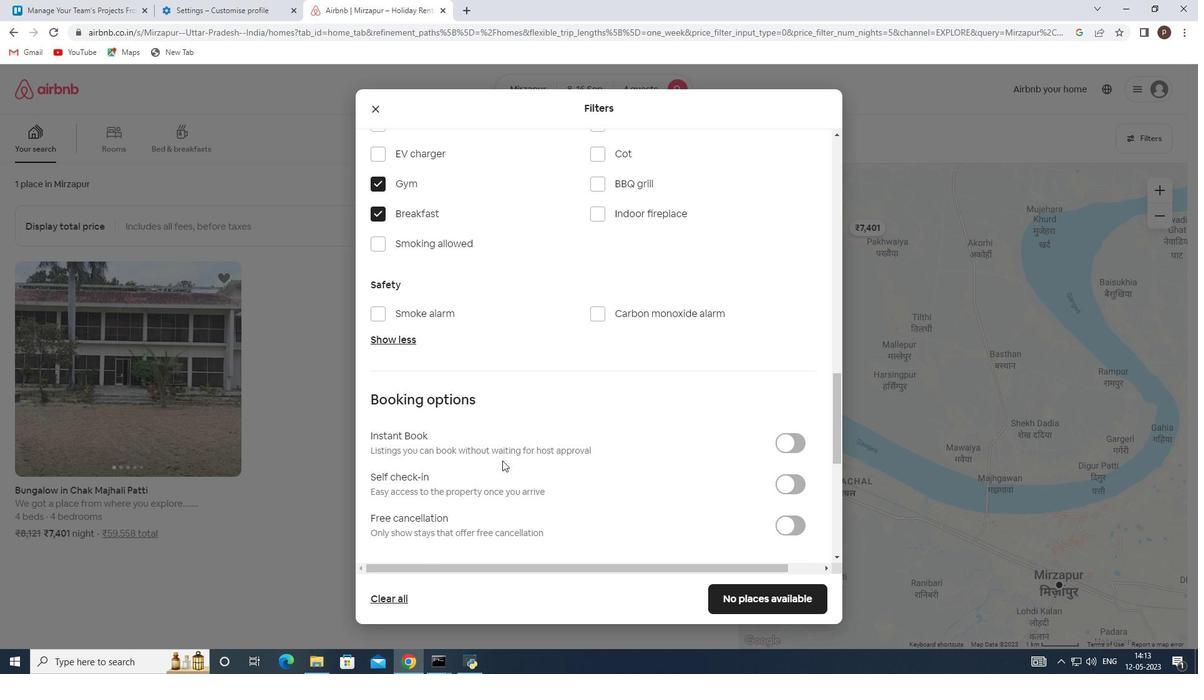
Action: Mouse scrolled (502, 460) with delta (0, 0)
Screenshot: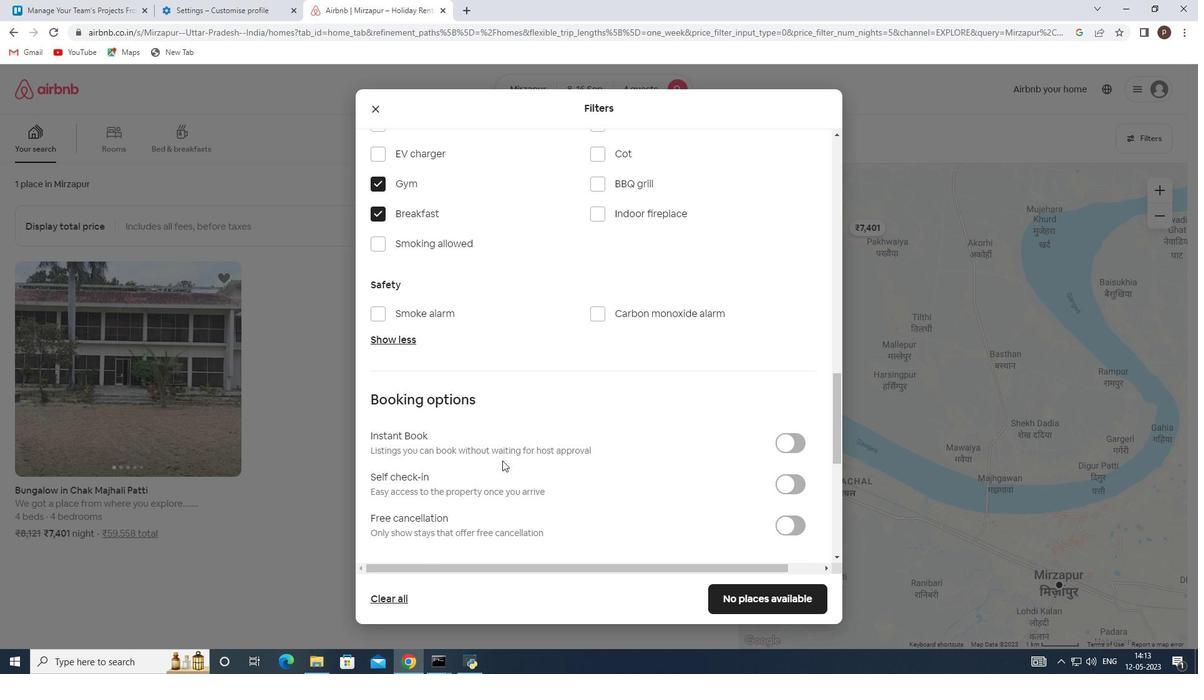 
Action: Mouse moved to (787, 365)
Screenshot: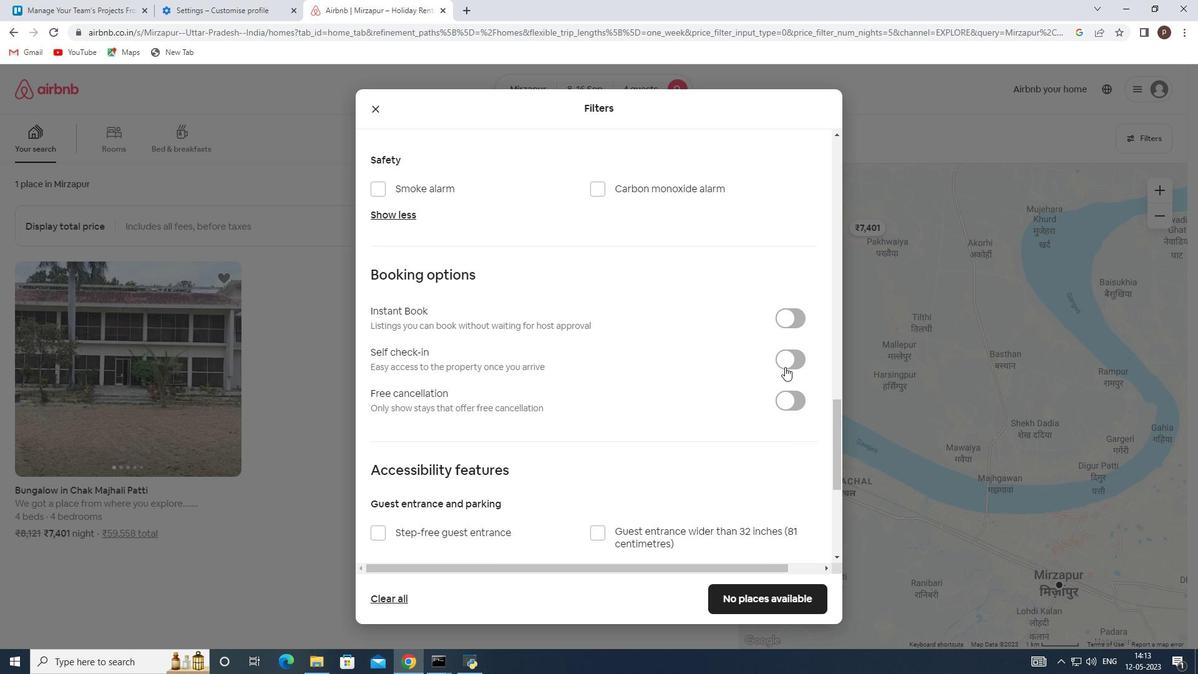 
Action: Mouse pressed left at (787, 365)
Screenshot: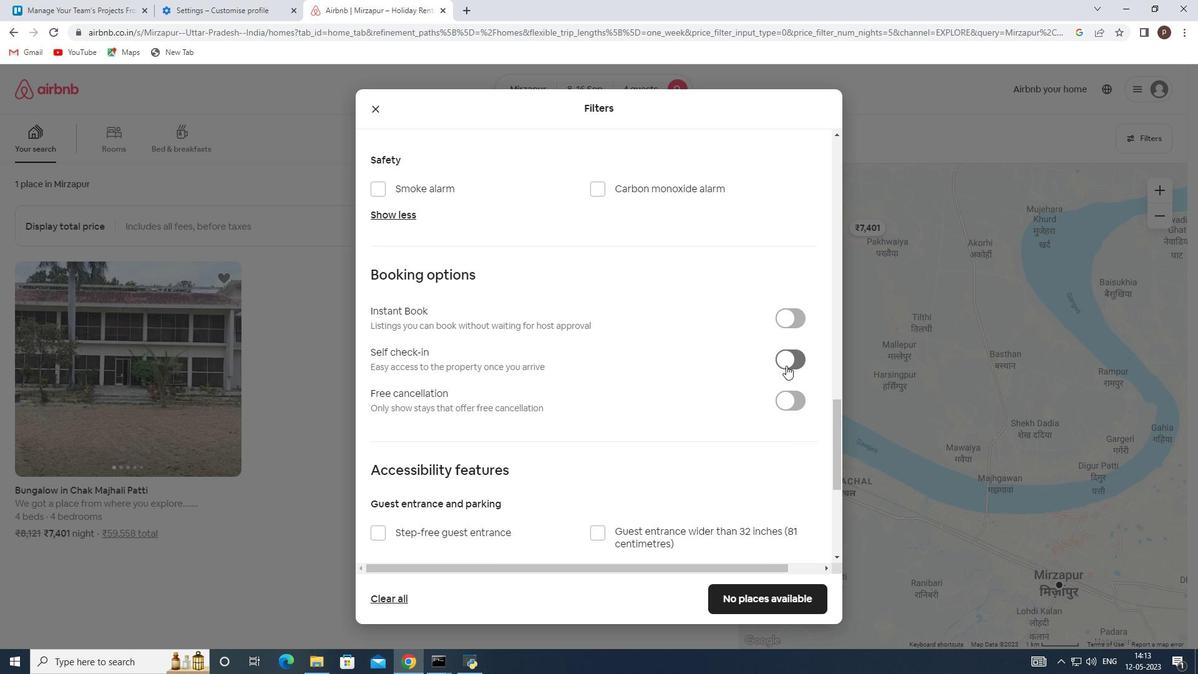 
Action: Mouse moved to (497, 427)
Screenshot: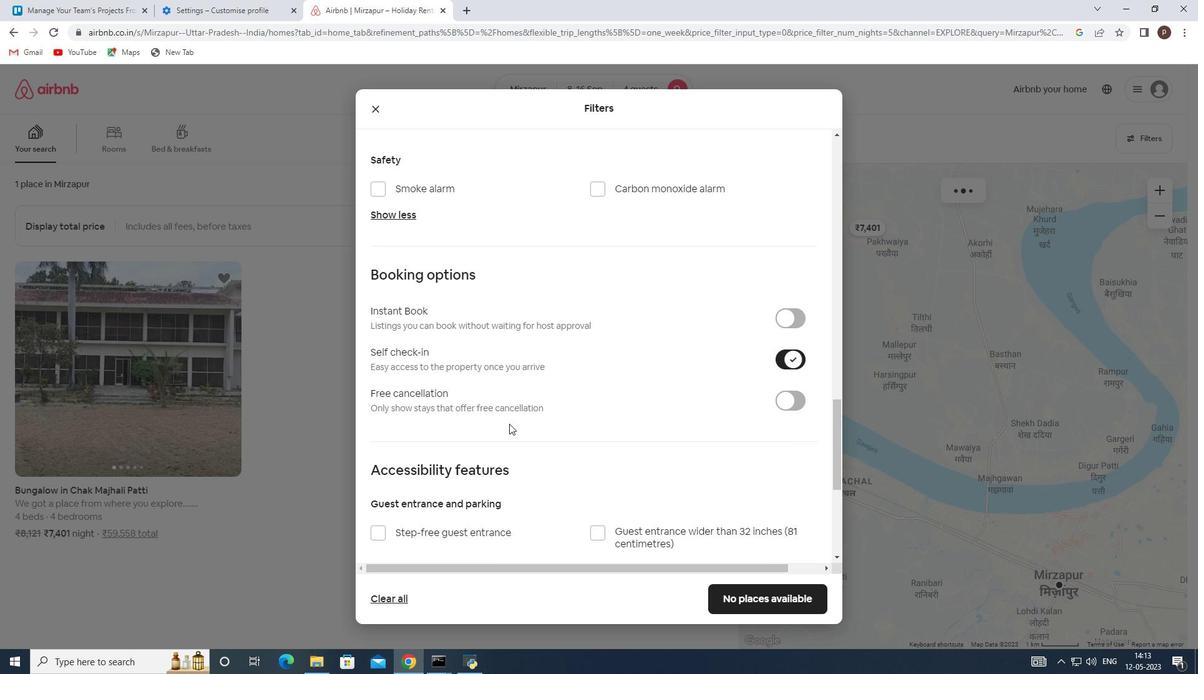 
Action: Mouse scrolled (497, 426) with delta (0, 0)
Screenshot: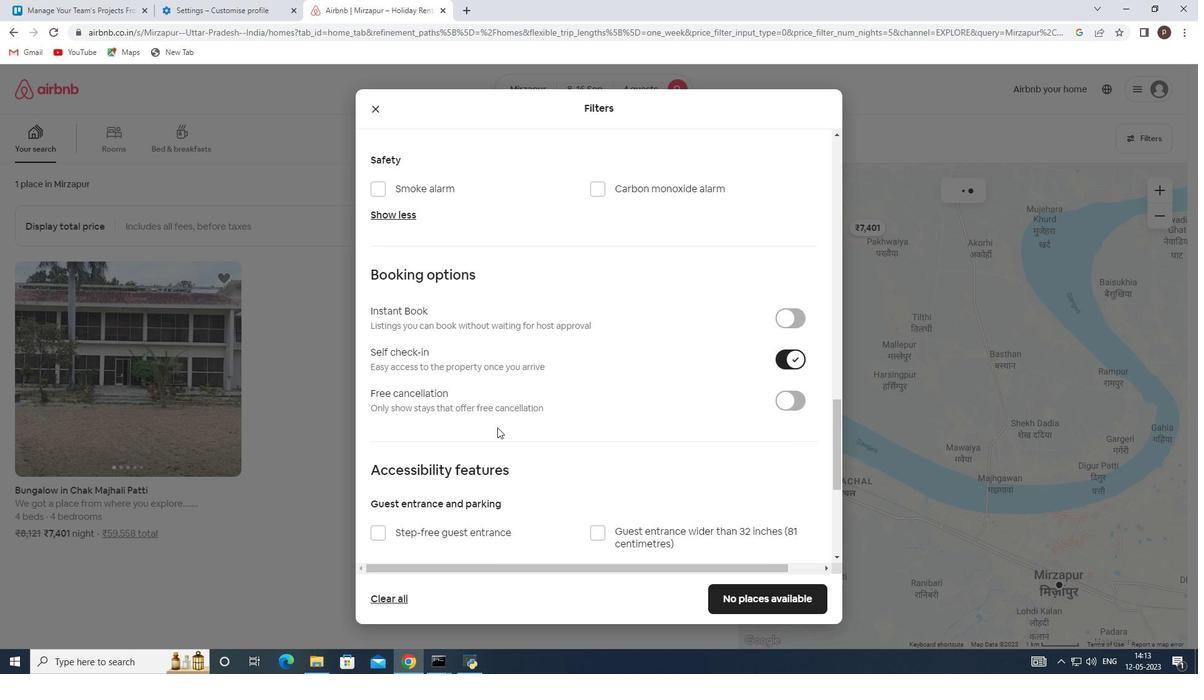
Action: Mouse scrolled (497, 426) with delta (0, 0)
Screenshot: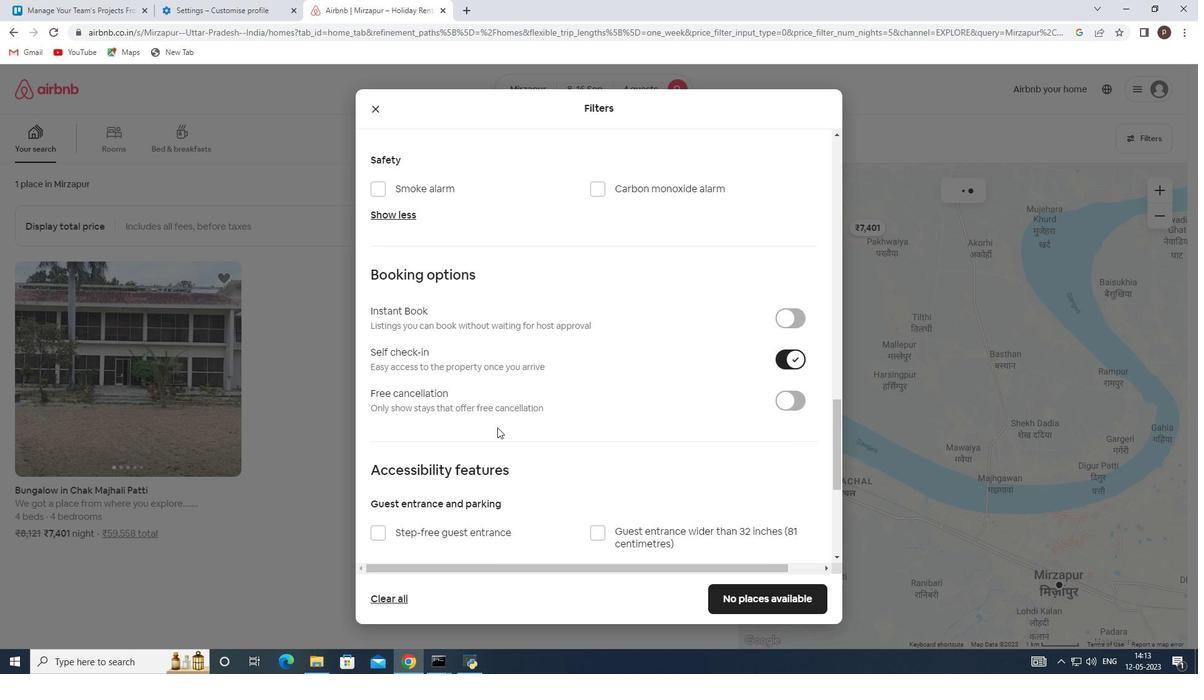 
Action: Mouse scrolled (497, 426) with delta (0, 0)
Screenshot: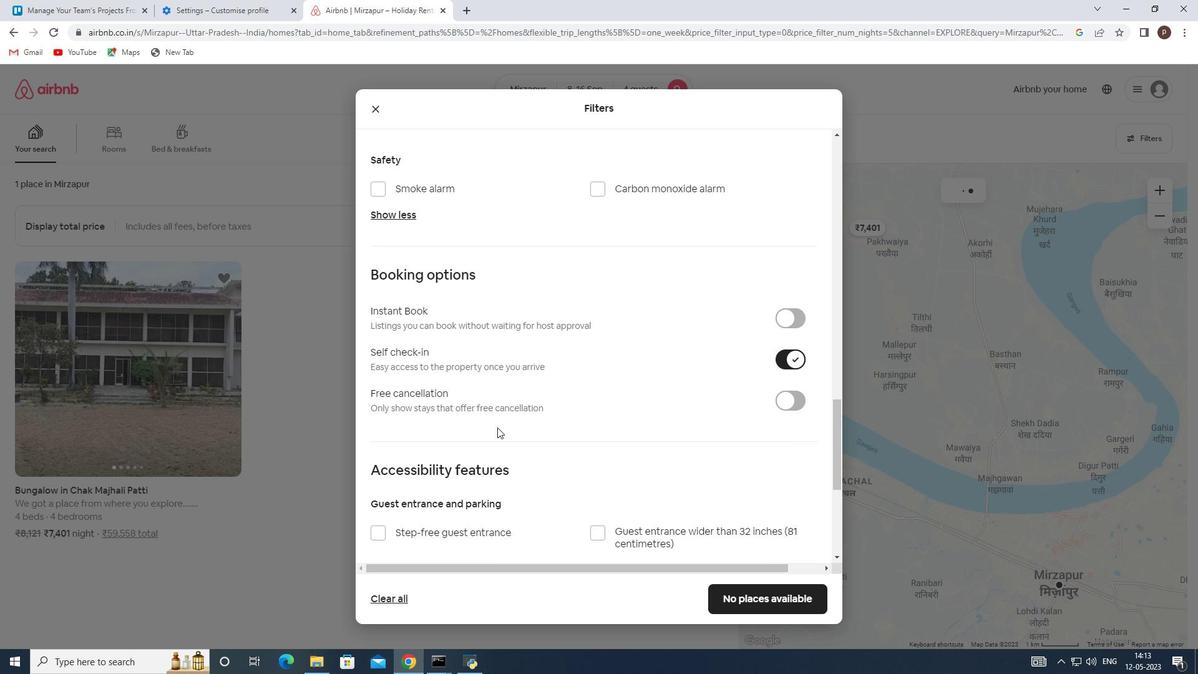 
Action: Mouse scrolled (497, 426) with delta (0, 0)
Screenshot: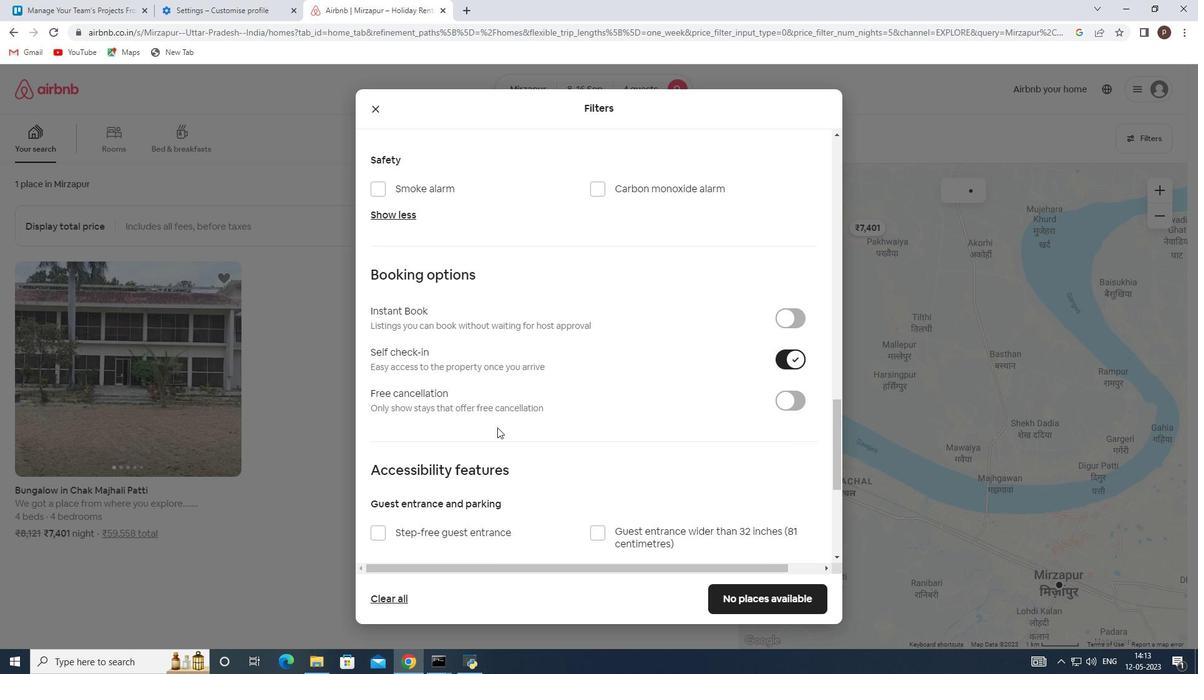 
Action: Mouse scrolled (497, 426) with delta (0, 0)
Screenshot: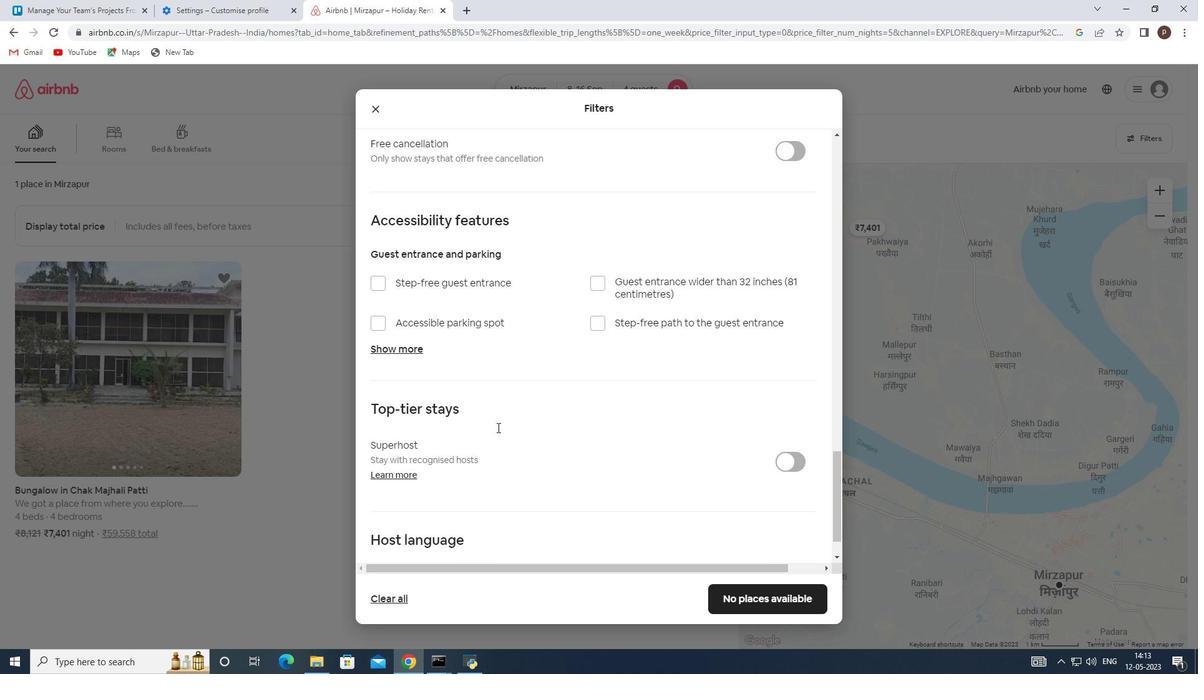 
Action: Mouse scrolled (497, 426) with delta (0, 0)
Screenshot: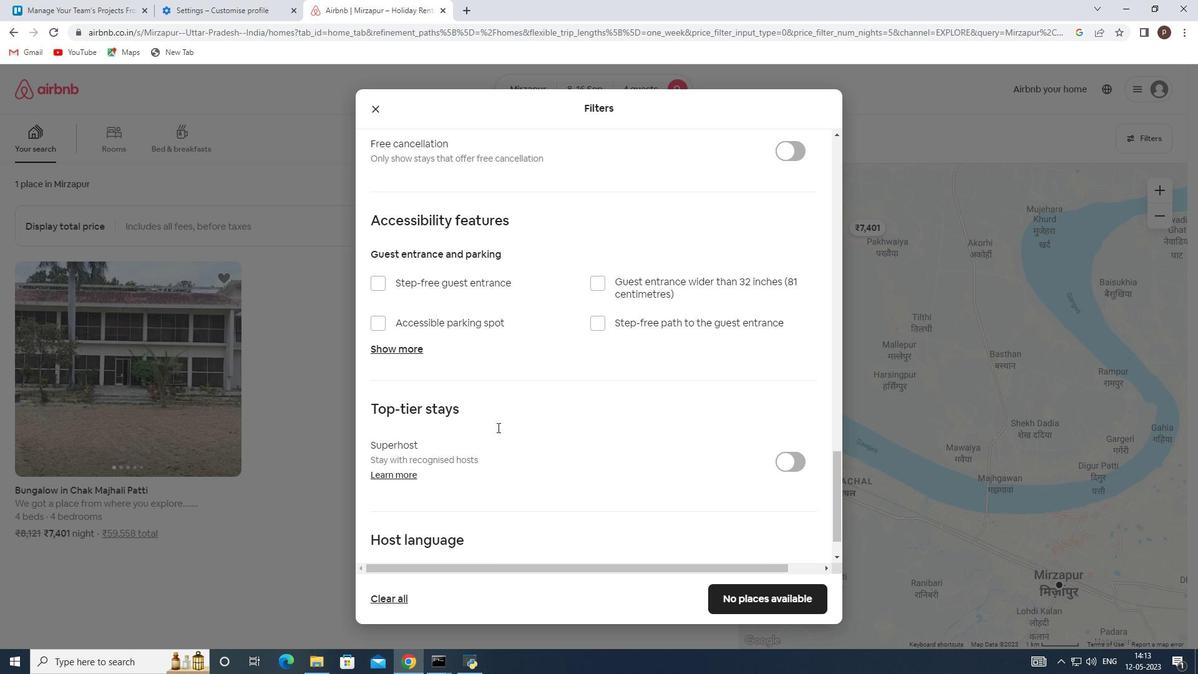
Action: Mouse moved to (496, 427)
Screenshot: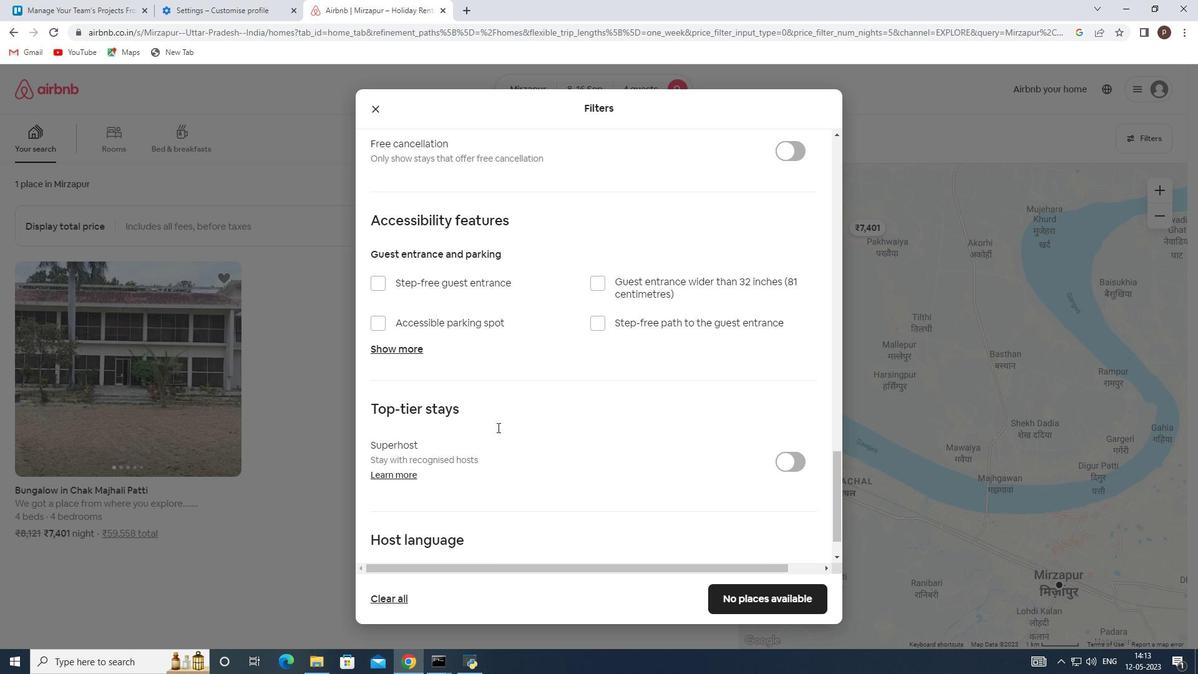 
Action: Mouse scrolled (496, 426) with delta (0, 0)
Screenshot: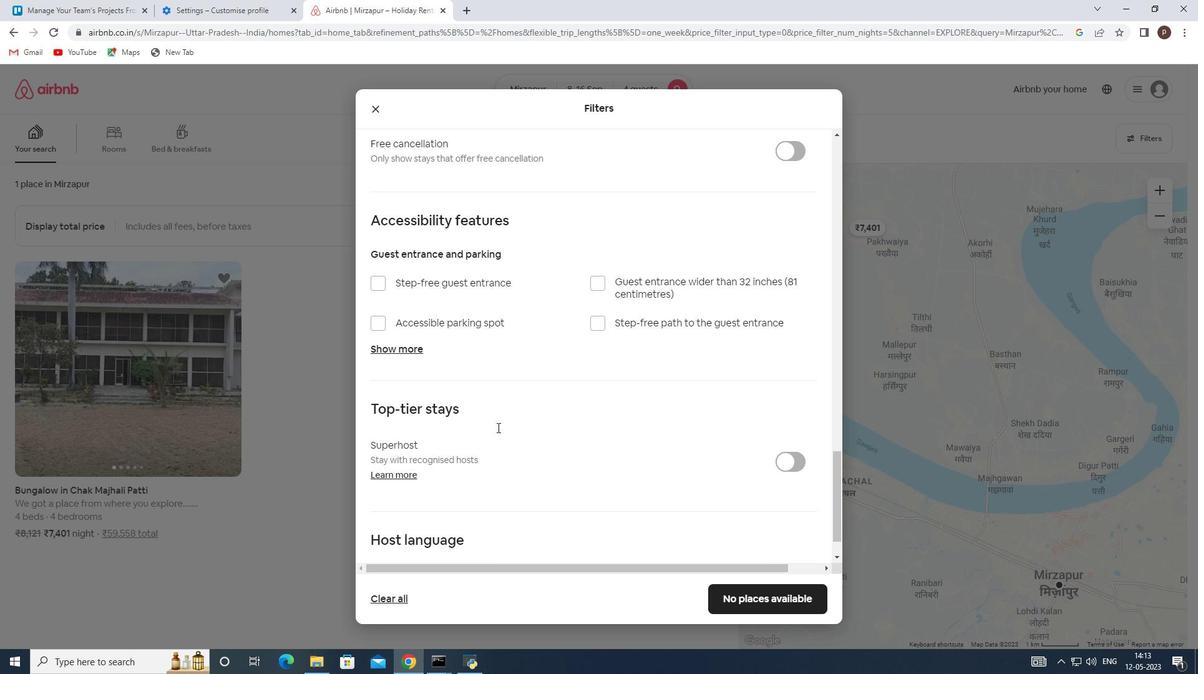 
Action: Mouse scrolled (496, 426) with delta (0, 0)
Screenshot: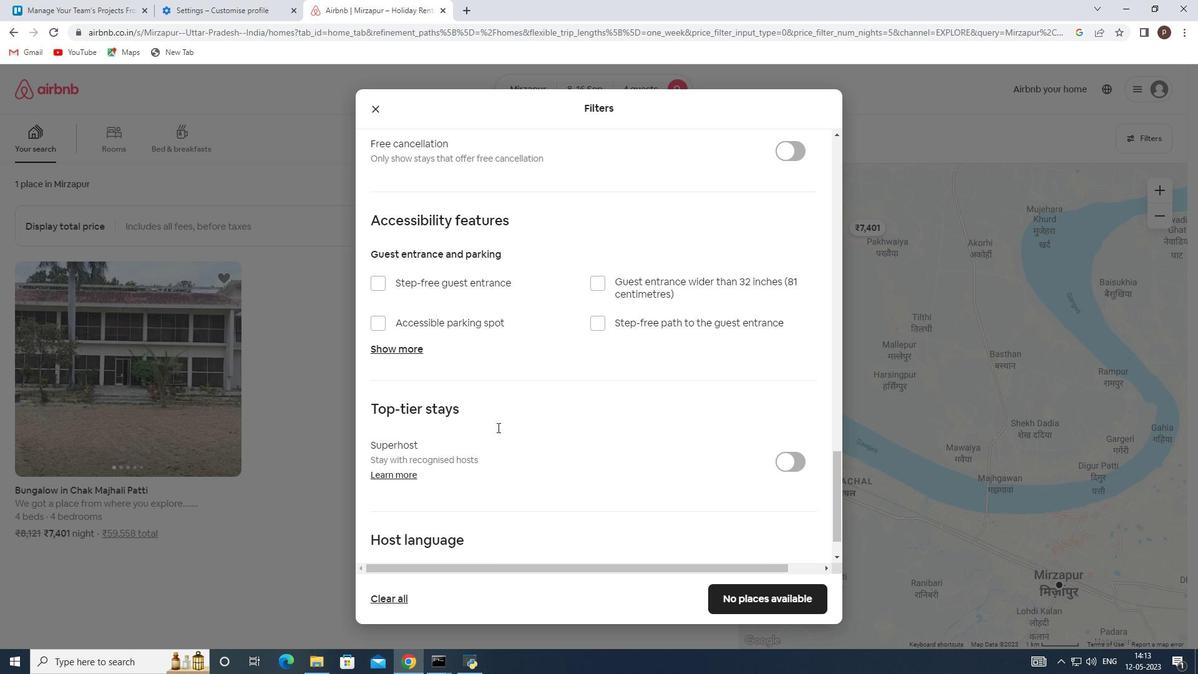 
Action: Mouse moved to (372, 529)
Screenshot: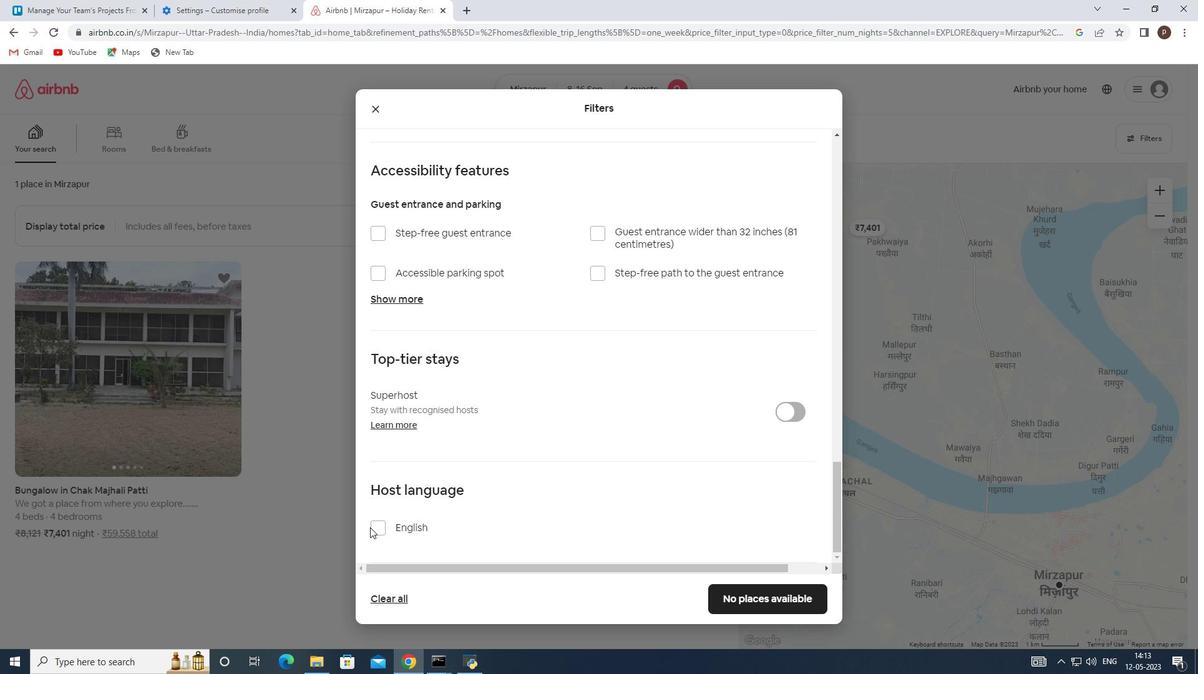 
Action: Mouse pressed left at (372, 529)
Screenshot: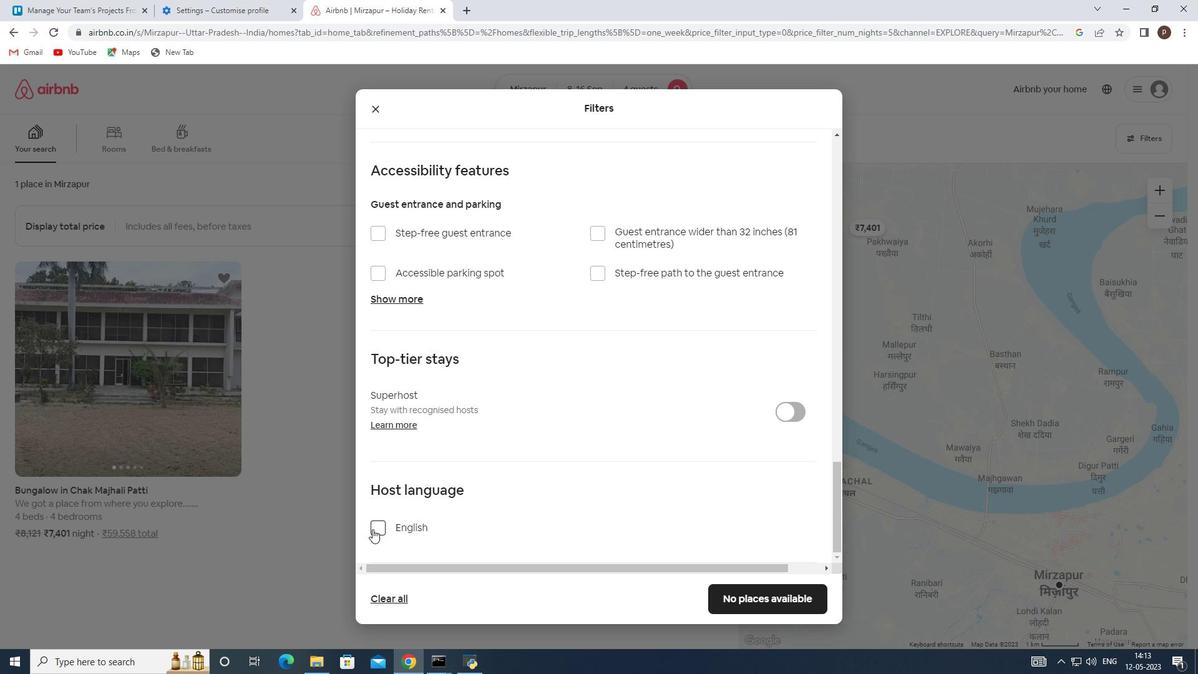 
Action: Mouse moved to (752, 597)
Screenshot: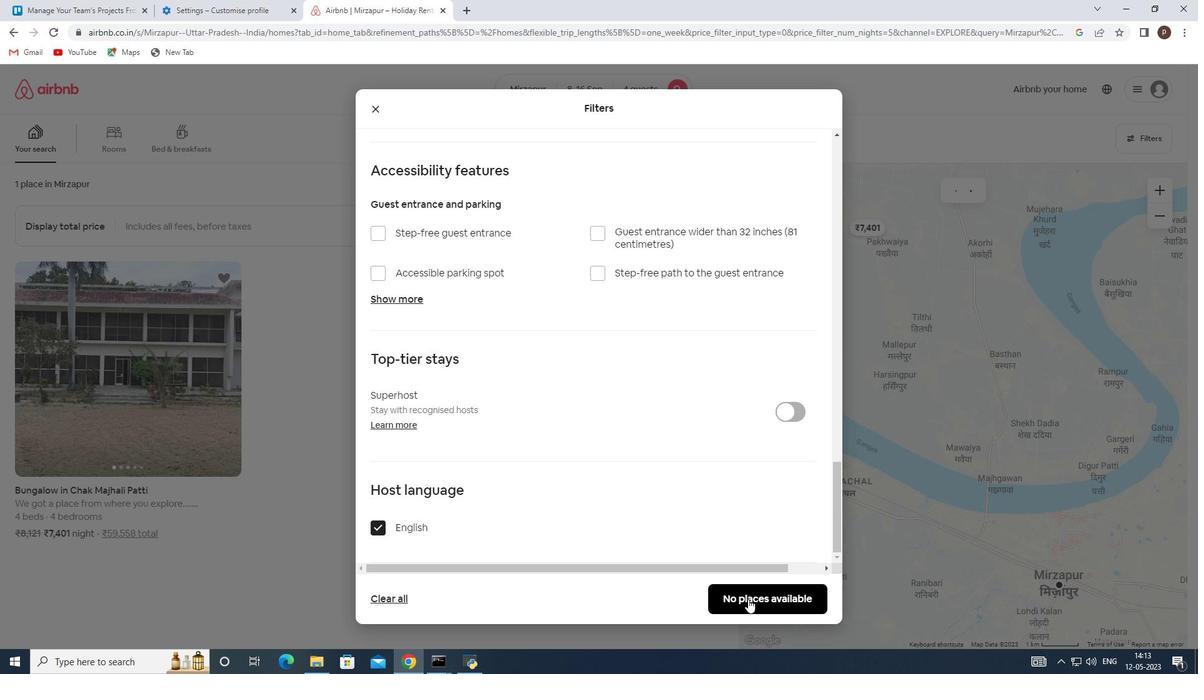 
Action: Mouse pressed left at (752, 597)
Screenshot: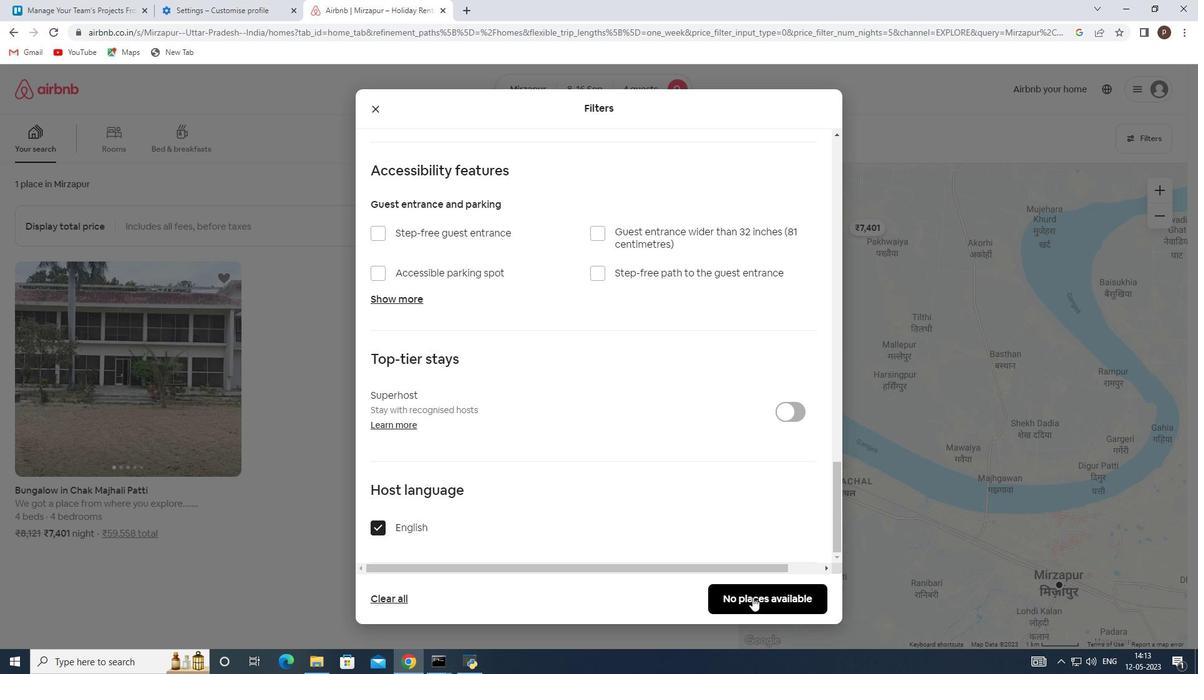 
